 Task: Create tabs for every object which are used in health coaching platform.
Action: Mouse moved to (825, 65)
Screenshot: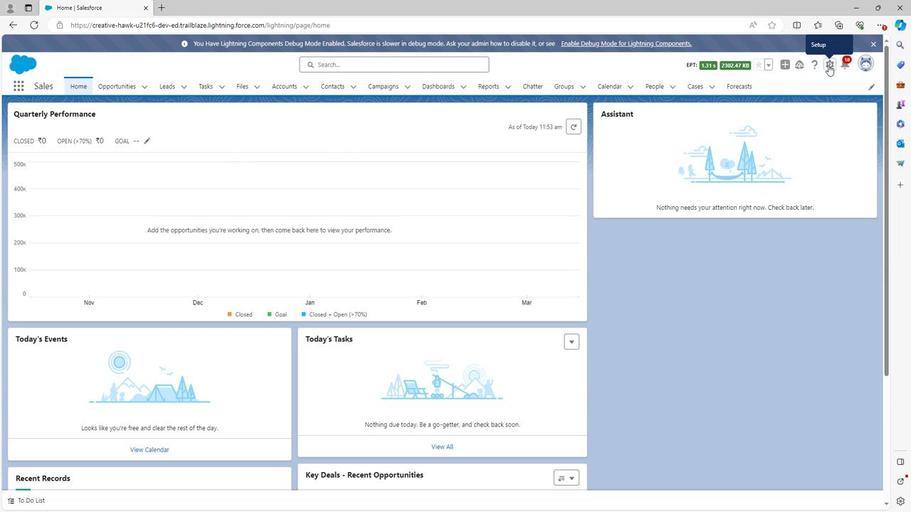 
Action: Mouse pressed left at (825, 65)
Screenshot: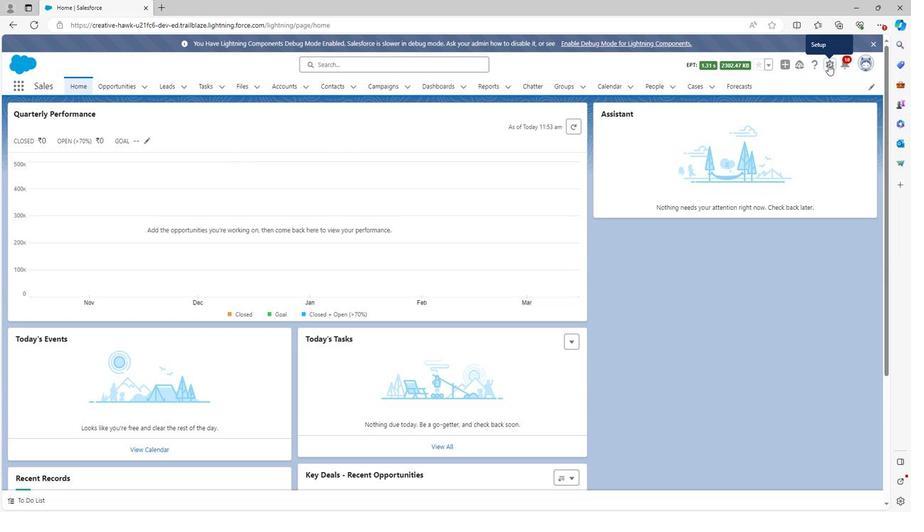 
Action: Mouse moved to (782, 93)
Screenshot: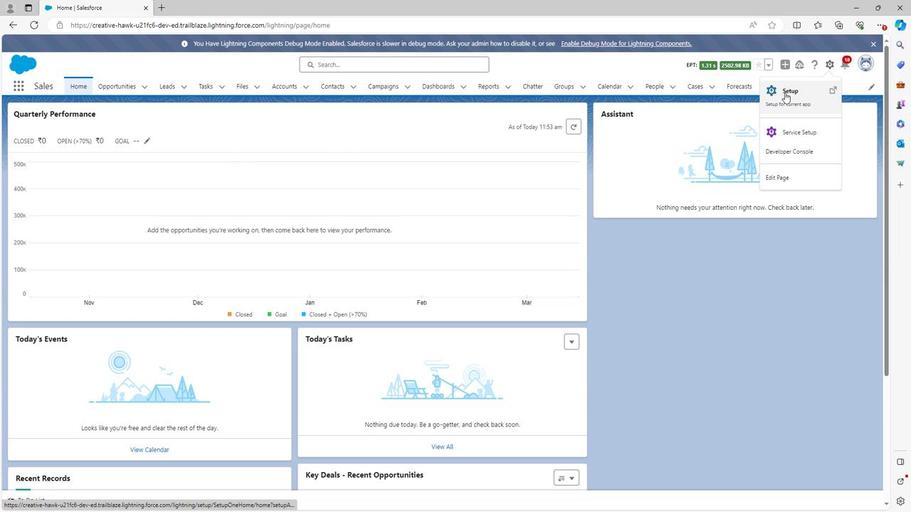 
Action: Mouse pressed left at (782, 93)
Screenshot: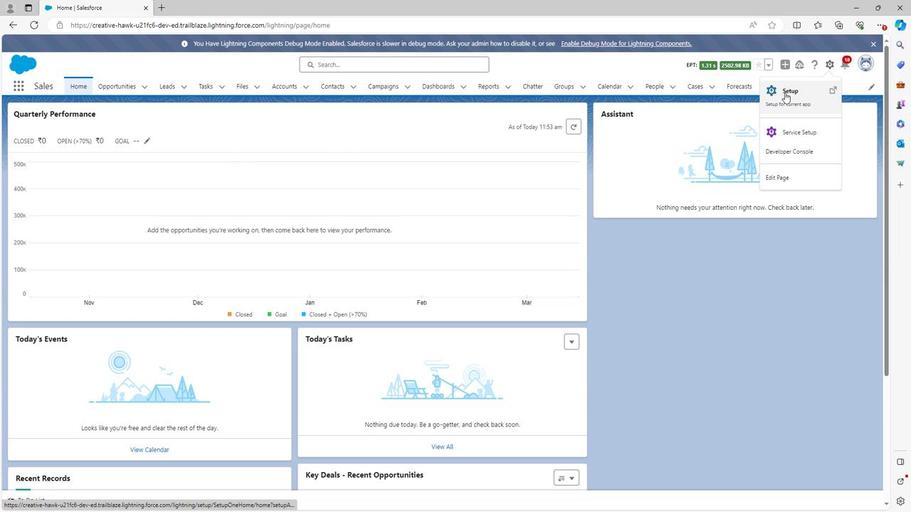 
Action: Mouse moved to (74, 117)
Screenshot: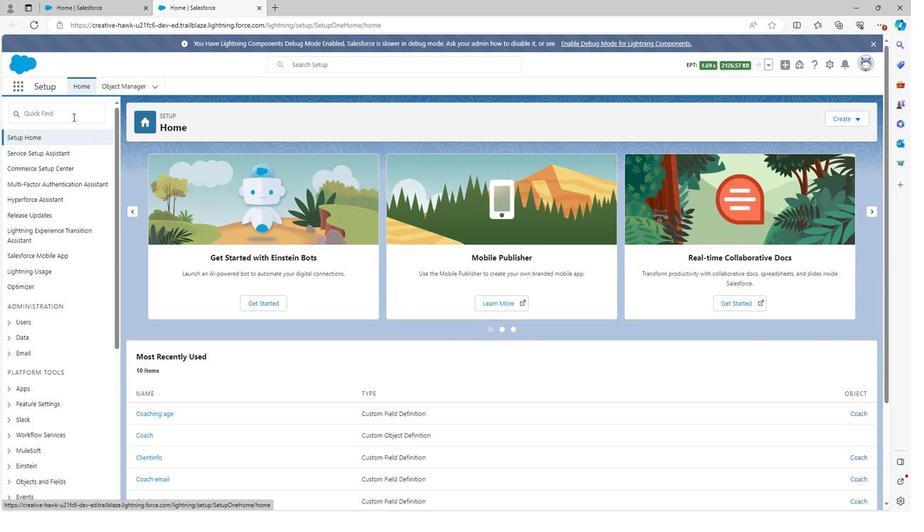 
Action: Mouse pressed left at (74, 117)
Screenshot: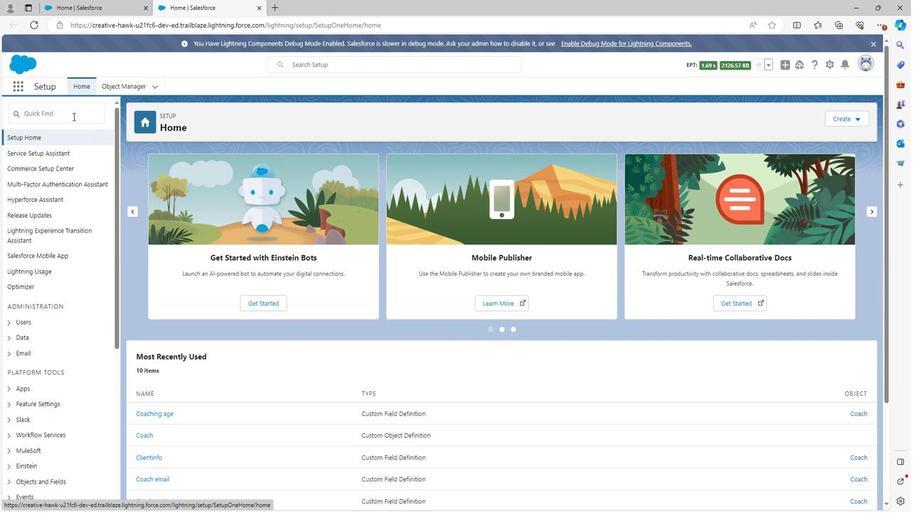 
Action: Mouse moved to (71, 116)
Screenshot: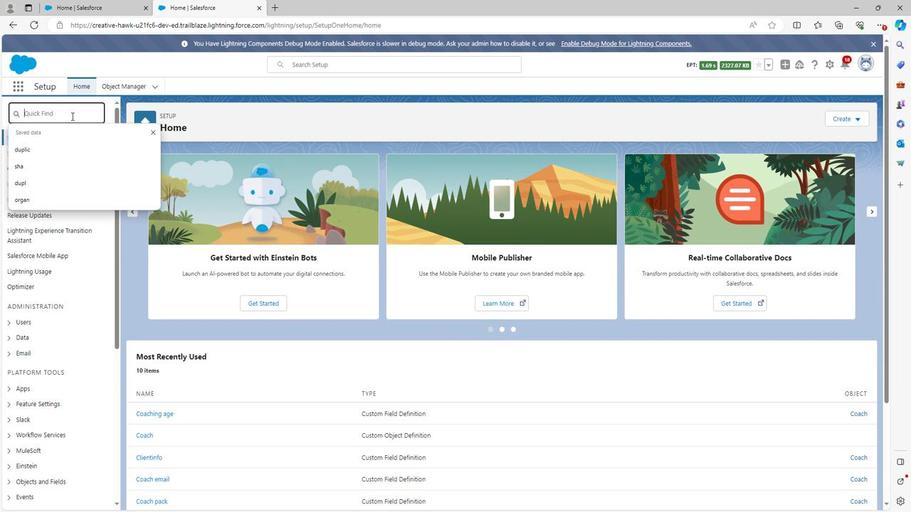 
Action: Key pressed t
Screenshot: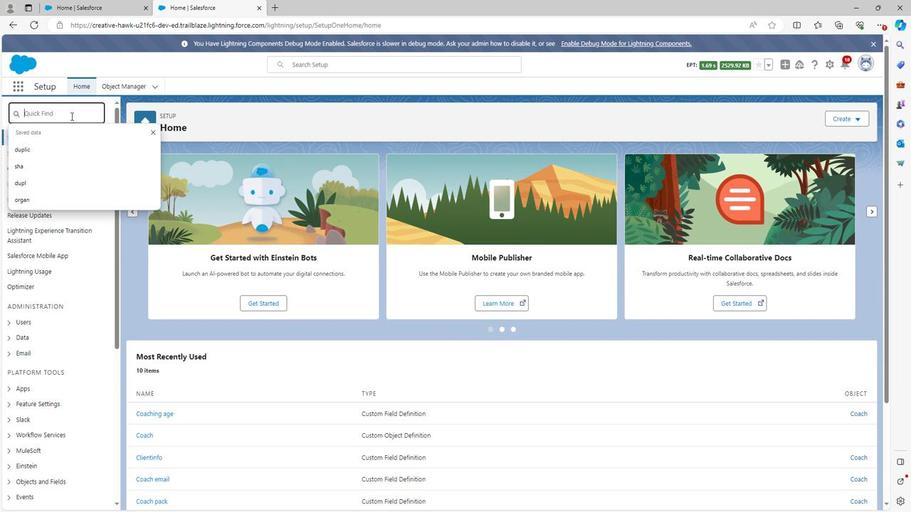
Action: Mouse moved to (71, 118)
Screenshot: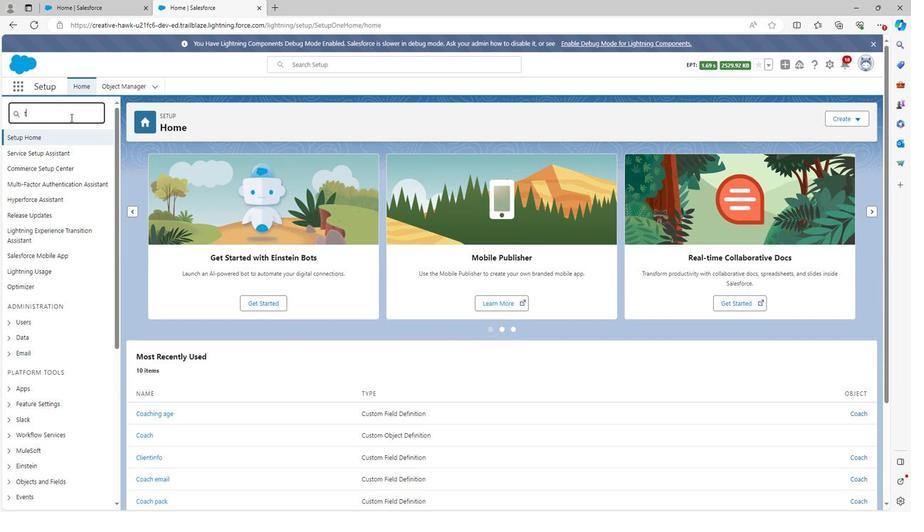 
Action: Key pressed a
Screenshot: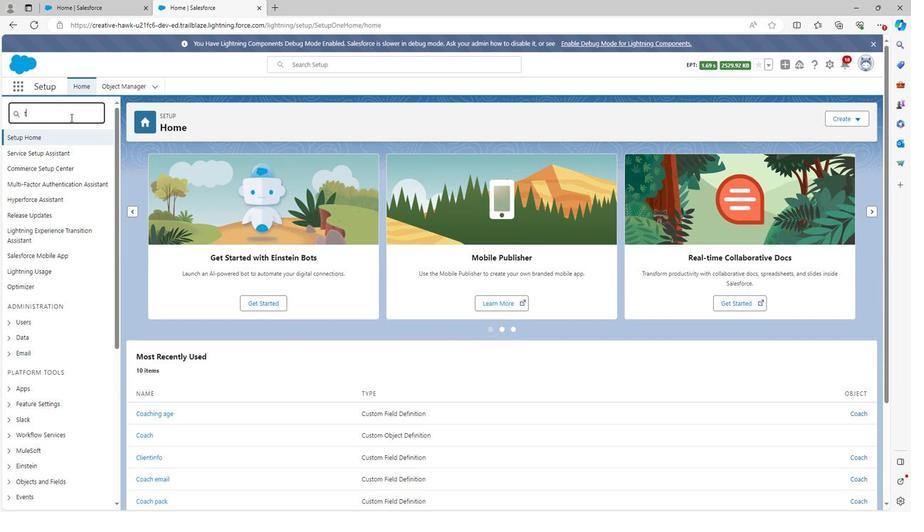 
Action: Mouse moved to (71, 119)
Screenshot: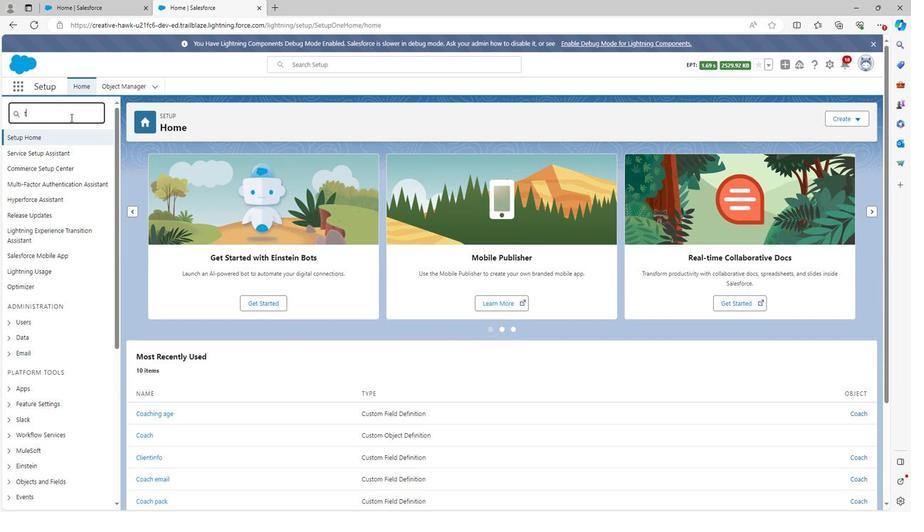 
Action: Key pressed bs
Screenshot: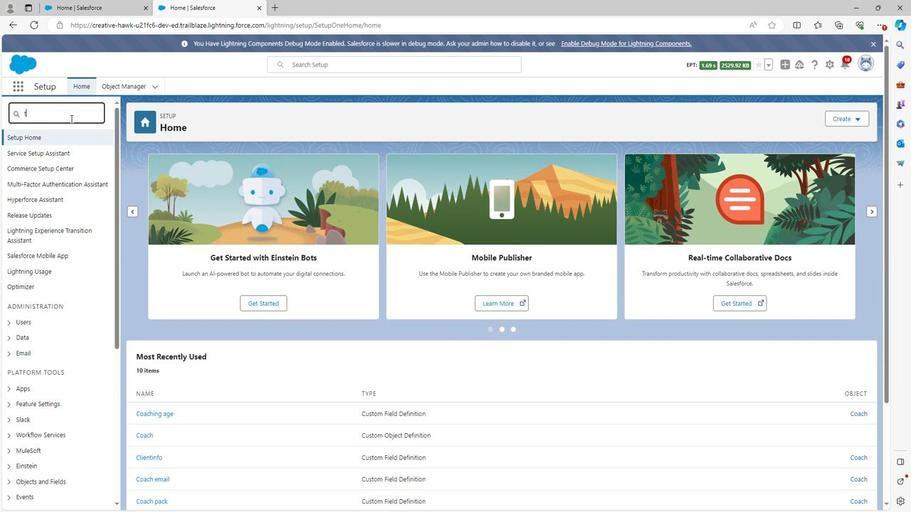 
Action: Mouse moved to (34, 168)
Screenshot: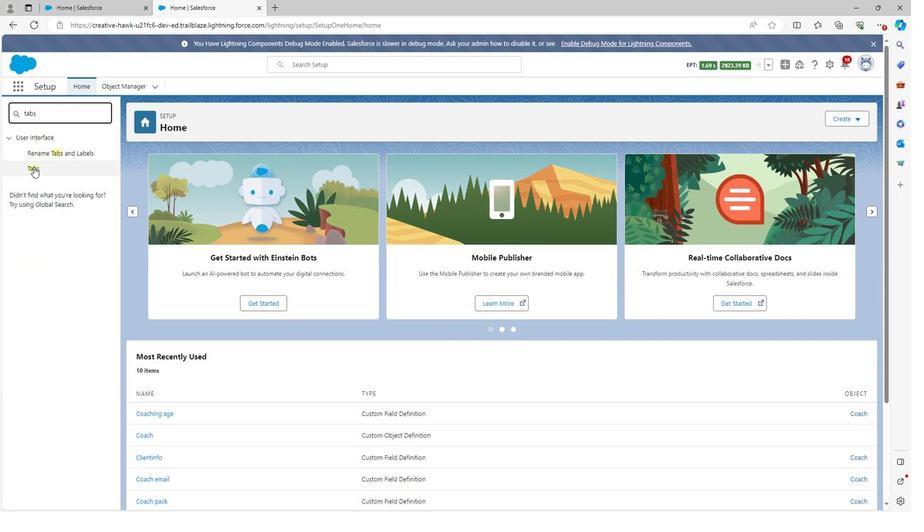 
Action: Mouse pressed left at (34, 168)
Screenshot: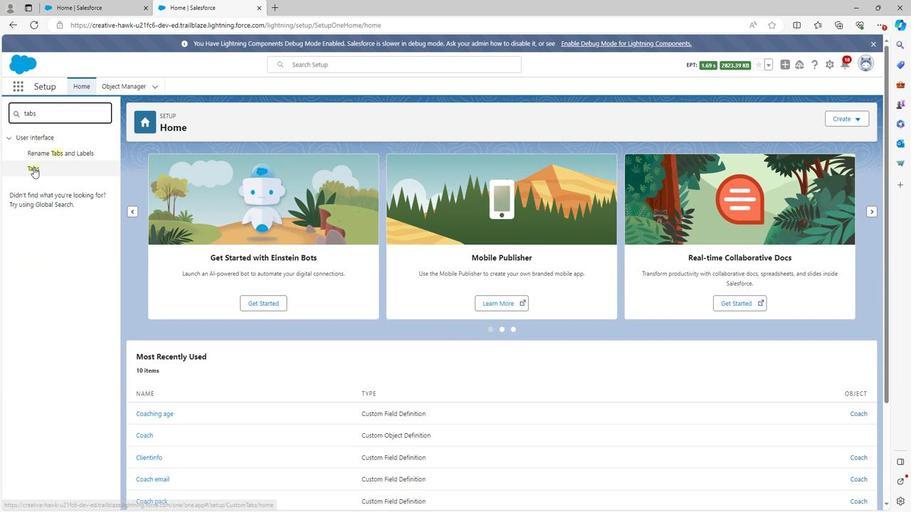 
Action: Mouse moved to (366, 227)
Screenshot: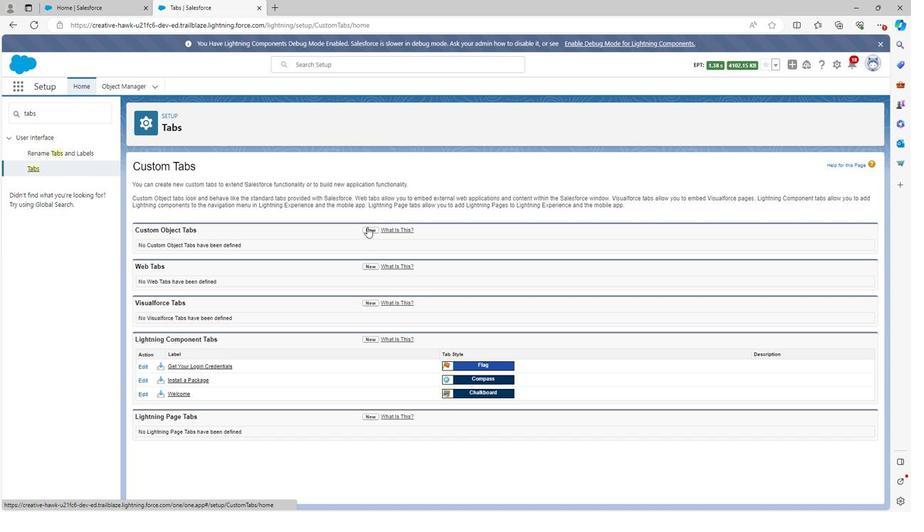 
Action: Mouse pressed left at (366, 227)
Screenshot: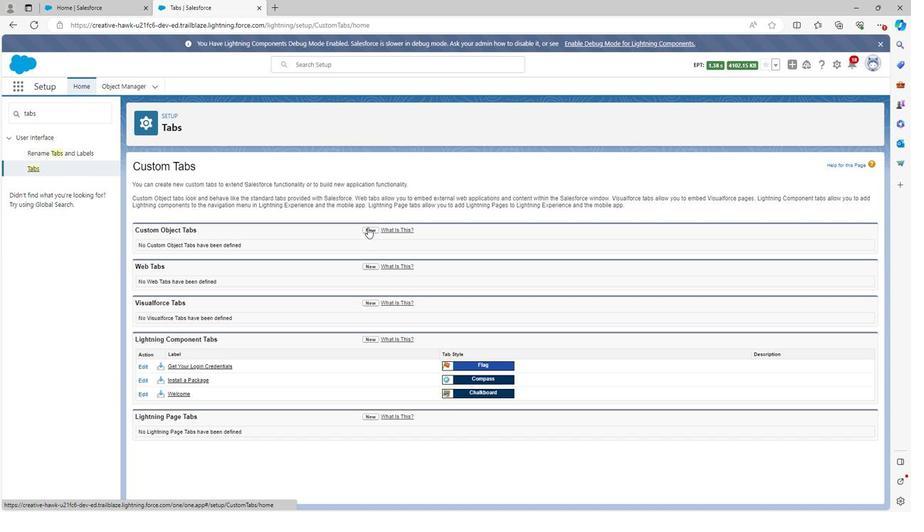 
Action: Mouse moved to (303, 241)
Screenshot: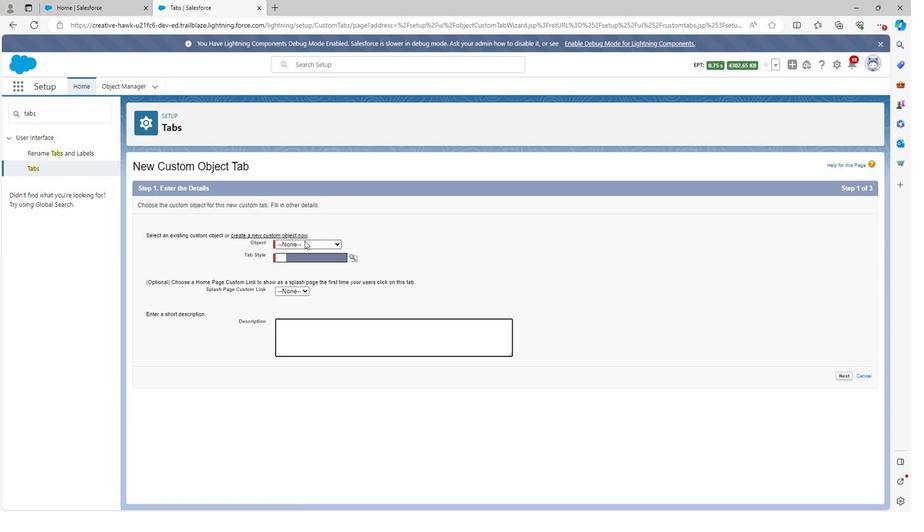 
Action: Mouse pressed left at (303, 241)
Screenshot: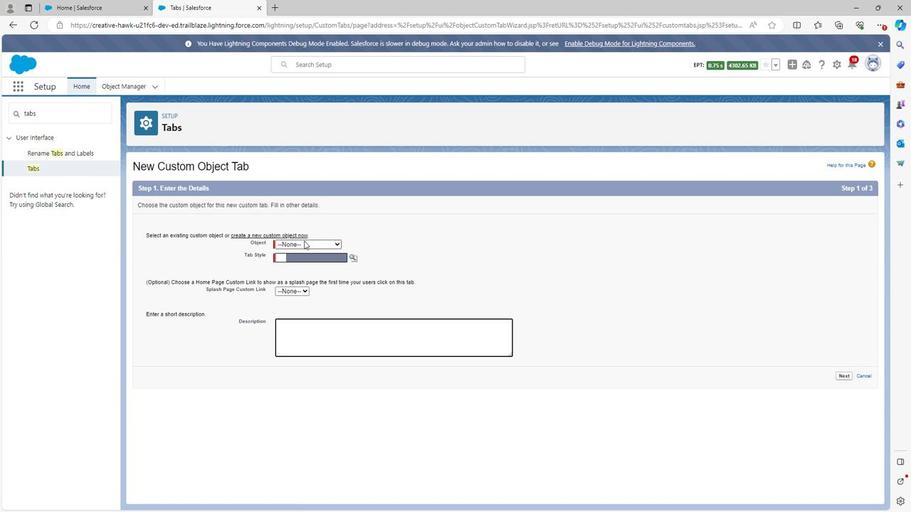 
Action: Mouse moved to (289, 262)
Screenshot: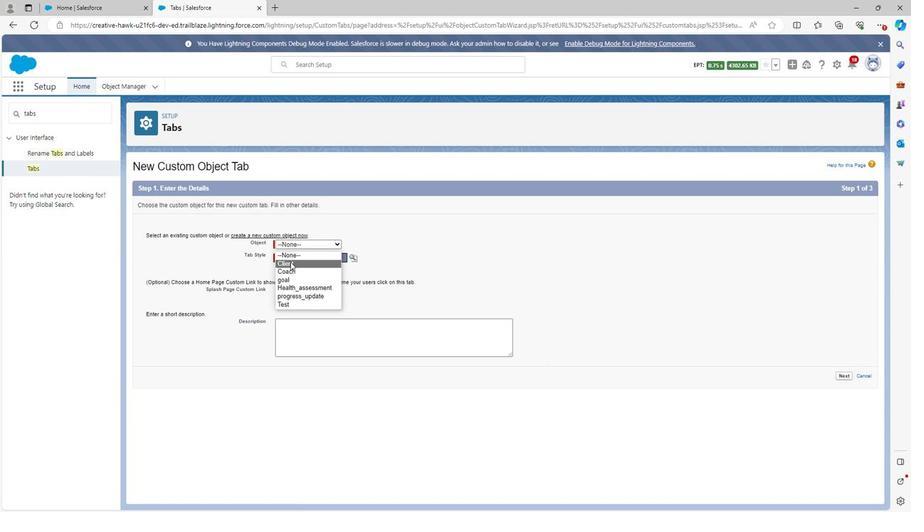 
Action: Mouse pressed left at (289, 262)
Screenshot: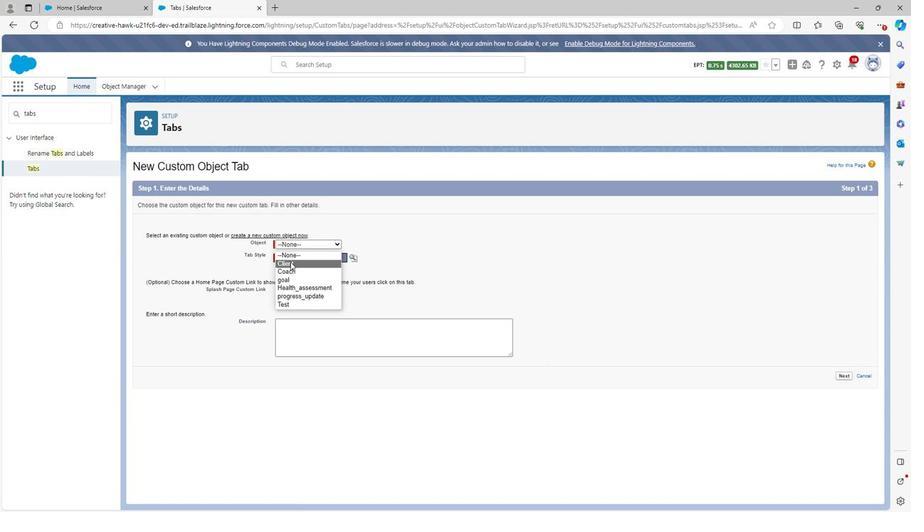 
Action: Mouse moved to (351, 256)
Screenshot: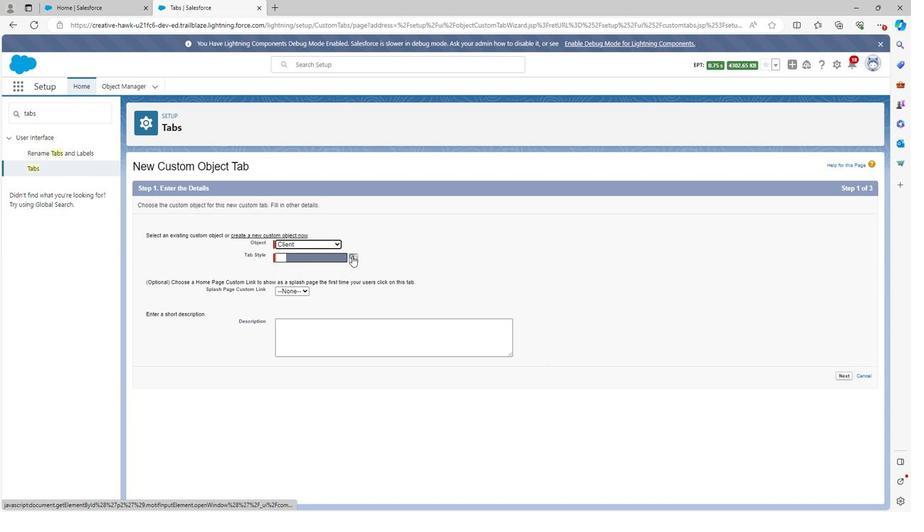 
Action: Mouse pressed left at (351, 256)
Screenshot: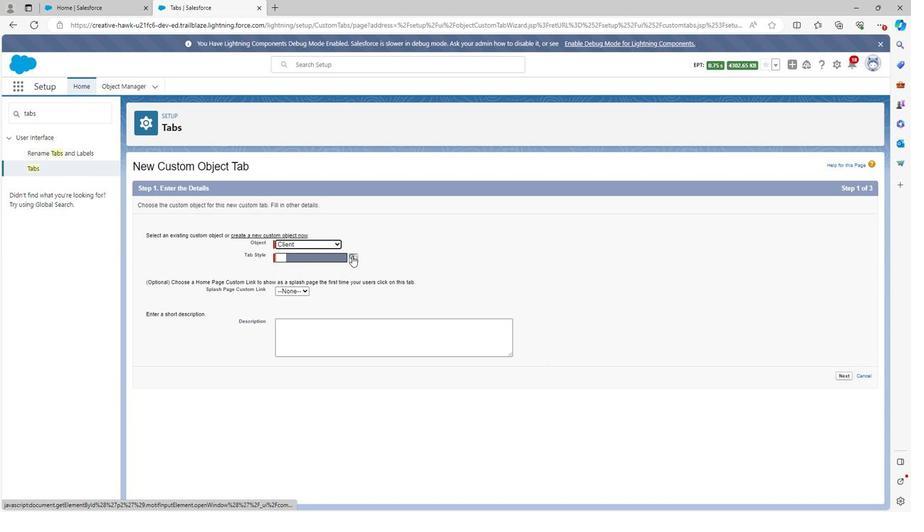
Action: Mouse moved to (133, 293)
Screenshot: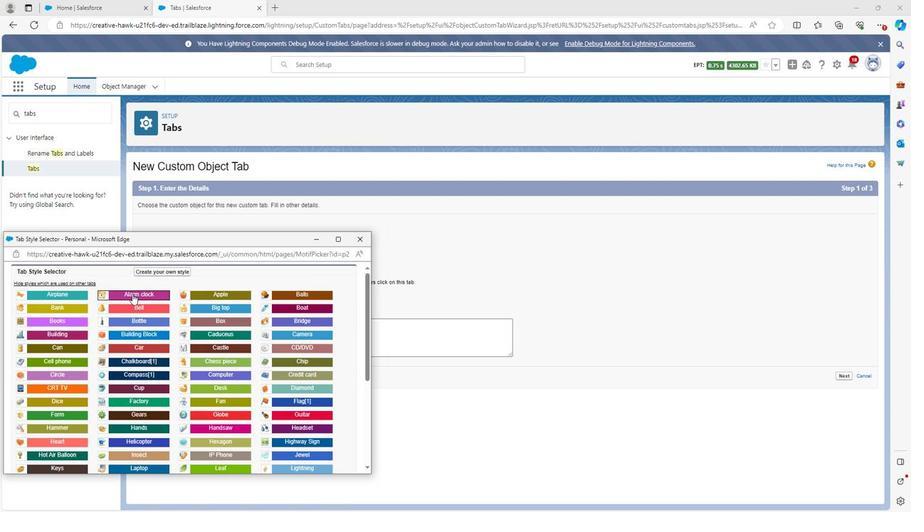 
Action: Mouse pressed left at (133, 293)
Screenshot: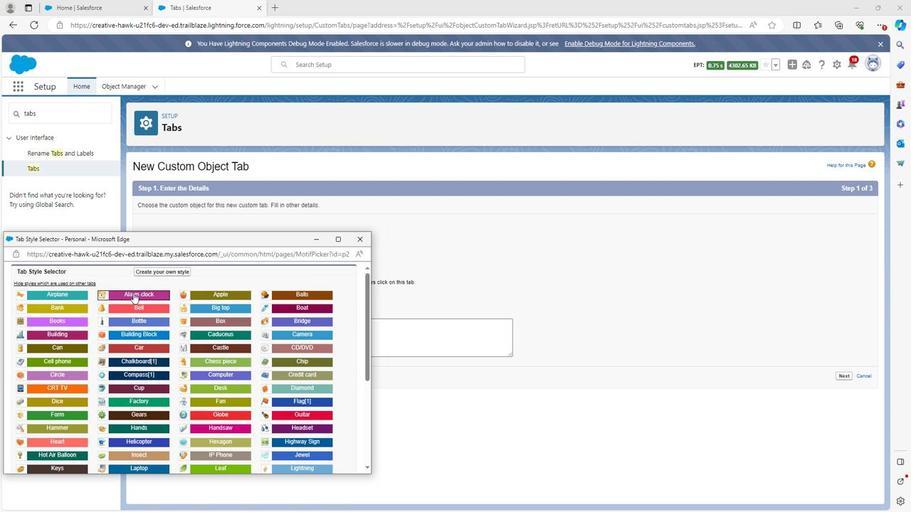 
Action: Mouse moved to (293, 290)
Screenshot: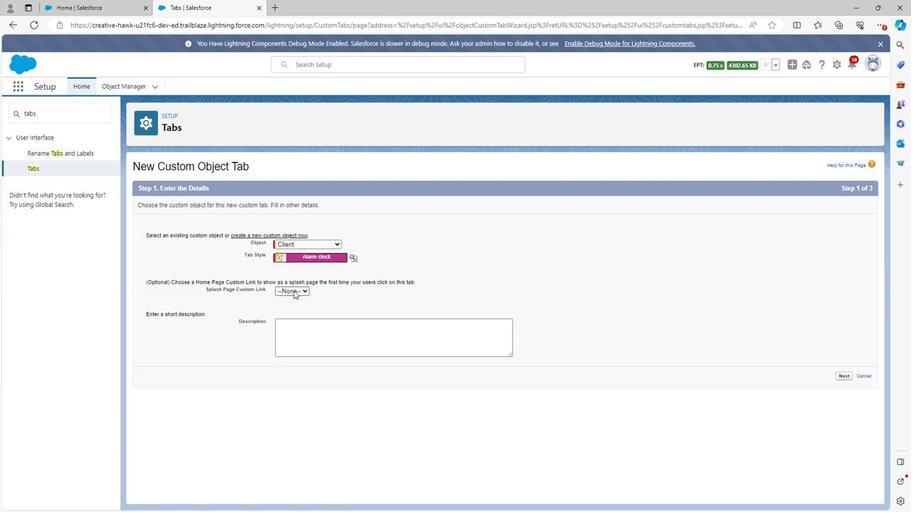 
Action: Mouse pressed left at (293, 290)
Screenshot: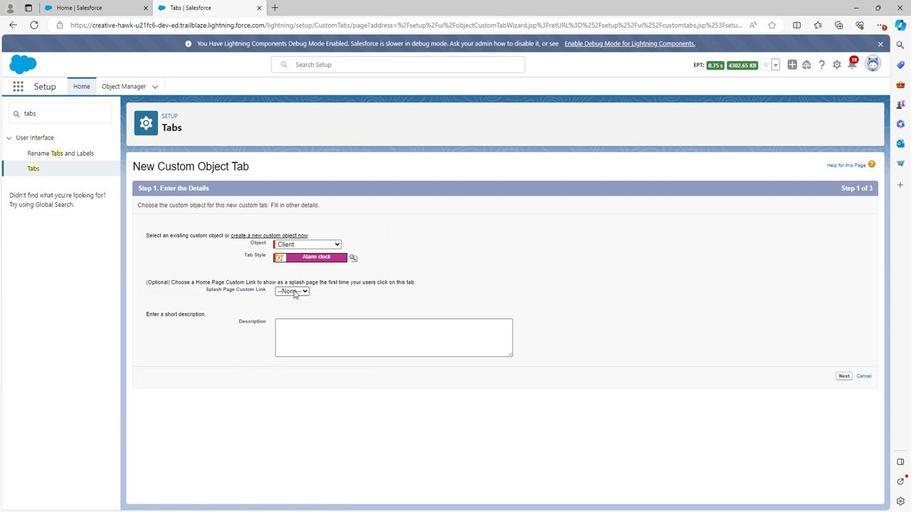 
Action: Mouse pressed left at (293, 290)
Screenshot: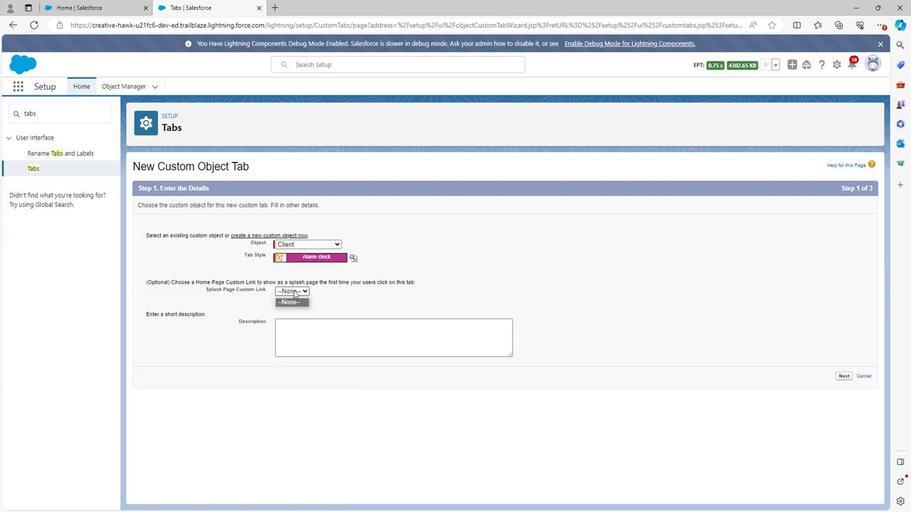 
Action: Mouse moved to (292, 327)
Screenshot: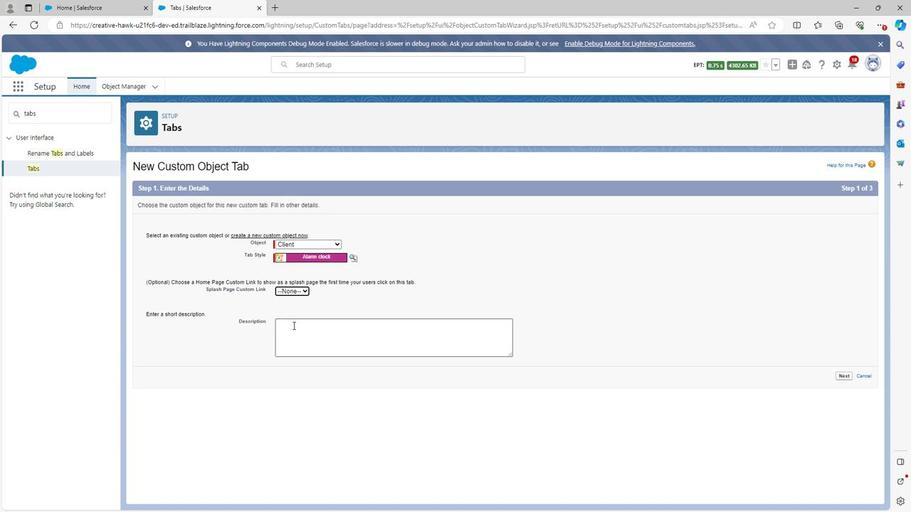 
Action: Mouse pressed left at (292, 327)
Screenshot: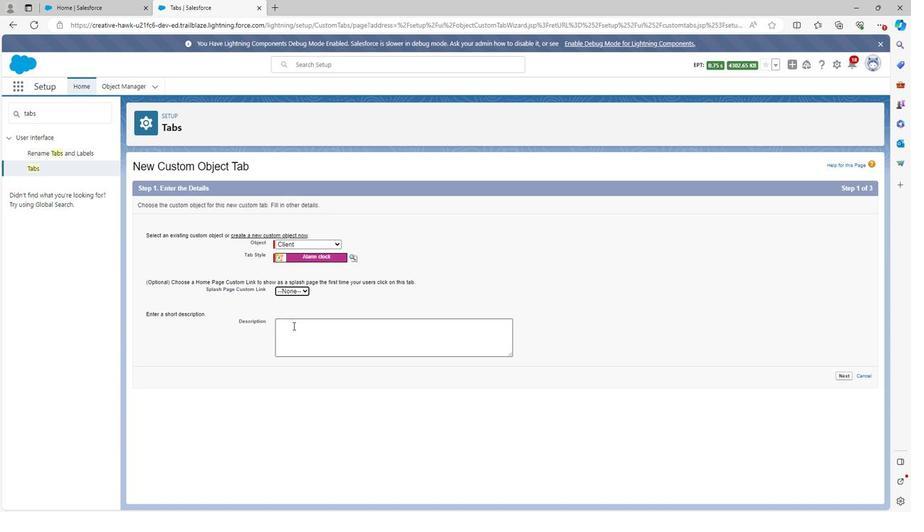 
Action: Key pressed <Key.shift><Key.shift><Key.shift><Key.shift><Key.shift><Key.shift><Key.shift><Key.shift><Key.shift><Key.shift><Key.shift><Key.shift><Key.shift><Key.shift><Key.shift>Client<Key.space>tab<Key.space>is<Key.space>used<Key.space>to<Key.space>show<Key.space>object<Key.space><Key.backspace><Key.backspace><Key.backspace><Key.backspace><Key.backspace><Key.backspace><Key.backspace>client<Key.space>information
Screenshot: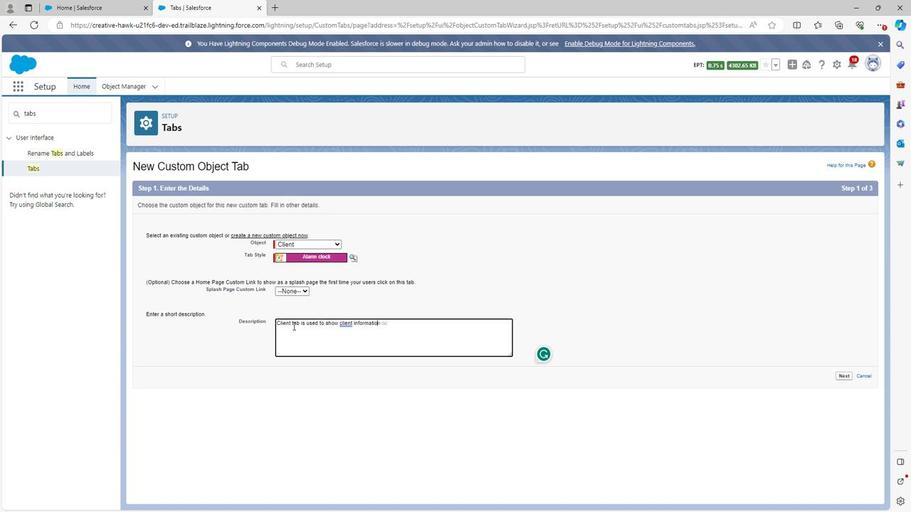 
Action: Mouse moved to (843, 379)
Screenshot: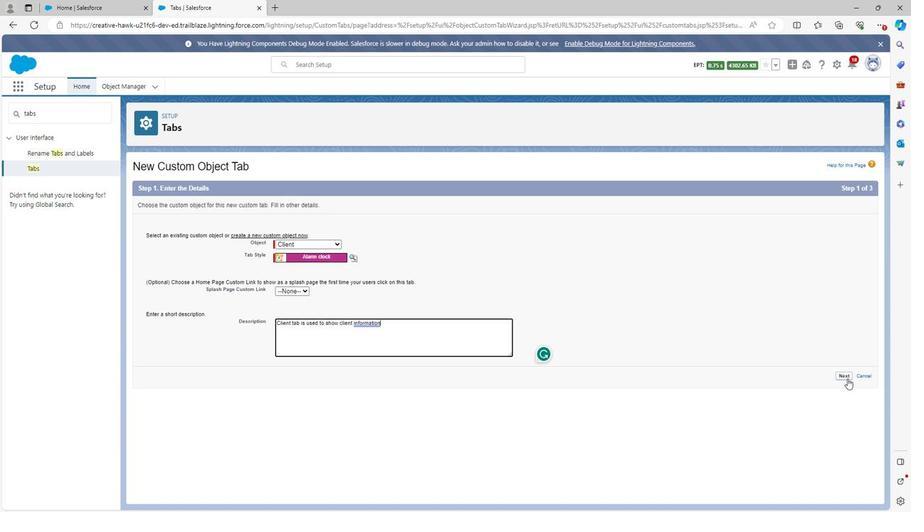 
Action: Mouse pressed left at (843, 379)
Screenshot: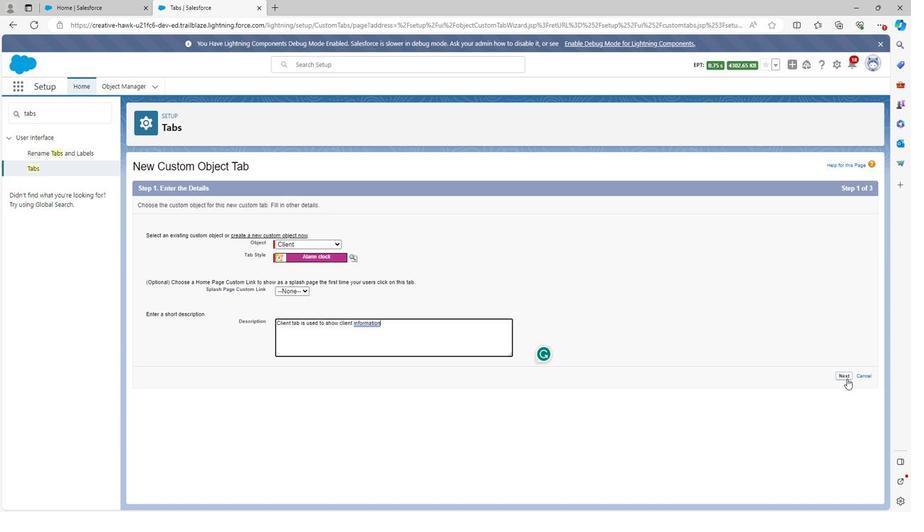 
Action: Mouse moved to (479, 317)
Screenshot: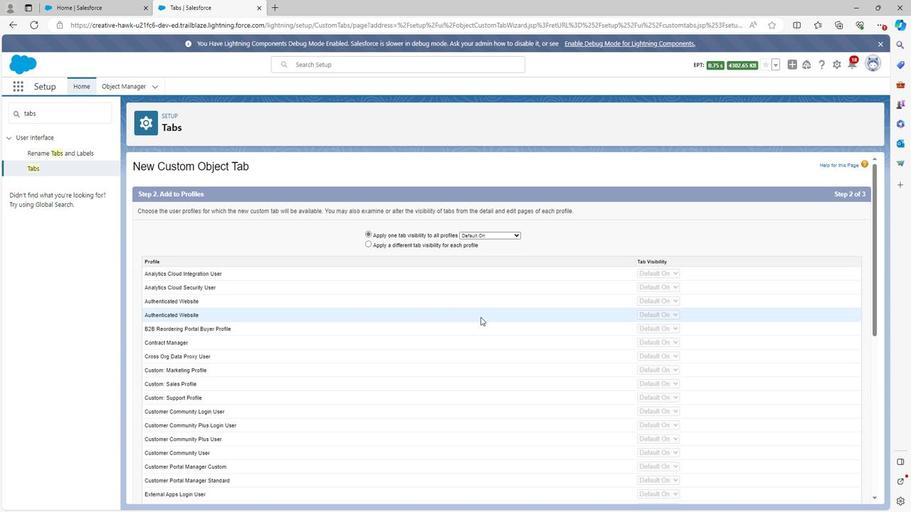 
Action: Mouse scrolled (479, 317) with delta (0, 0)
Screenshot: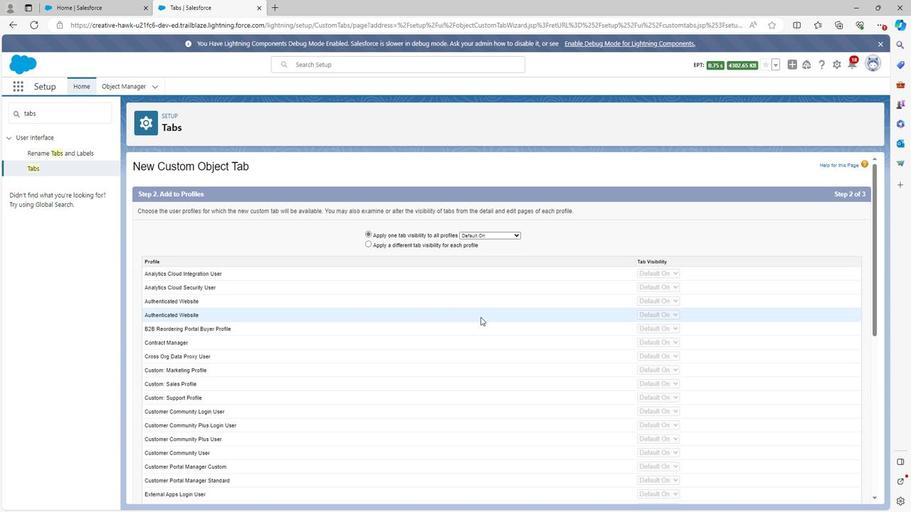 
Action: Mouse moved to (480, 318)
Screenshot: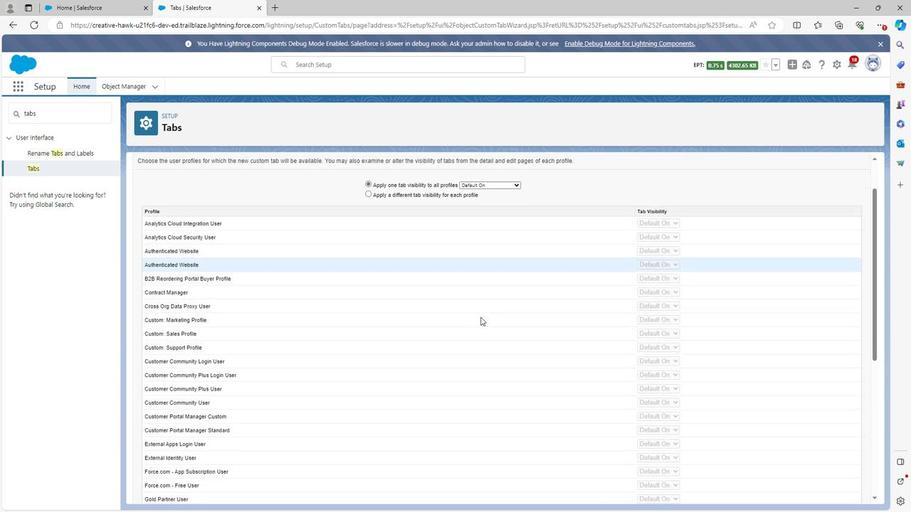 
Action: Mouse scrolled (480, 317) with delta (0, 0)
Screenshot: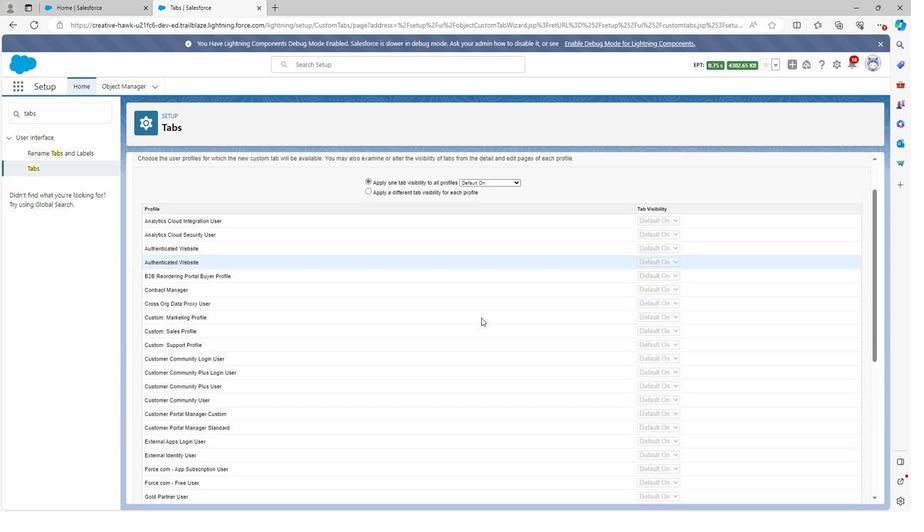 
Action: Mouse moved to (480, 318)
Screenshot: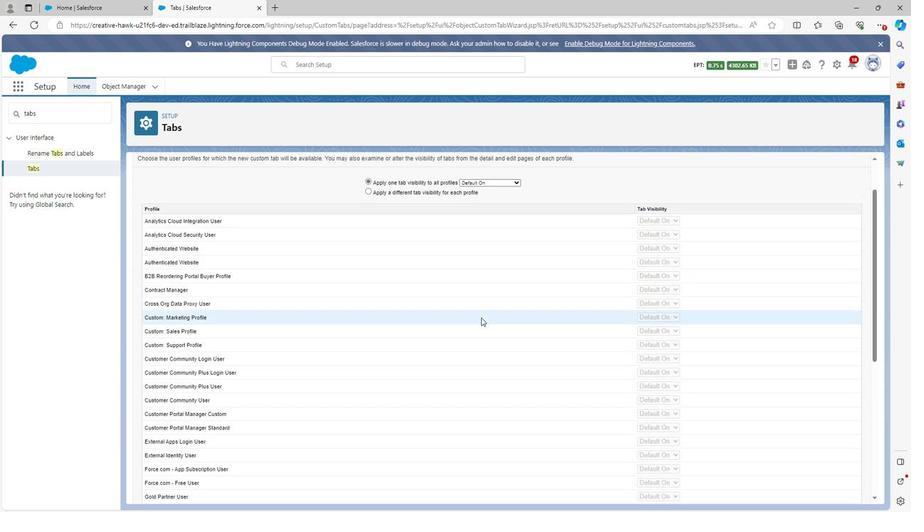 
Action: Mouse scrolled (480, 317) with delta (0, 0)
Screenshot: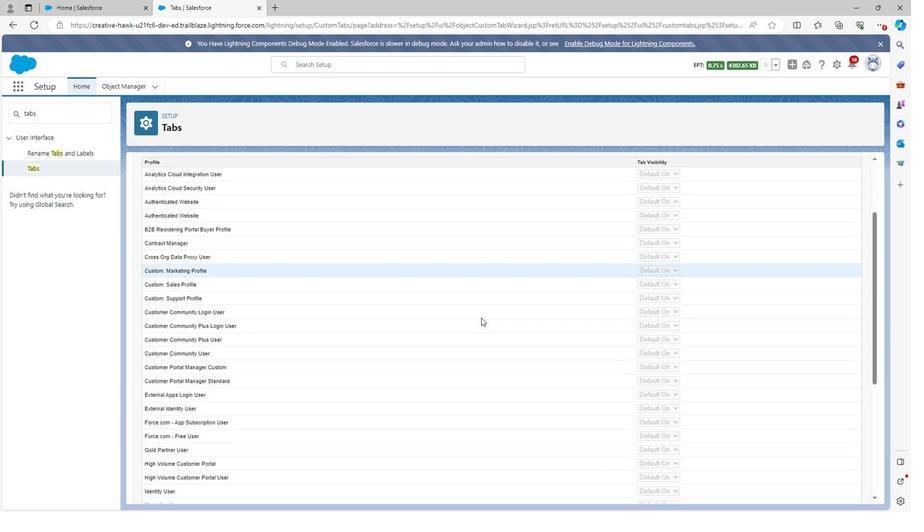 
Action: Mouse scrolled (480, 317) with delta (0, 0)
Screenshot: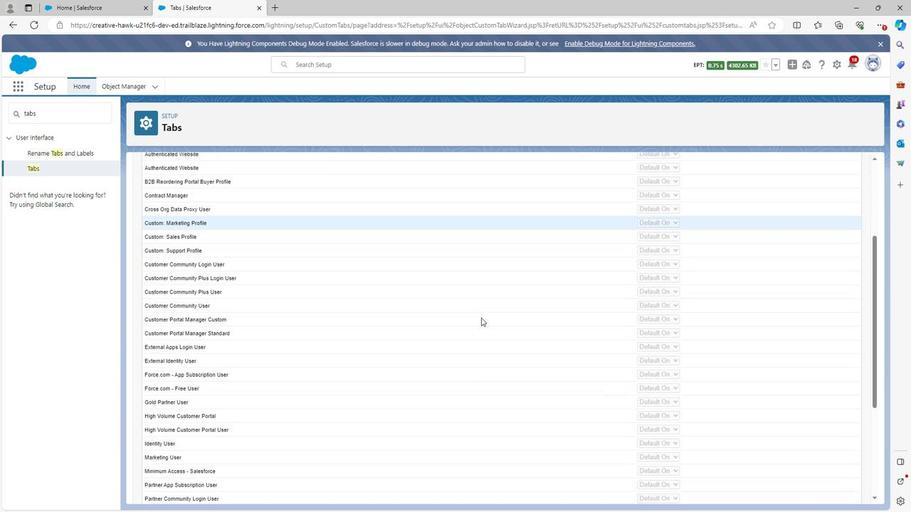
Action: Mouse scrolled (480, 317) with delta (0, 0)
Screenshot: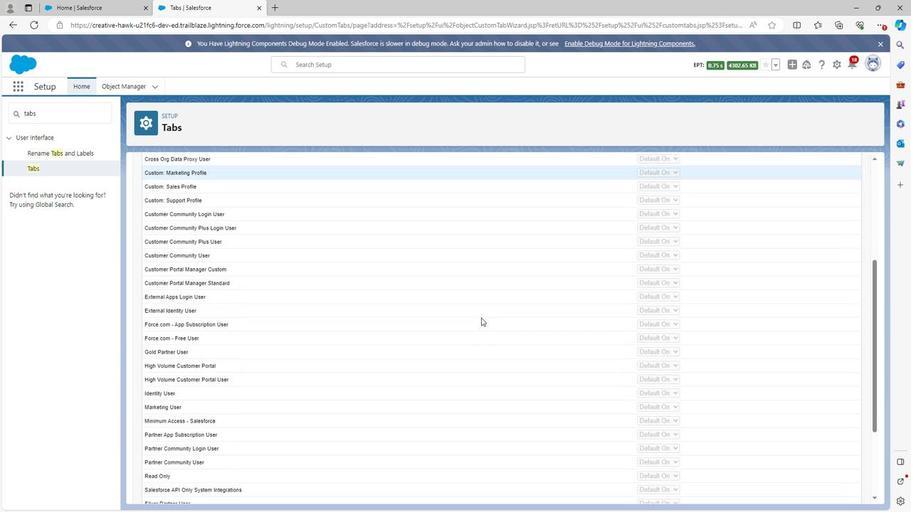 
Action: Mouse scrolled (480, 317) with delta (0, 0)
Screenshot: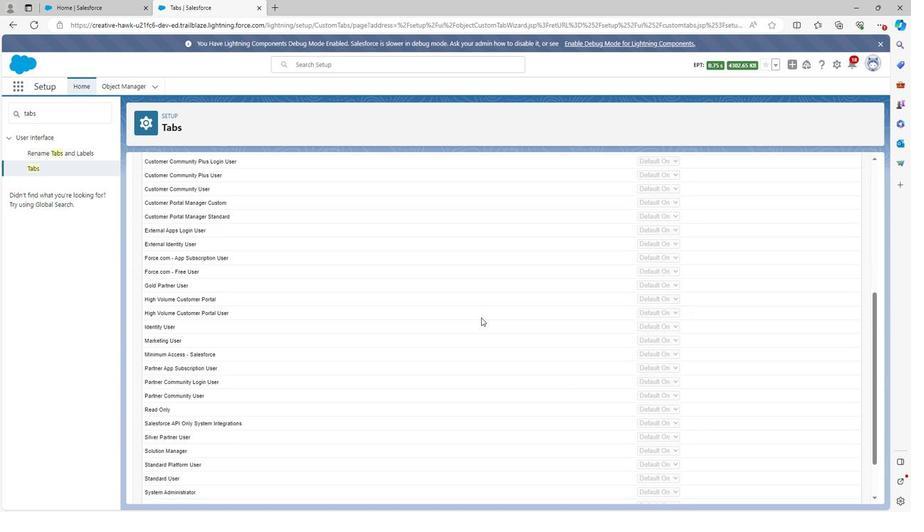 
Action: Mouse scrolled (480, 317) with delta (0, 0)
Screenshot: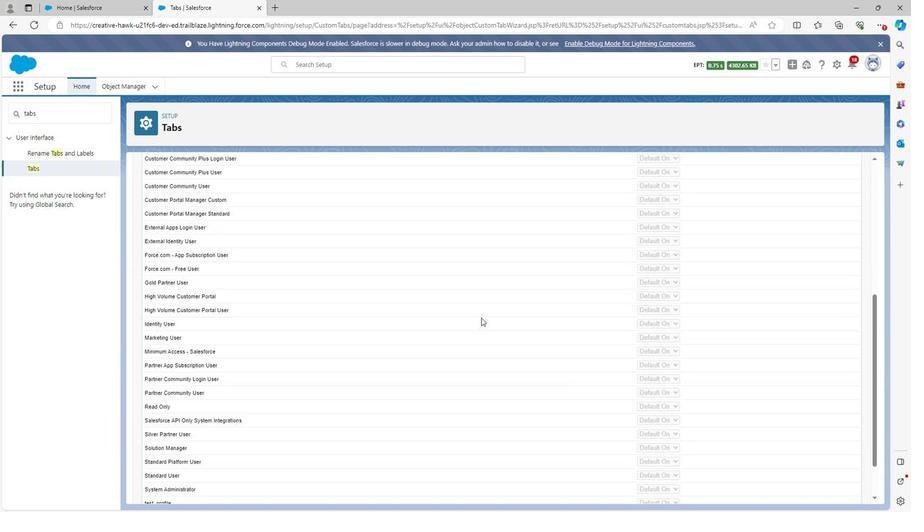
Action: Mouse scrolled (480, 317) with delta (0, 0)
Screenshot: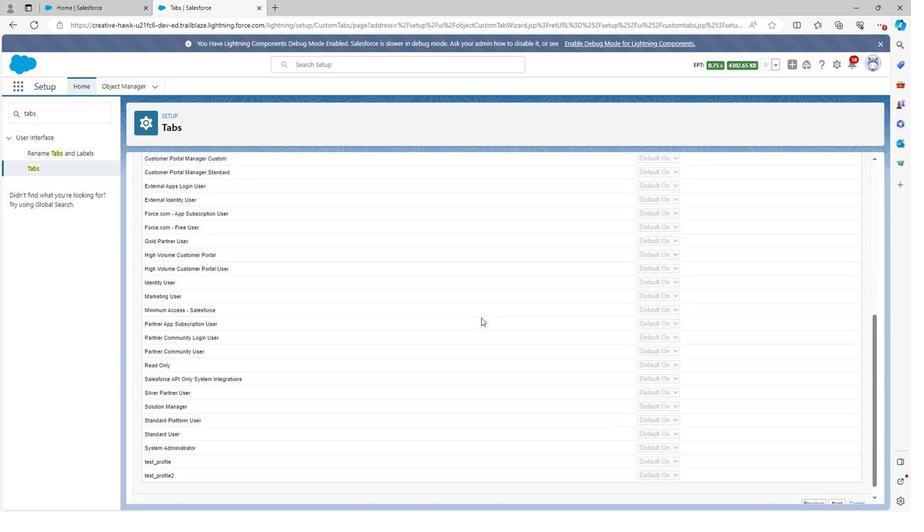 
Action: Mouse scrolled (480, 317) with delta (0, 0)
Screenshot: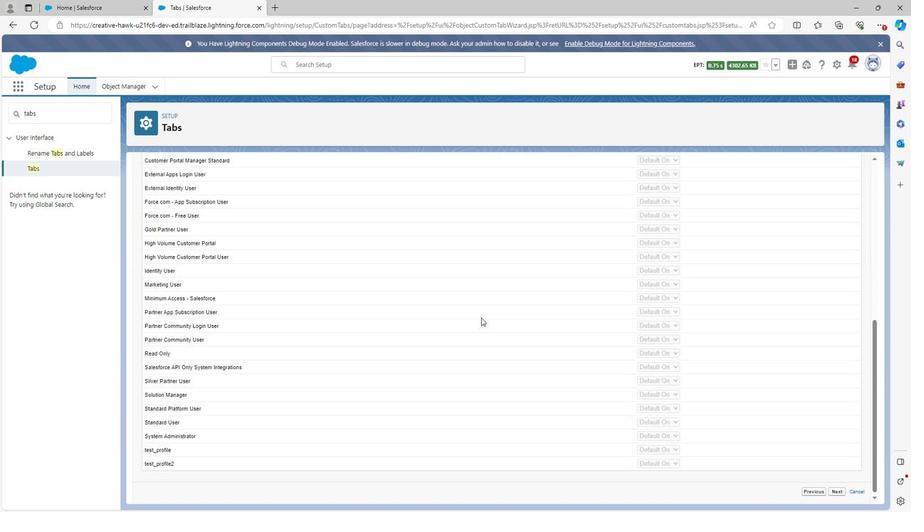 
Action: Mouse scrolled (480, 317) with delta (0, 0)
Screenshot: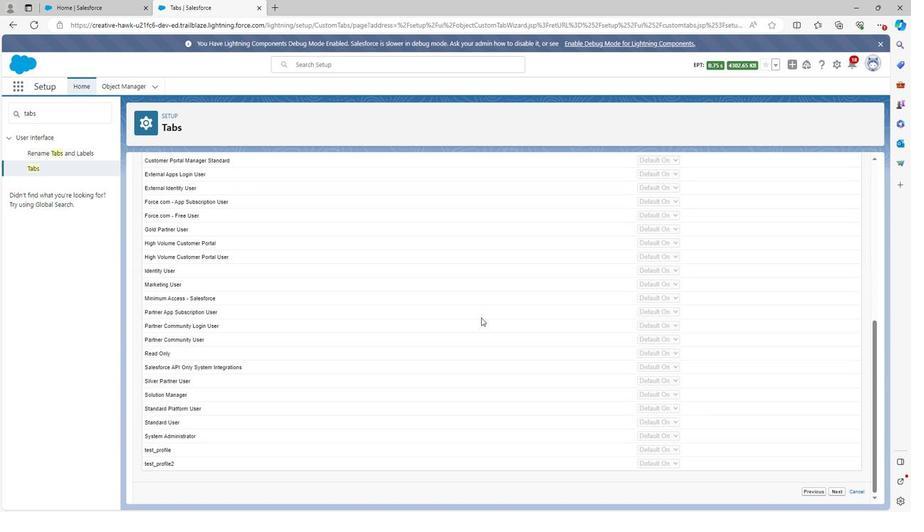 
Action: Mouse scrolled (480, 317) with delta (0, 0)
Screenshot: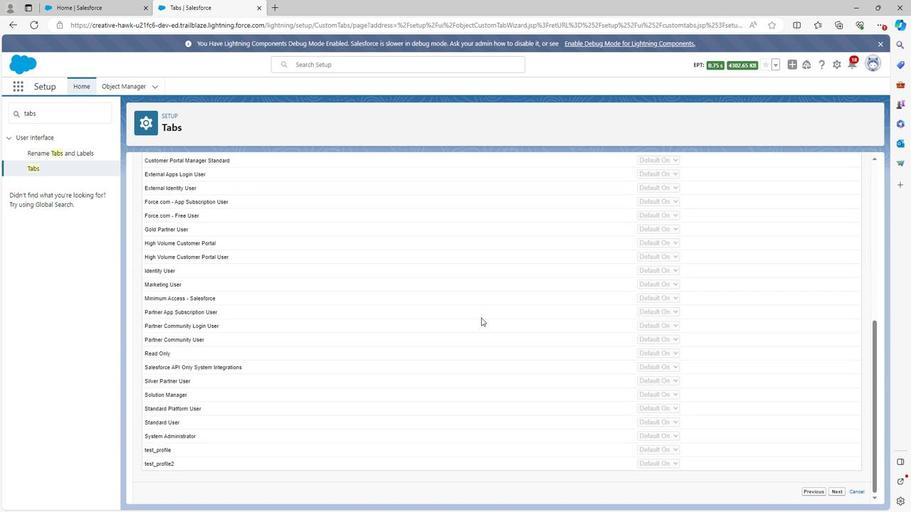 
Action: Mouse moved to (835, 493)
Screenshot: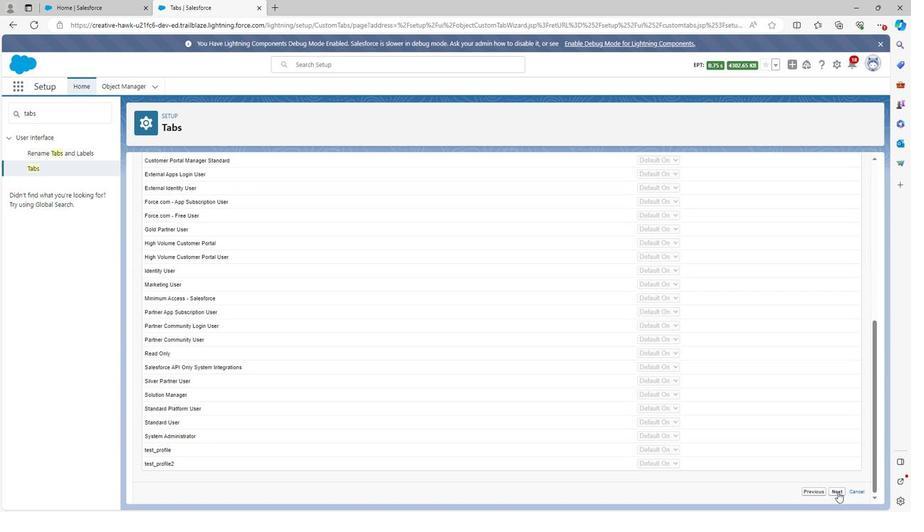 
Action: Mouse pressed left at (835, 493)
Screenshot: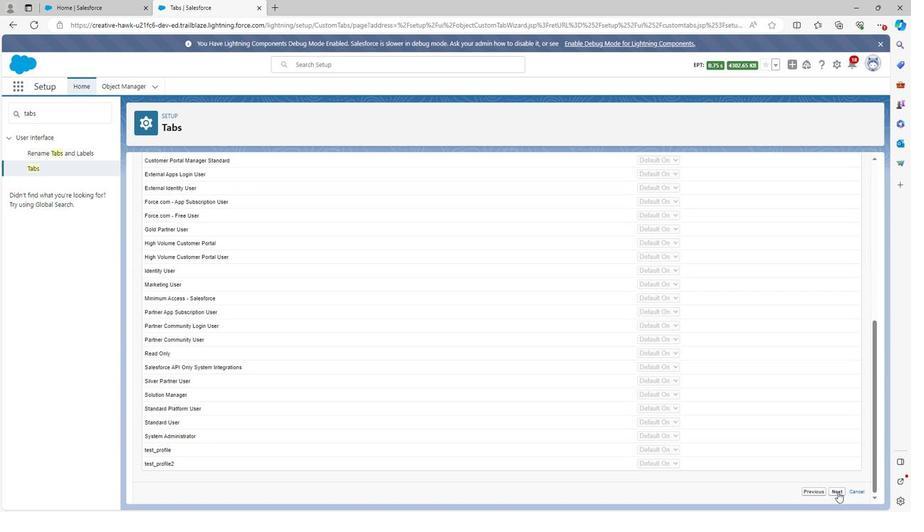 
Action: Mouse moved to (498, 366)
Screenshot: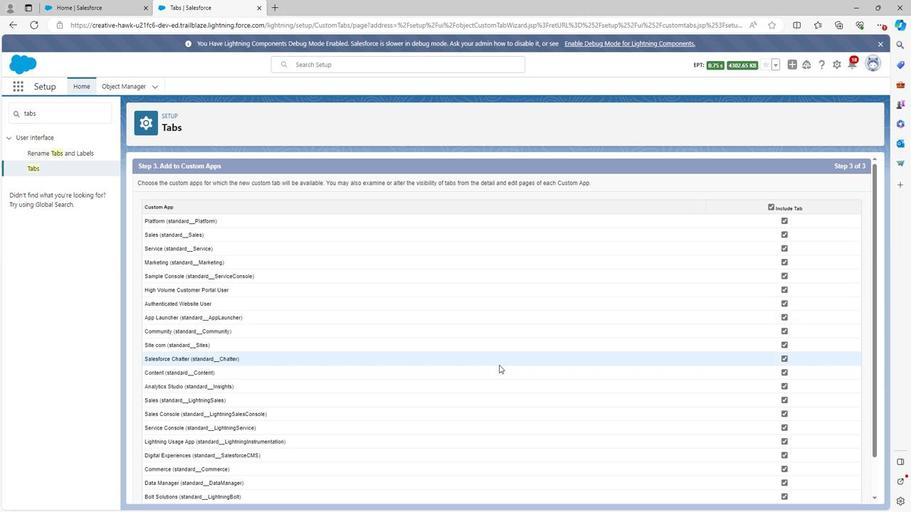 
Action: Mouse scrolled (498, 366) with delta (0, 0)
Screenshot: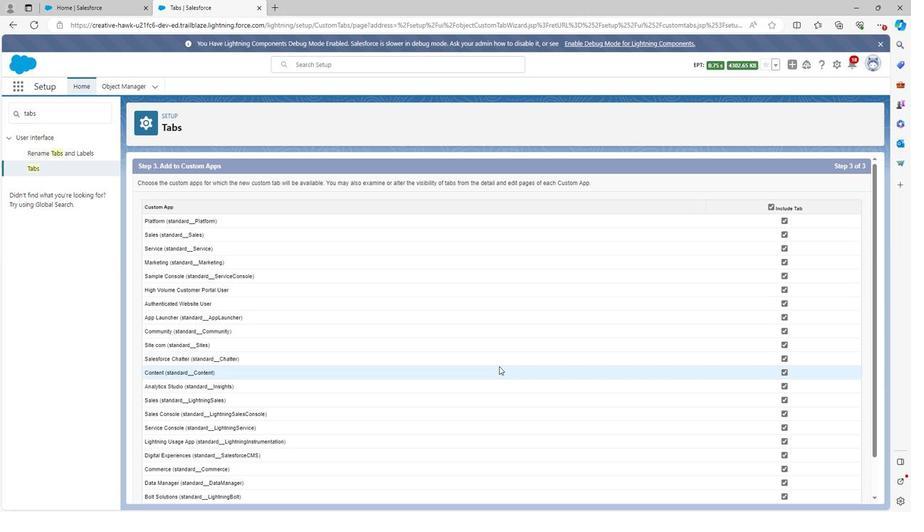 
Action: Mouse scrolled (498, 366) with delta (0, 0)
Screenshot: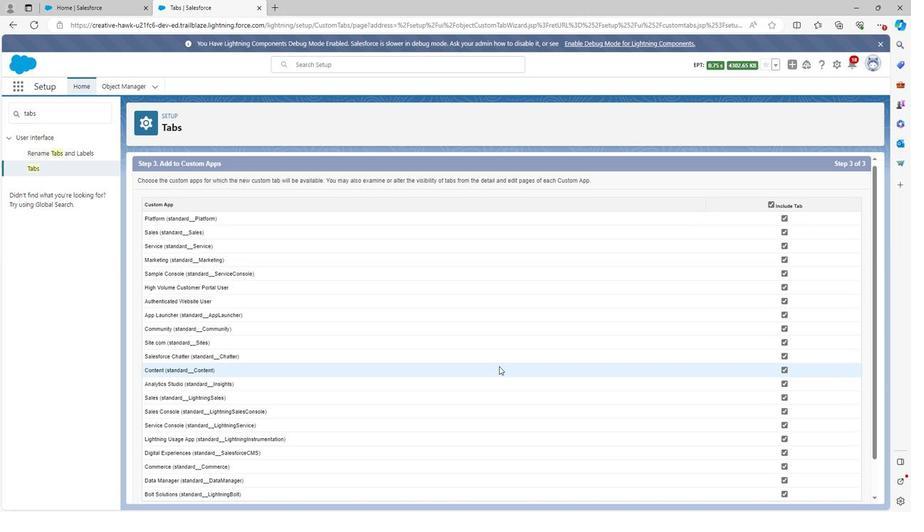 
Action: Mouse moved to (498, 367)
Screenshot: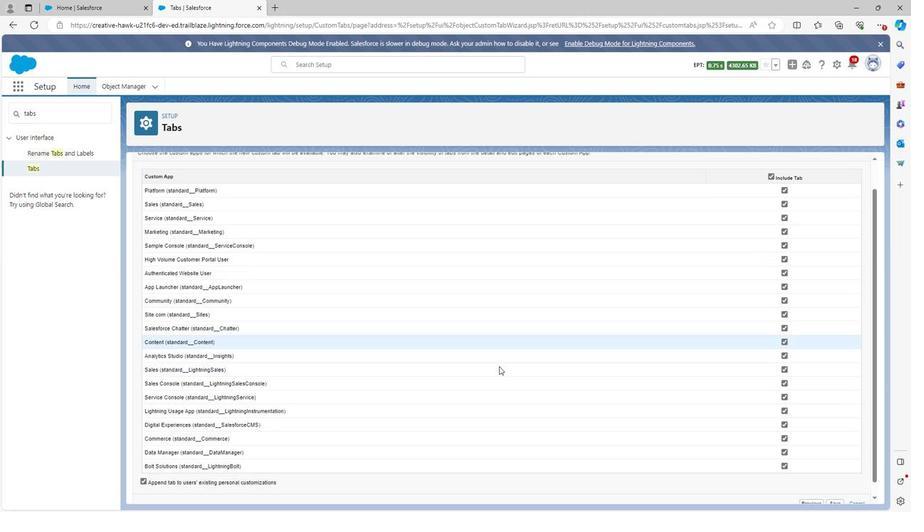 
Action: Mouse scrolled (498, 366) with delta (0, 0)
Screenshot: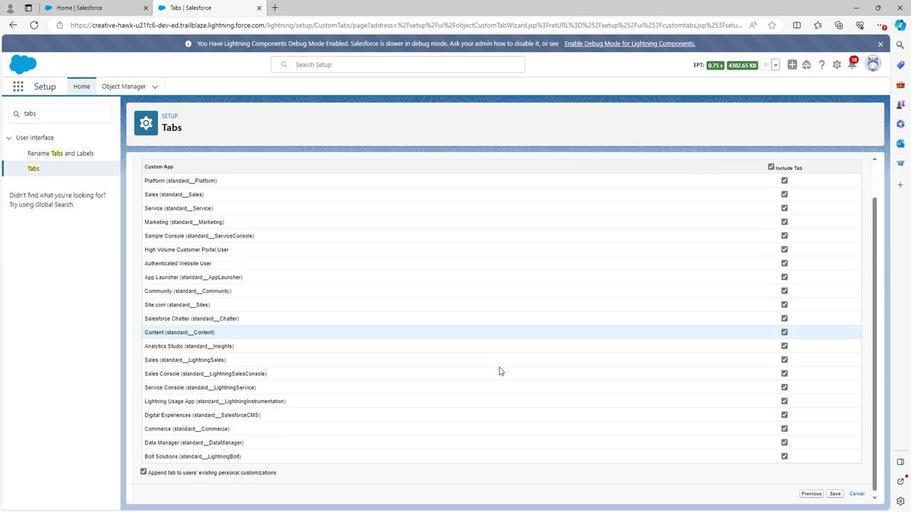 
Action: Mouse scrolled (498, 366) with delta (0, 0)
Screenshot: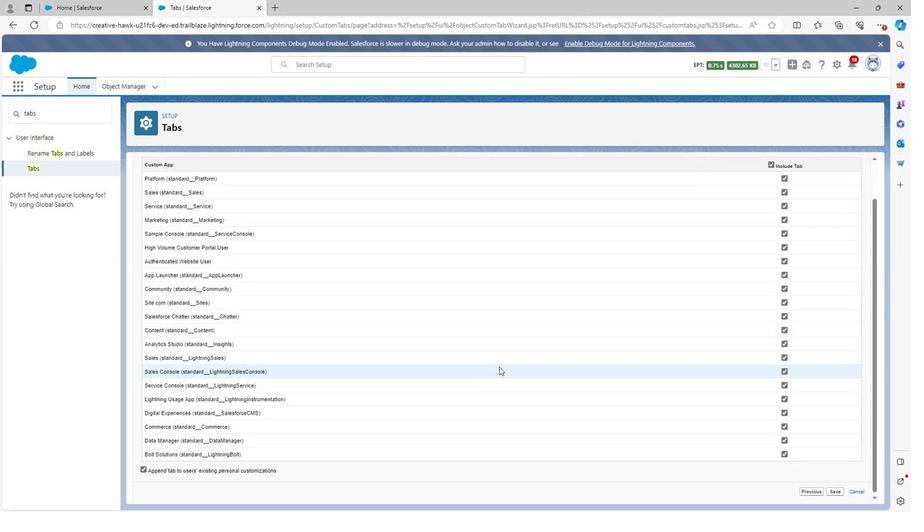 
Action: Mouse scrolled (498, 366) with delta (0, 0)
Screenshot: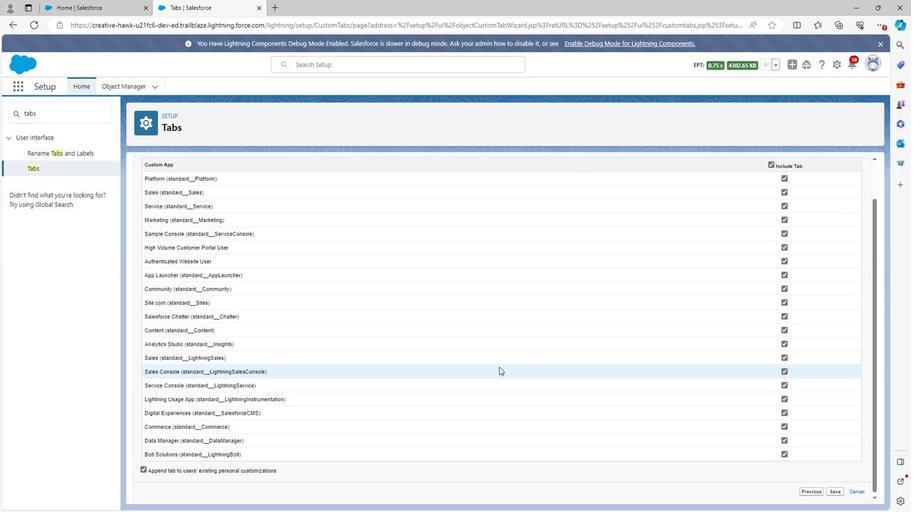 
Action: Mouse moved to (830, 491)
Screenshot: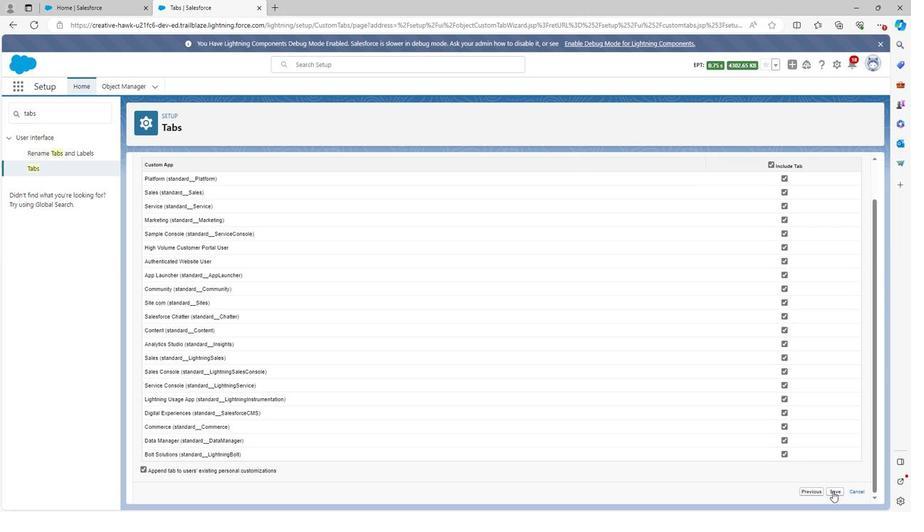 
Action: Mouse pressed left at (830, 491)
Screenshot: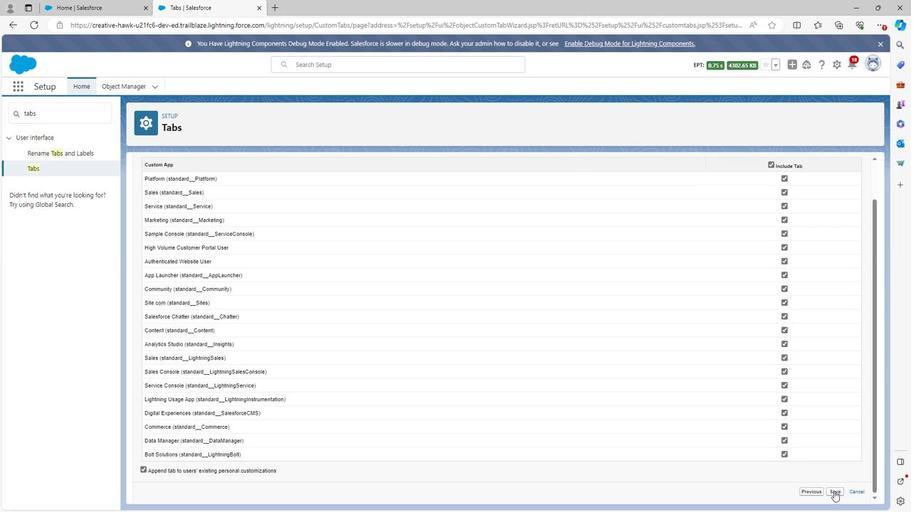 
Action: Mouse moved to (36, 167)
Screenshot: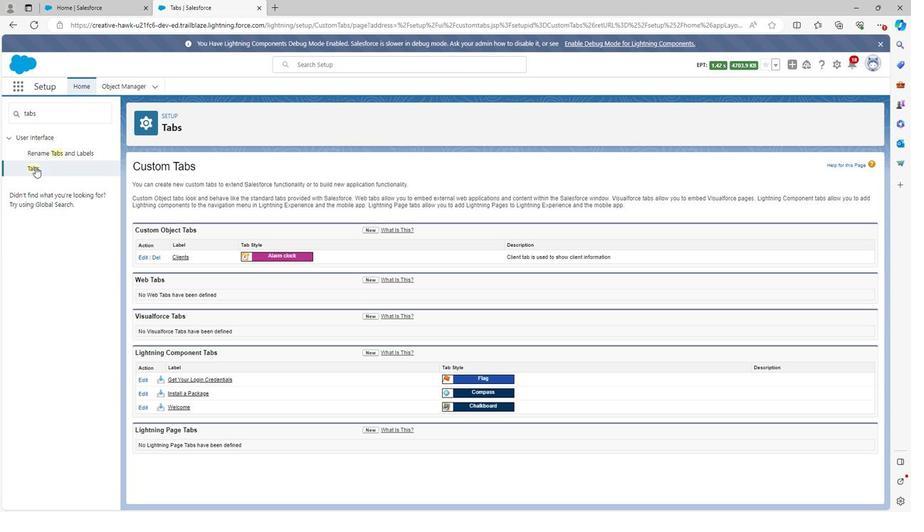 
Action: Mouse pressed left at (36, 167)
Screenshot: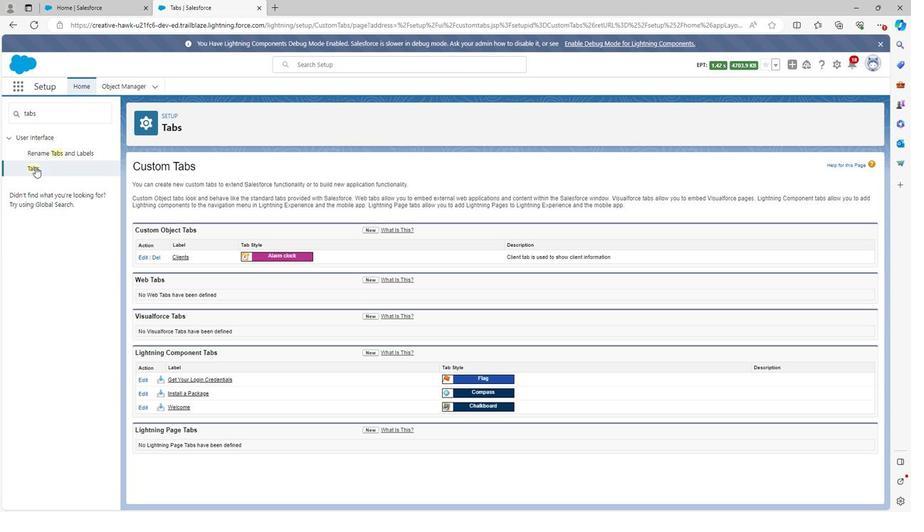 
Action: Mouse moved to (366, 229)
Screenshot: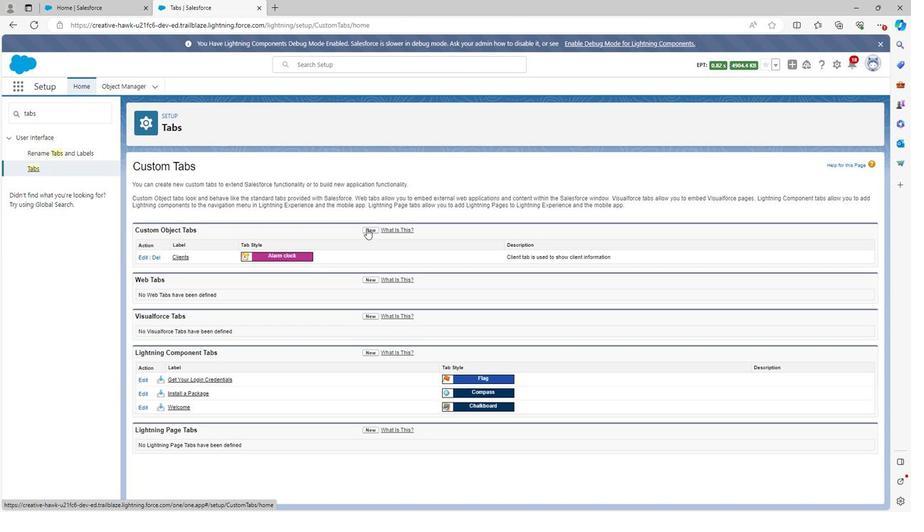 
Action: Mouse pressed left at (366, 229)
Screenshot: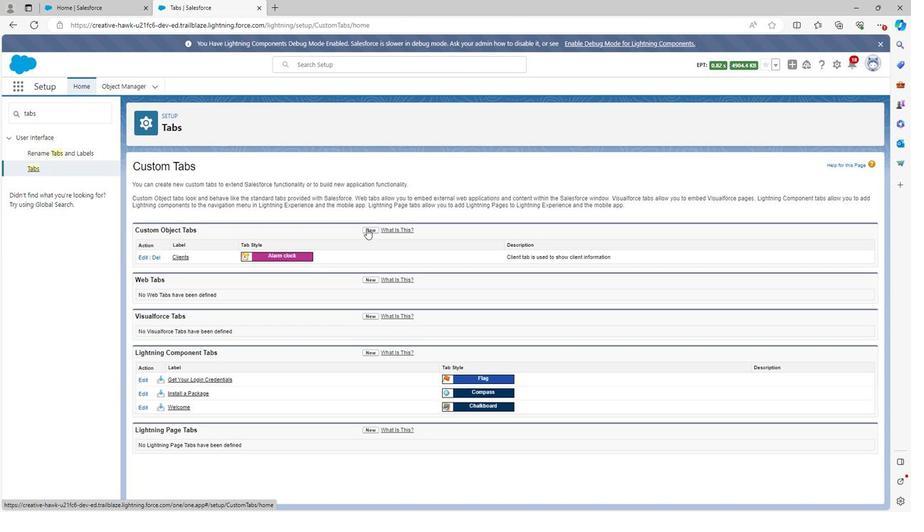 
Action: Mouse moved to (311, 243)
Screenshot: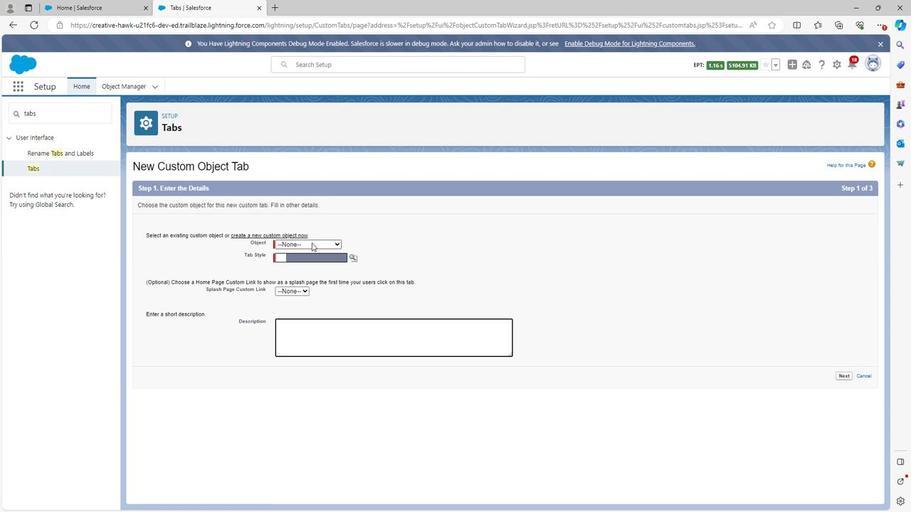 
Action: Mouse pressed left at (311, 243)
Screenshot: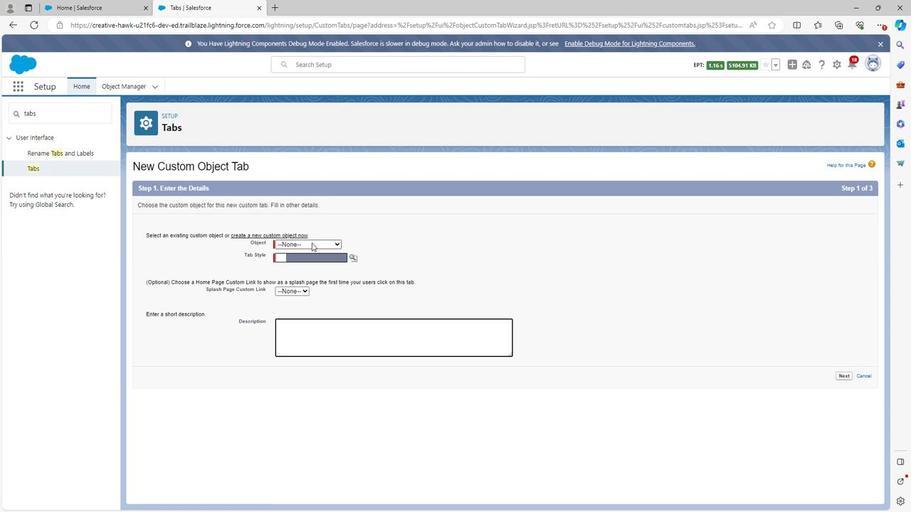 
Action: Mouse moved to (294, 265)
Screenshot: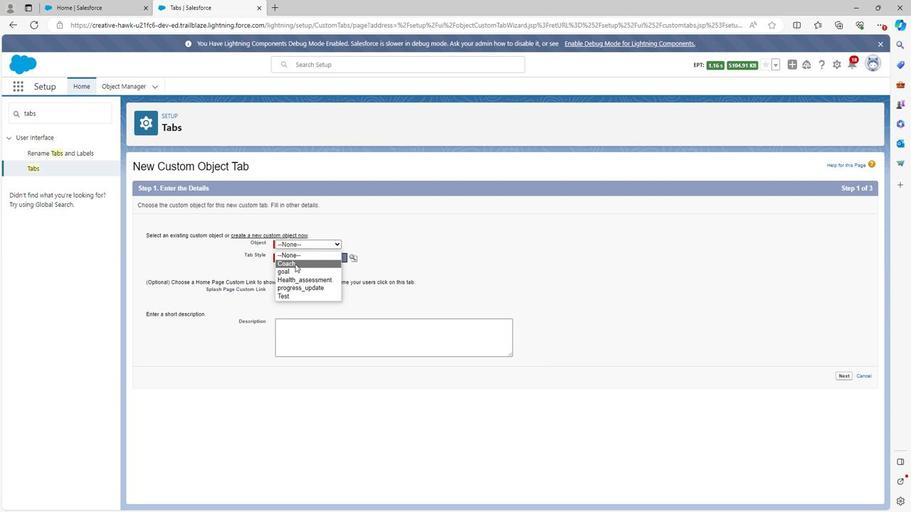 
Action: Mouse pressed left at (294, 265)
Screenshot: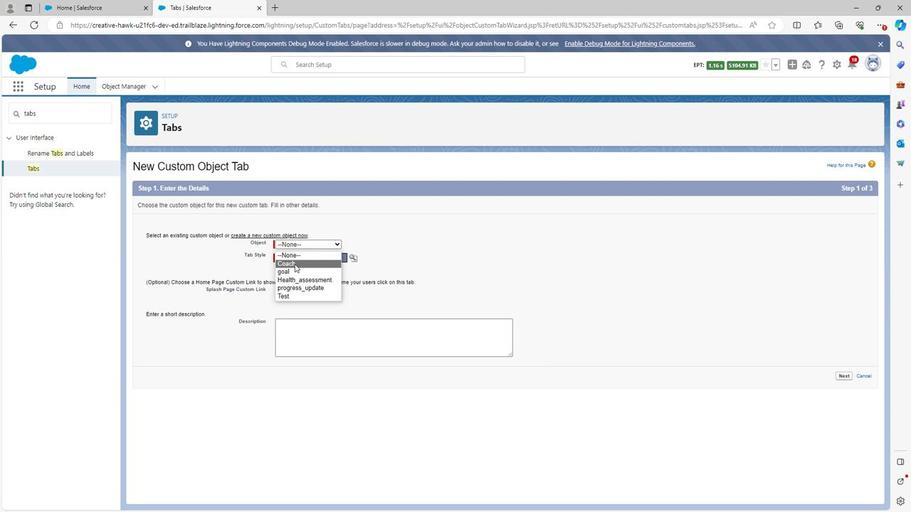 
Action: Mouse moved to (351, 258)
Screenshot: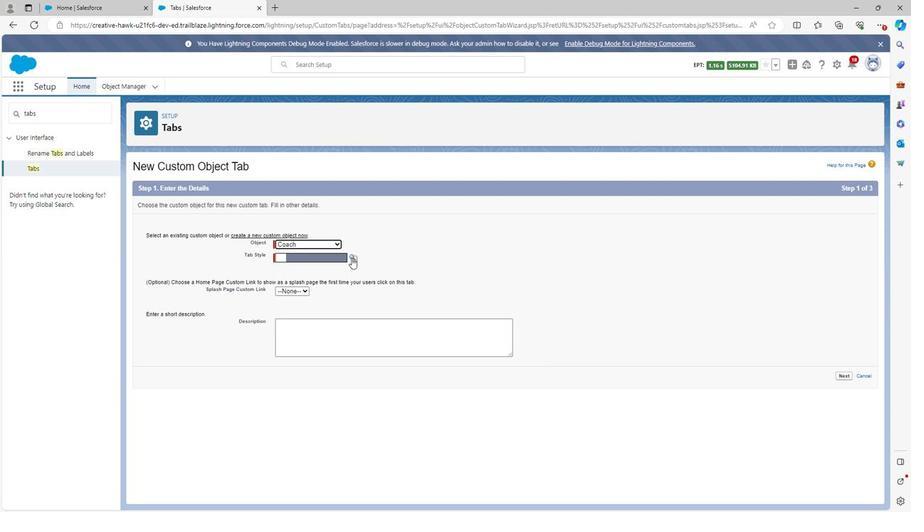 
Action: Mouse pressed left at (351, 258)
Screenshot: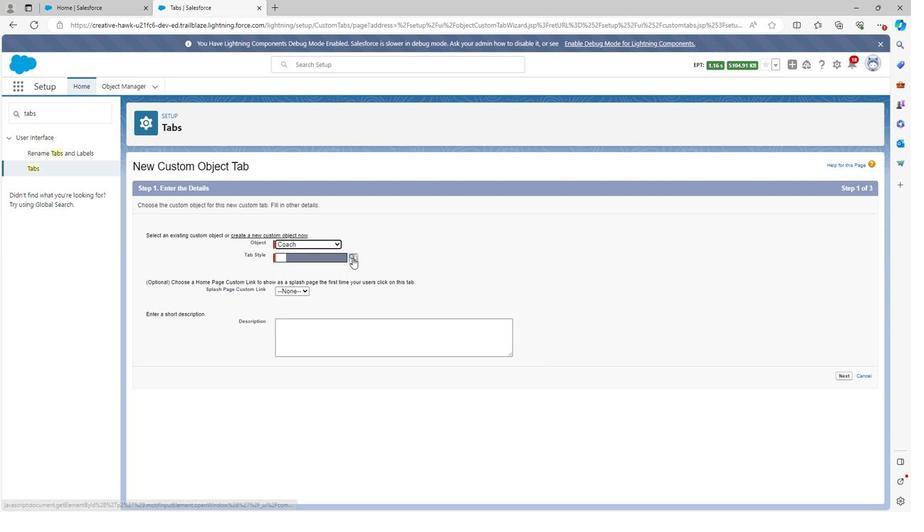 
Action: Mouse moved to (141, 311)
Screenshot: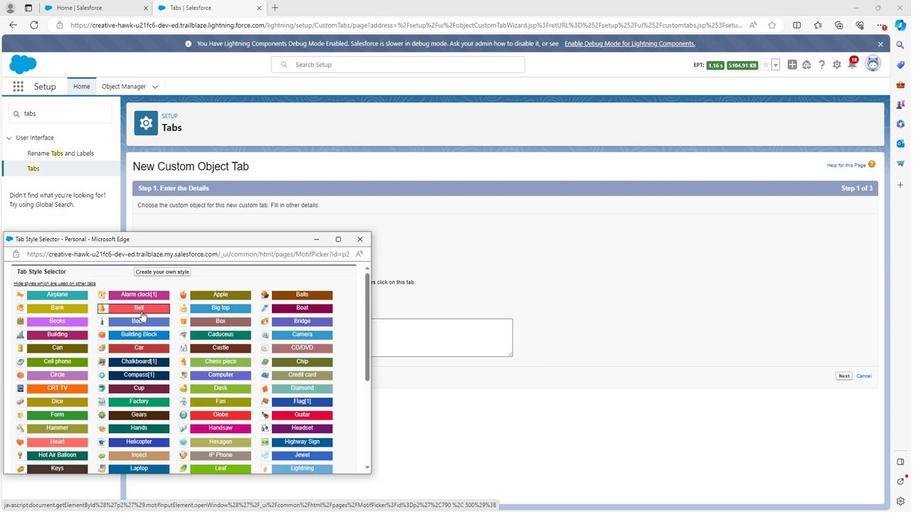 
Action: Mouse pressed left at (141, 311)
Screenshot: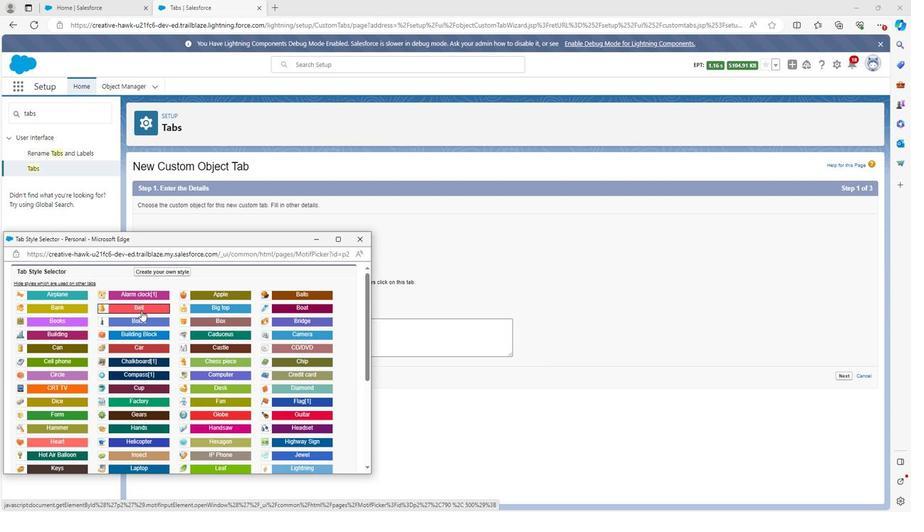 
Action: Mouse moved to (275, 289)
Screenshot: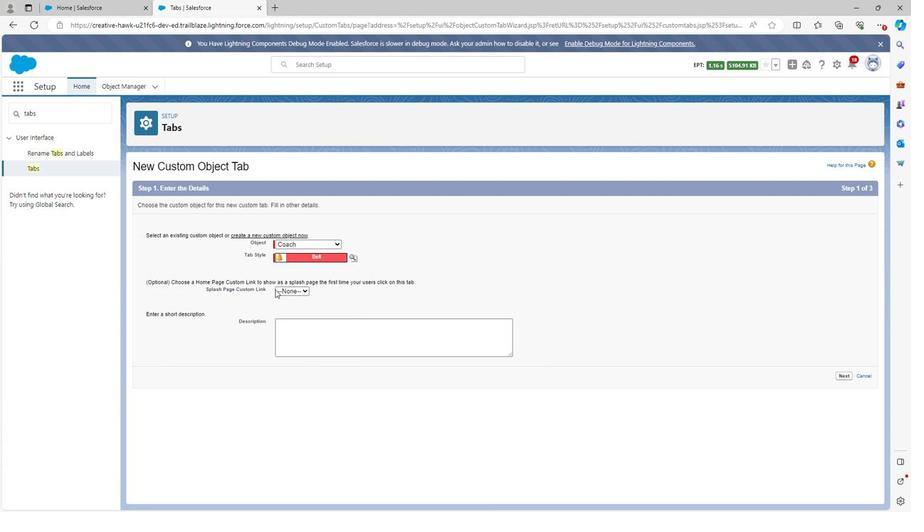 
Action: Mouse pressed left at (275, 289)
Screenshot: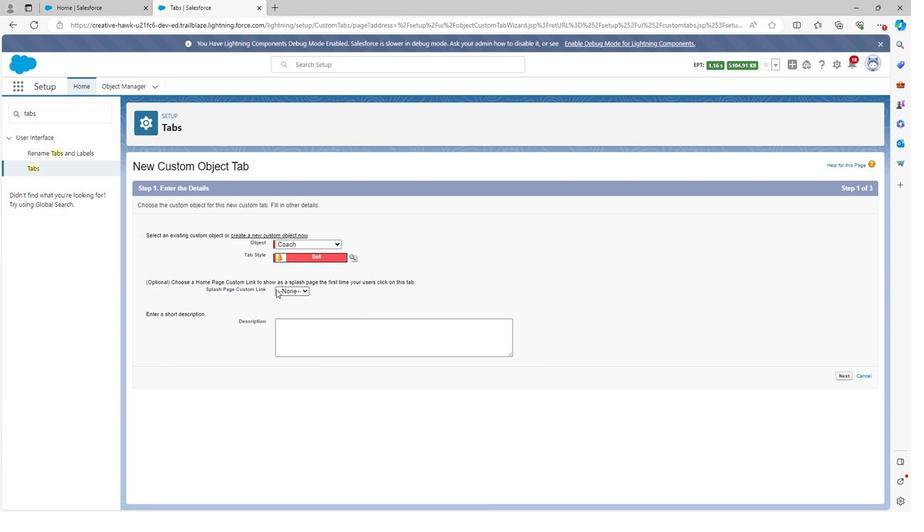 
Action: Mouse moved to (282, 300)
Screenshot: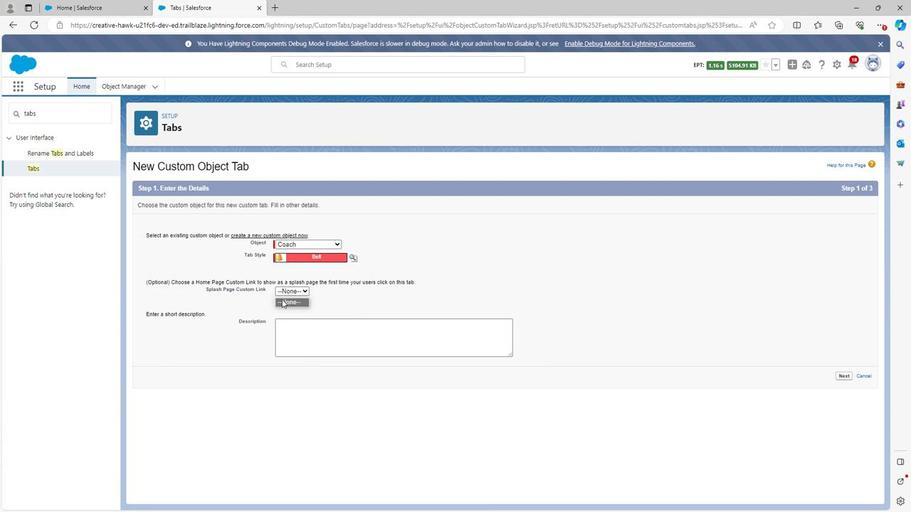 
Action: Mouse pressed left at (282, 300)
Screenshot: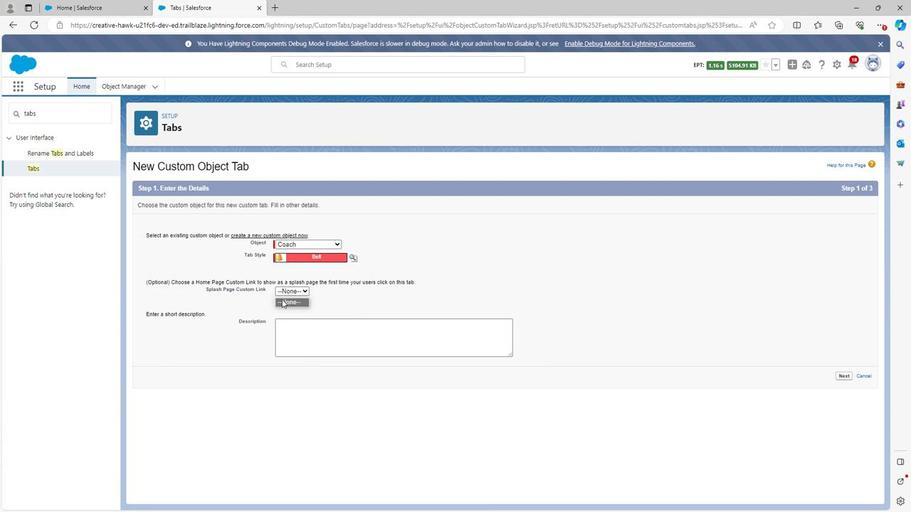 
Action: Mouse moved to (290, 341)
Screenshot: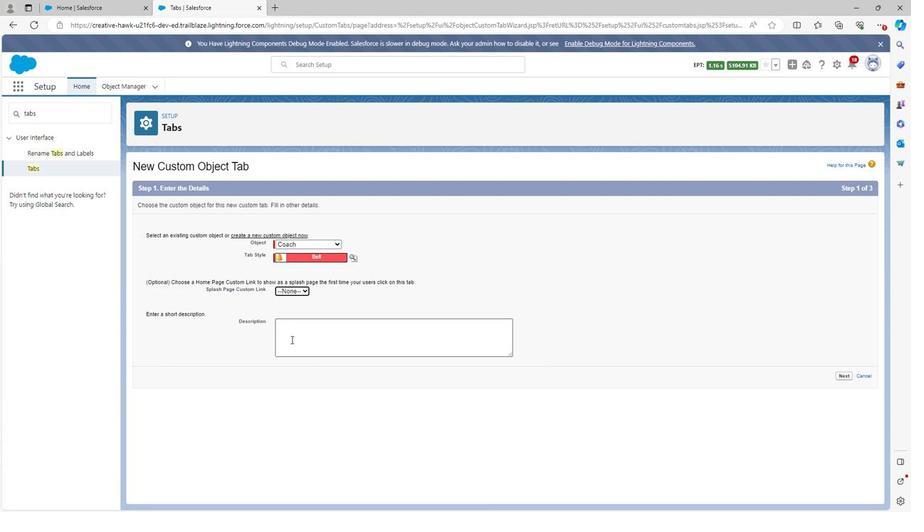 
Action: Mouse pressed left at (290, 341)
Screenshot: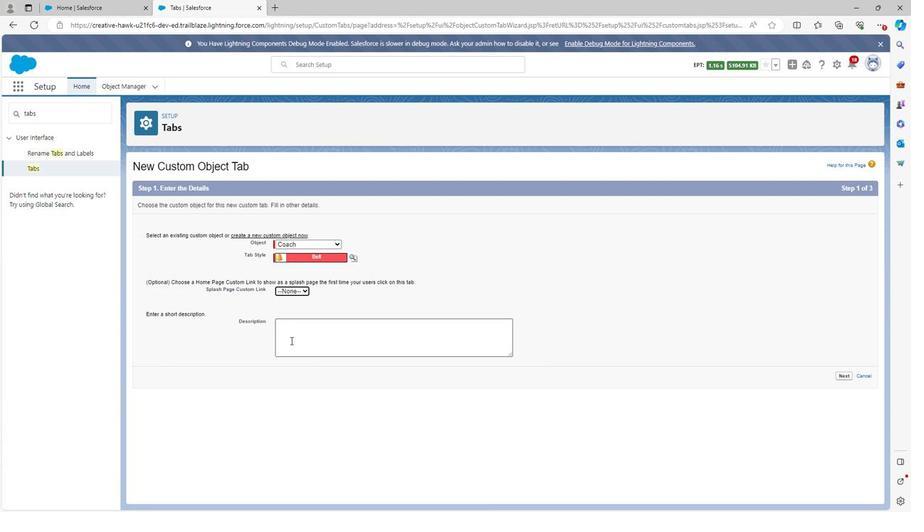 
Action: Mouse moved to (281, 336)
Screenshot: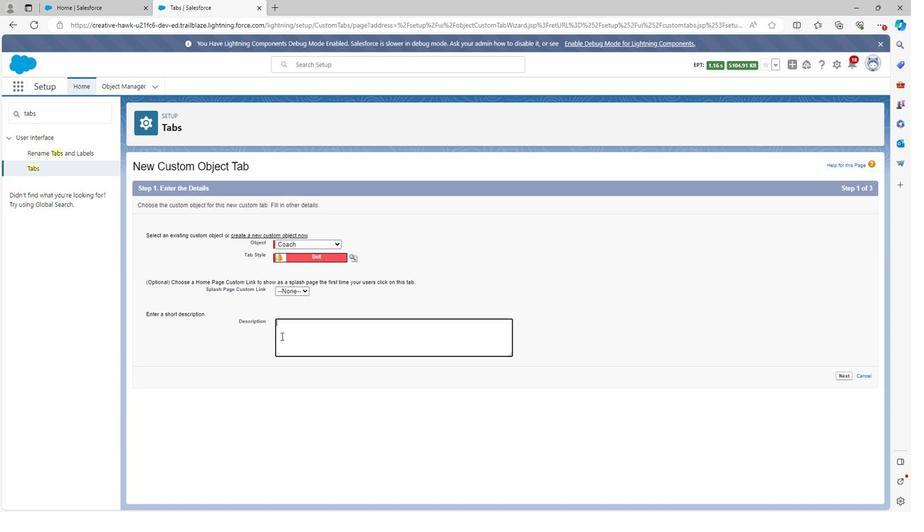 
Action: Key pressed <Key.shift><Key.shift>Coach<Key.space>tab<Key.space>is<Key.space>used<Key.space>to<Key.space>show<Key.space>the<Key.space>coach<Key.space>information
Screenshot: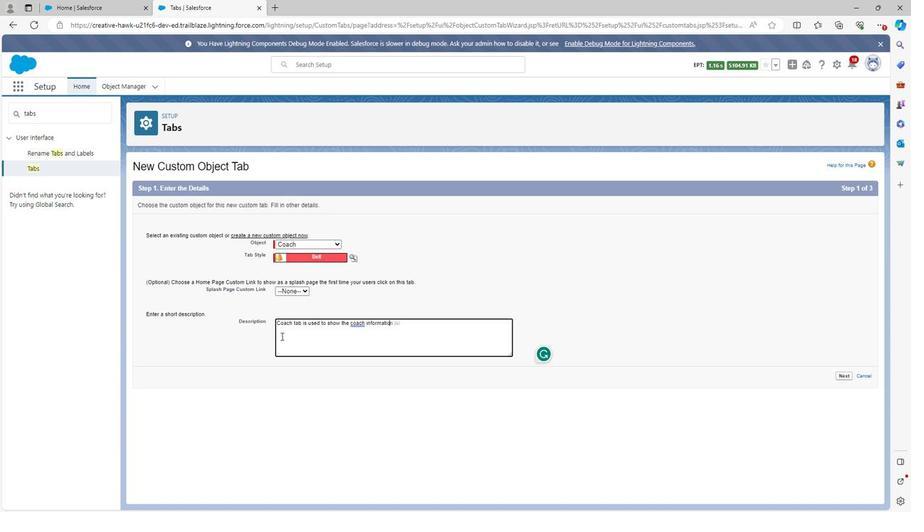 
Action: Mouse moved to (839, 376)
Screenshot: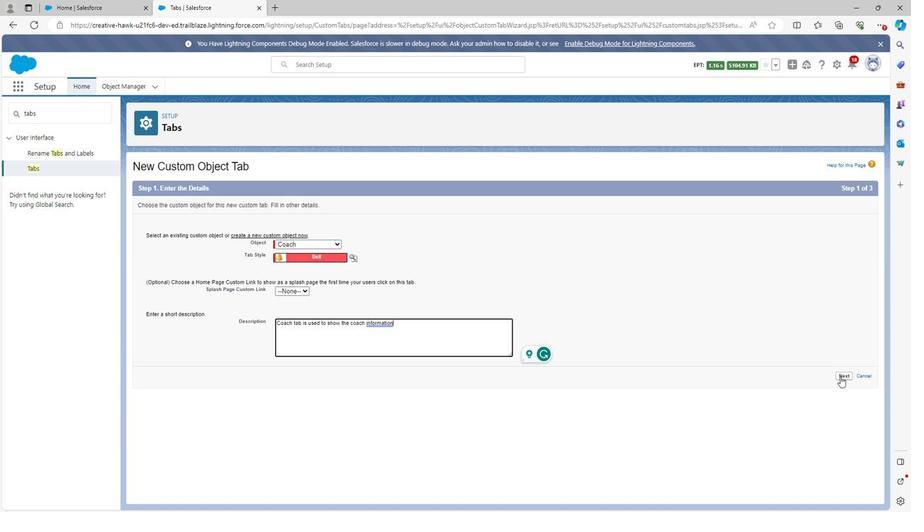 
Action: Mouse pressed left at (839, 376)
Screenshot: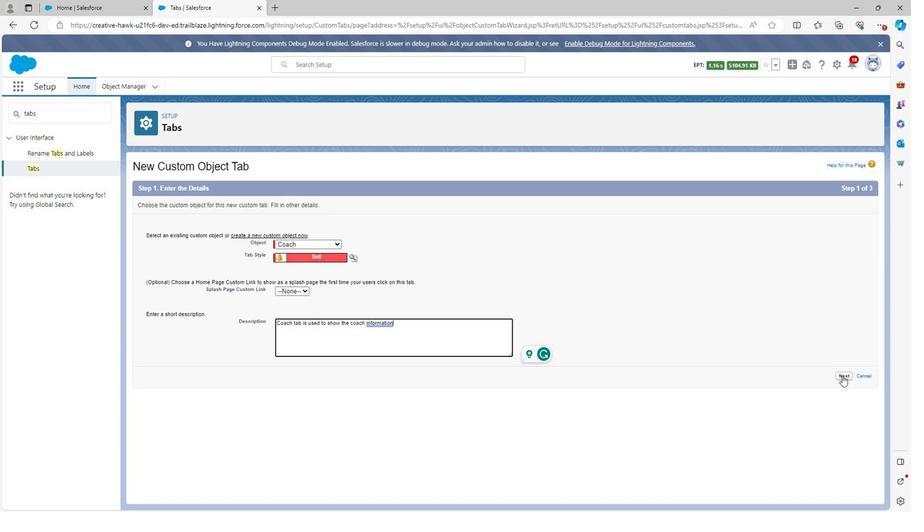 
Action: Mouse moved to (577, 296)
Screenshot: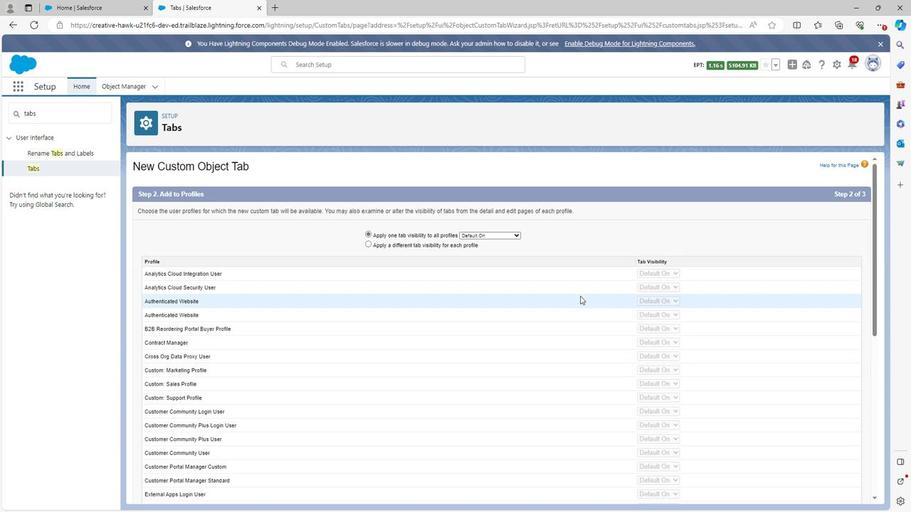 
Action: Mouse scrolled (577, 295) with delta (0, 0)
Screenshot: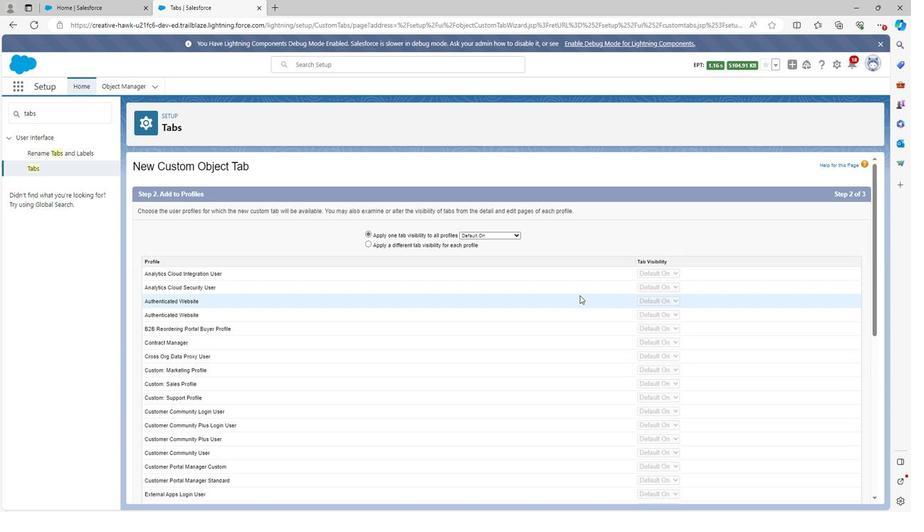 
Action: Mouse scrolled (577, 295) with delta (0, 0)
Screenshot: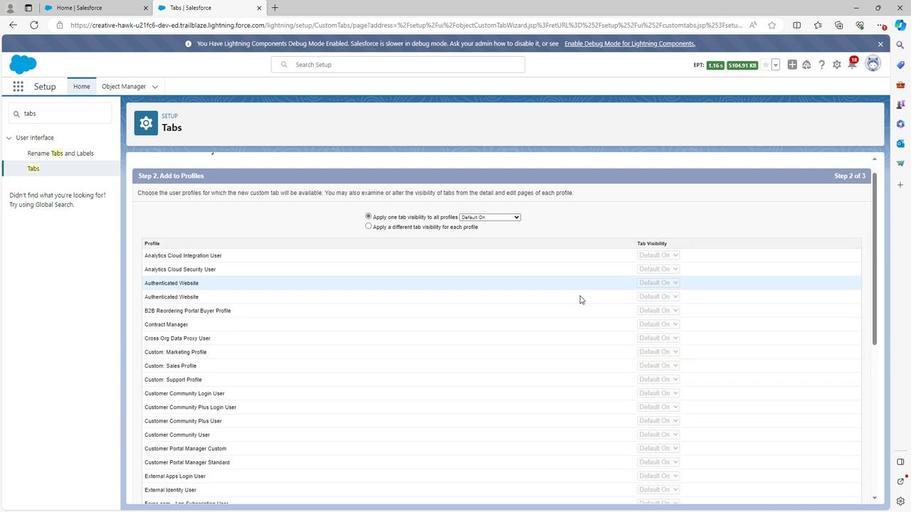 
Action: Mouse moved to (577, 296)
Screenshot: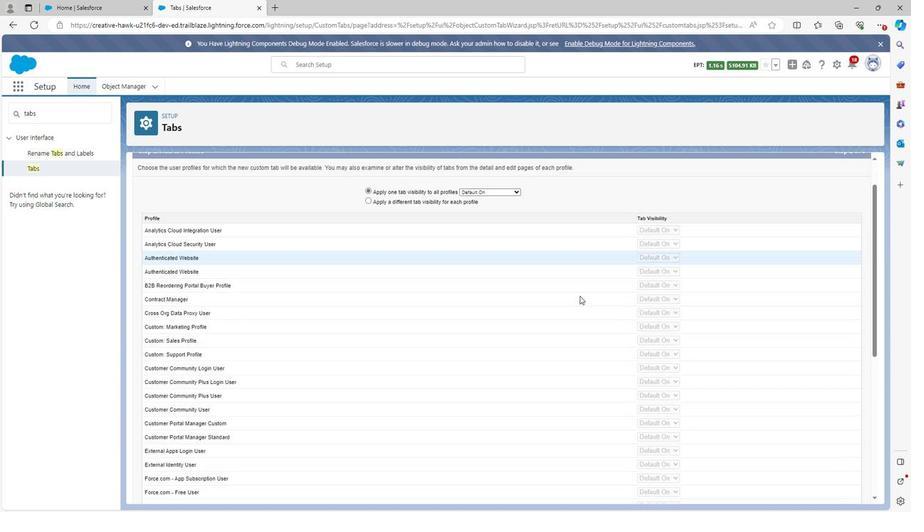 
Action: Mouse scrolled (577, 296) with delta (0, 0)
Screenshot: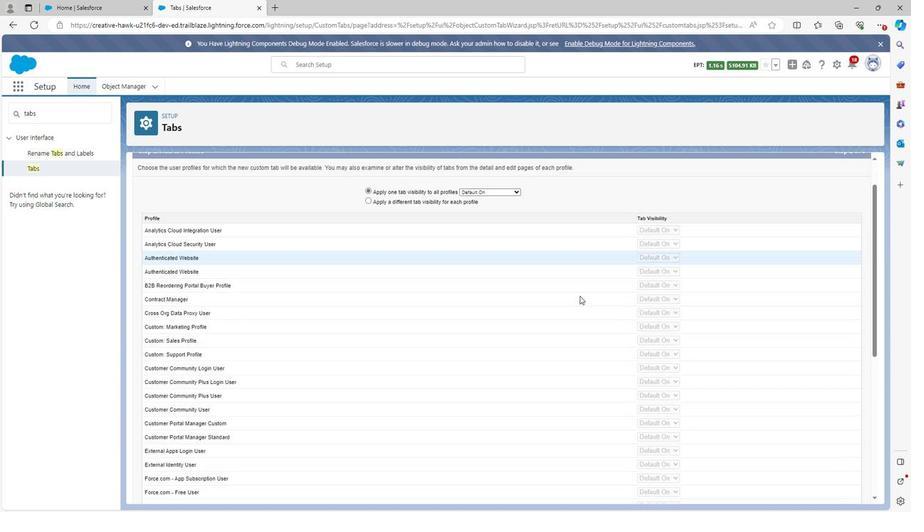 
Action: Mouse scrolled (577, 296) with delta (0, 0)
Screenshot: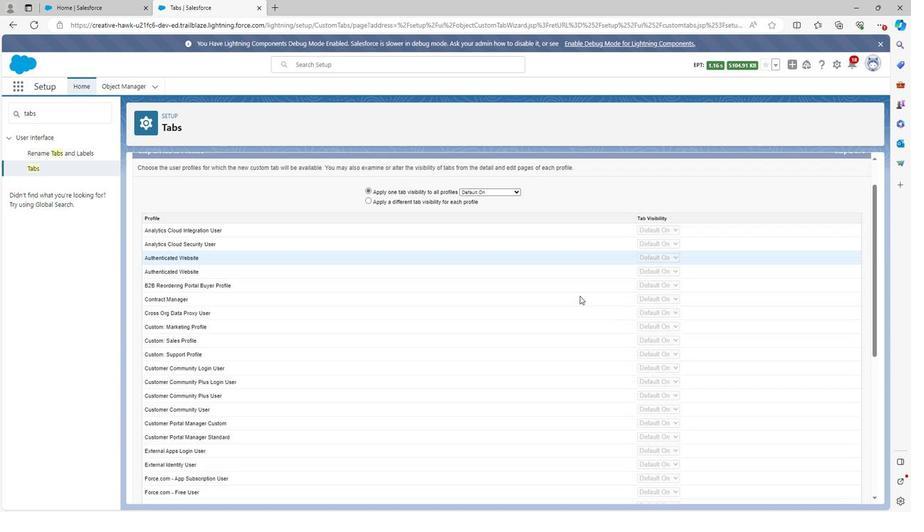 
Action: Mouse scrolled (577, 296) with delta (0, 0)
Screenshot: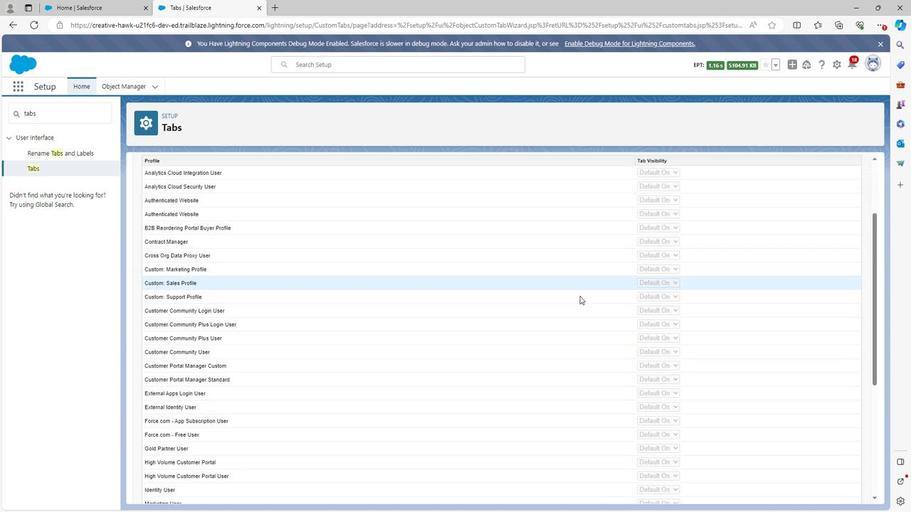 
Action: Mouse scrolled (577, 296) with delta (0, 0)
Screenshot: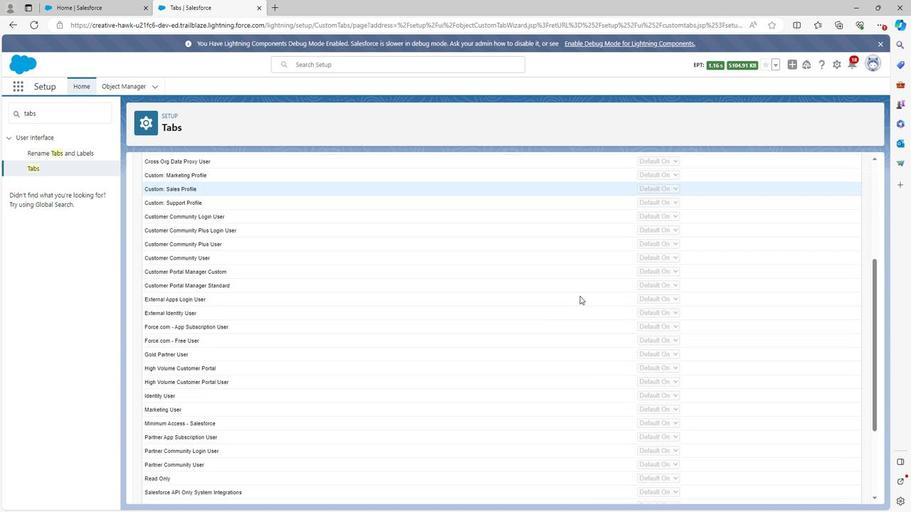 
Action: Mouse moved to (833, 495)
Screenshot: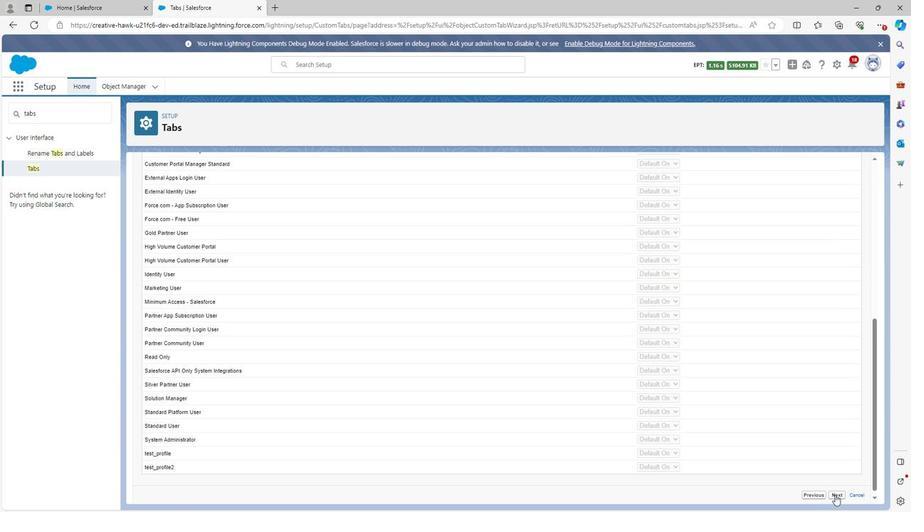 
Action: Mouse pressed left at (833, 495)
Screenshot: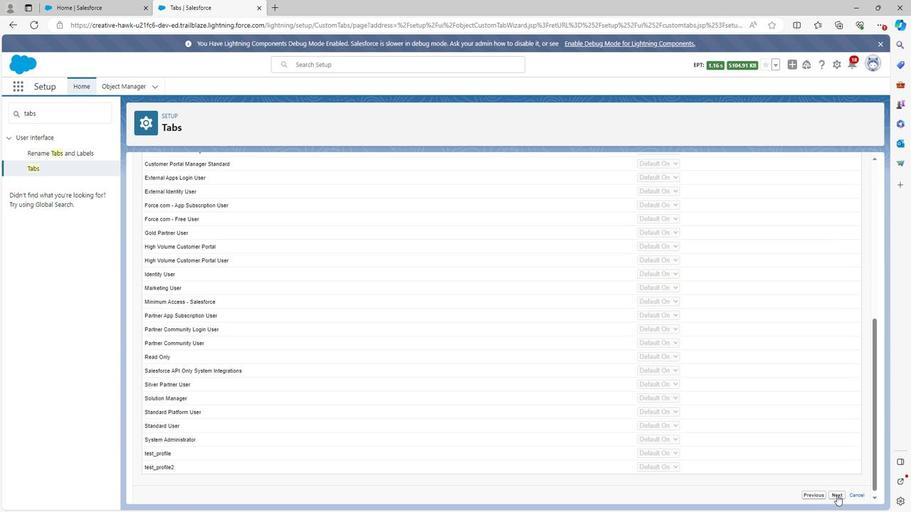 
Action: Mouse moved to (790, 462)
Screenshot: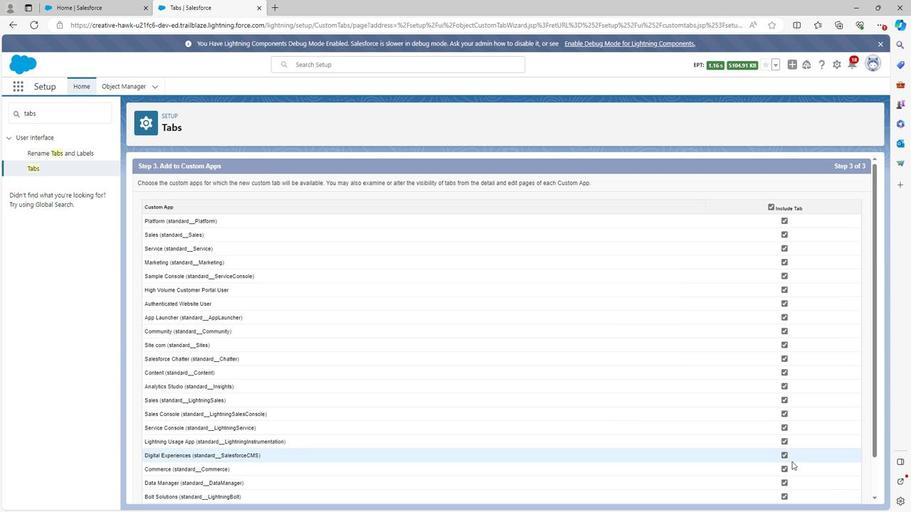 
Action: Mouse scrolled (790, 462) with delta (0, 0)
Screenshot: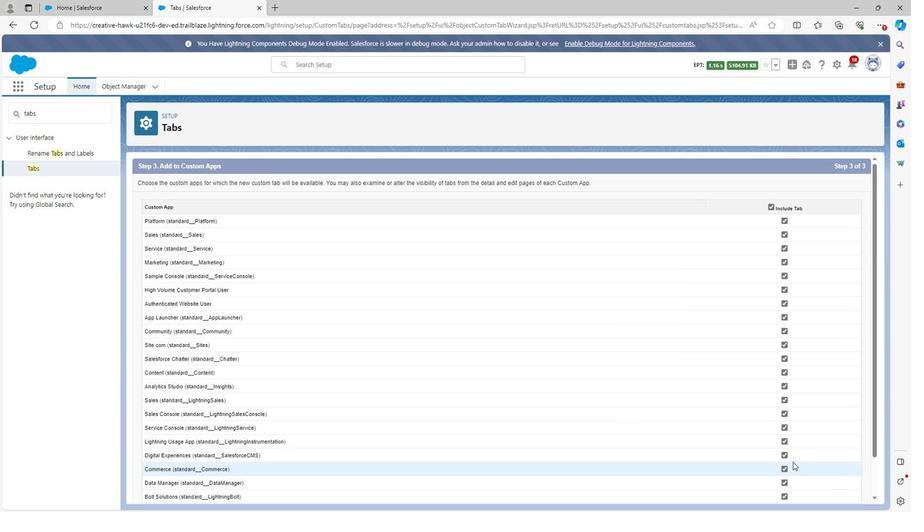 
Action: Mouse moved to (790, 463)
Screenshot: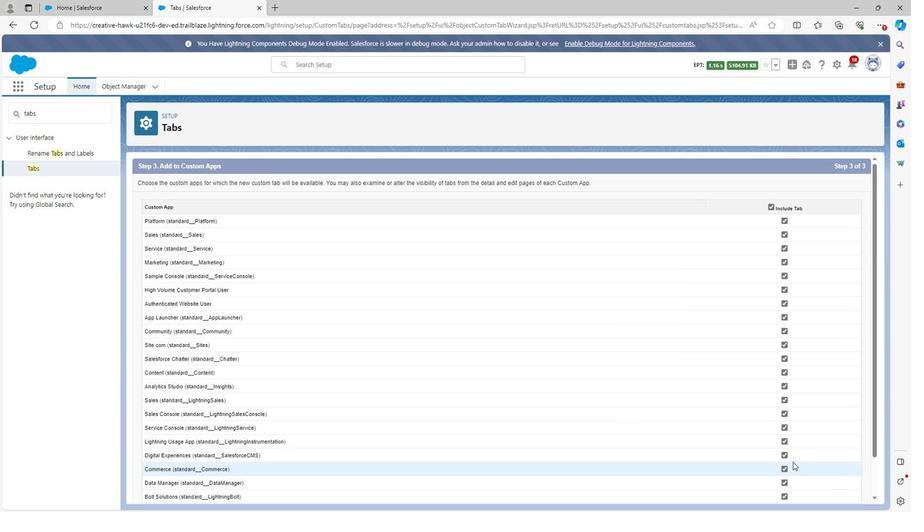 
Action: Mouse scrolled (790, 462) with delta (0, 0)
Screenshot: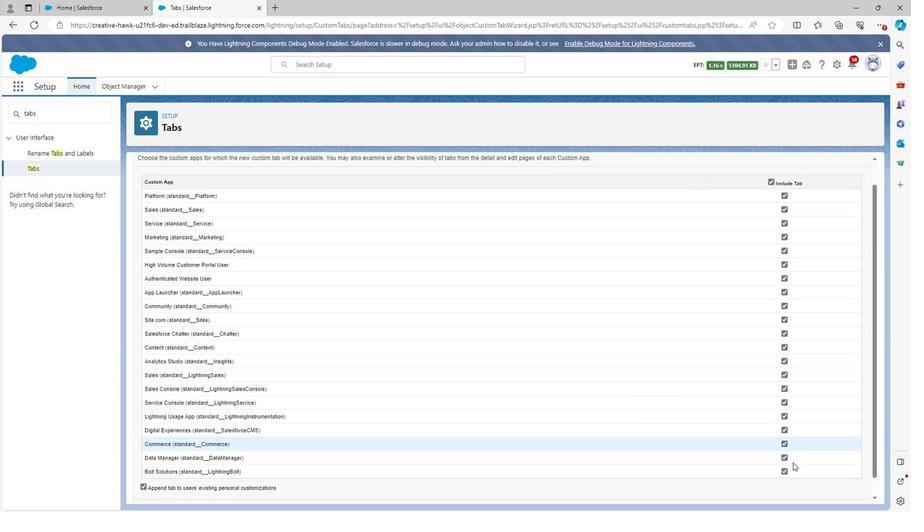 
Action: Mouse moved to (790, 463)
Screenshot: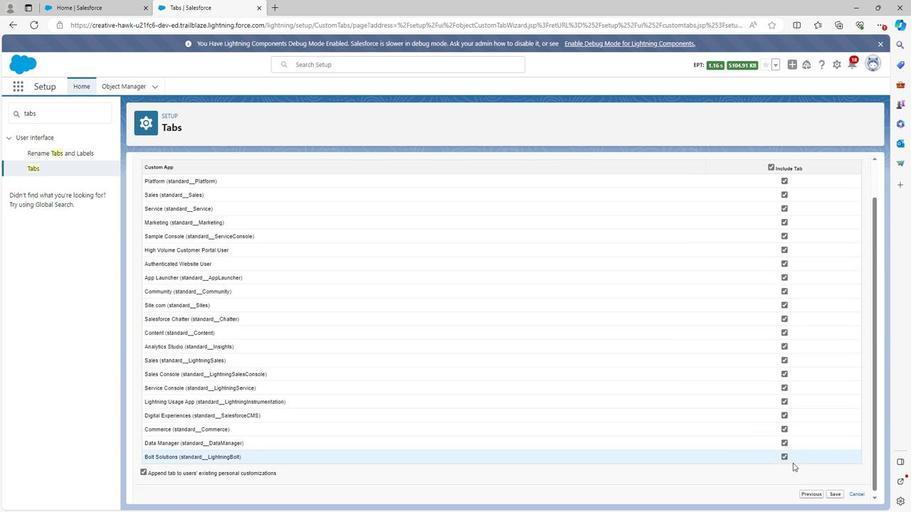
Action: Mouse scrolled (790, 463) with delta (0, 0)
Screenshot: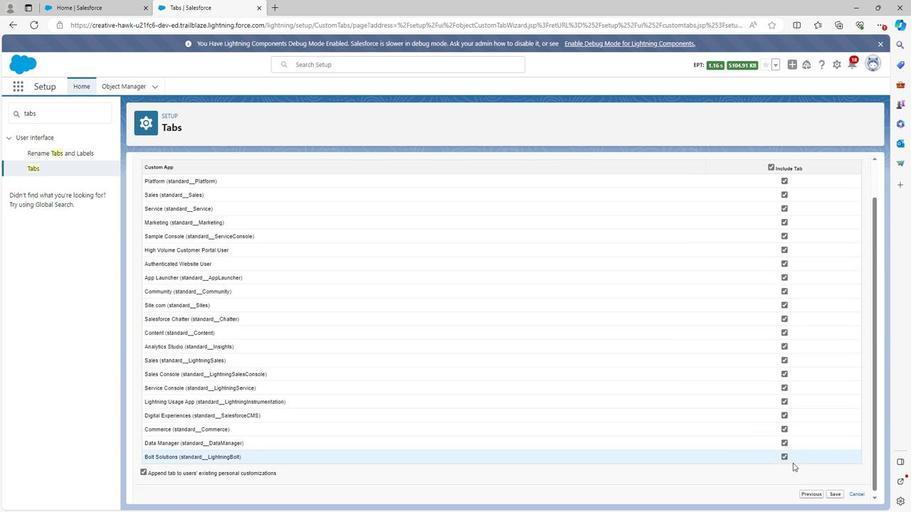 
Action: Mouse scrolled (790, 463) with delta (0, 0)
Screenshot: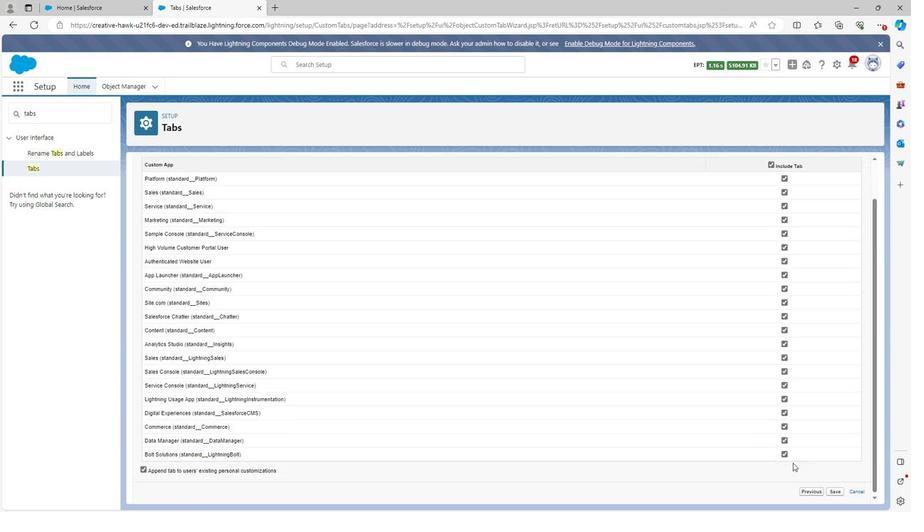 
Action: Mouse scrolled (790, 463) with delta (0, 0)
Screenshot: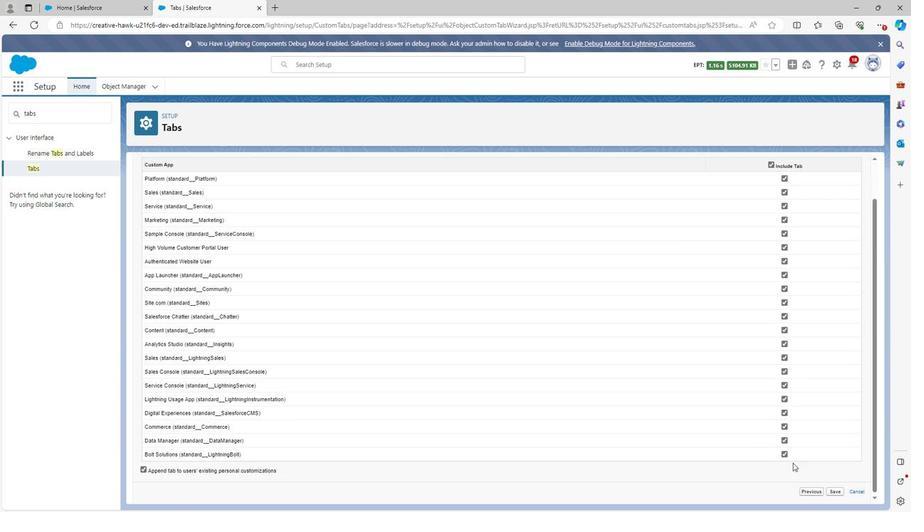
Action: Mouse scrolled (790, 463) with delta (0, 0)
Screenshot: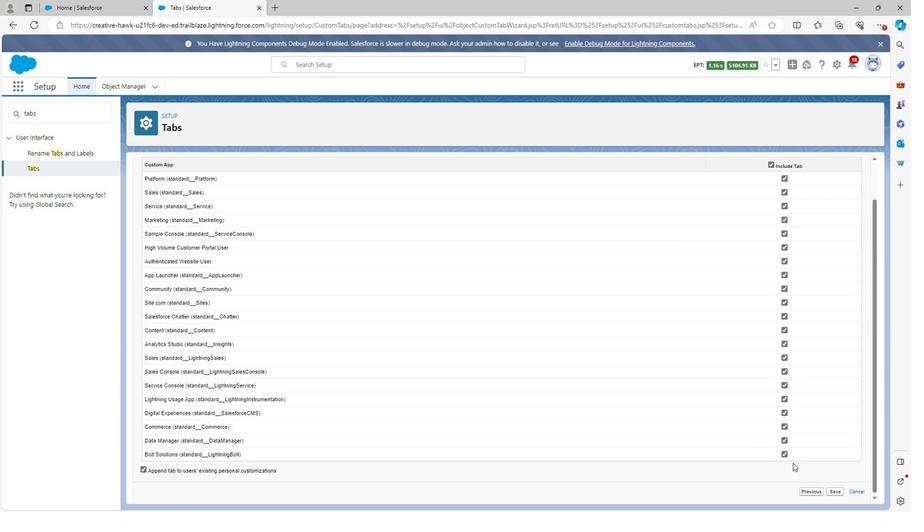 
Action: Mouse moved to (832, 491)
Screenshot: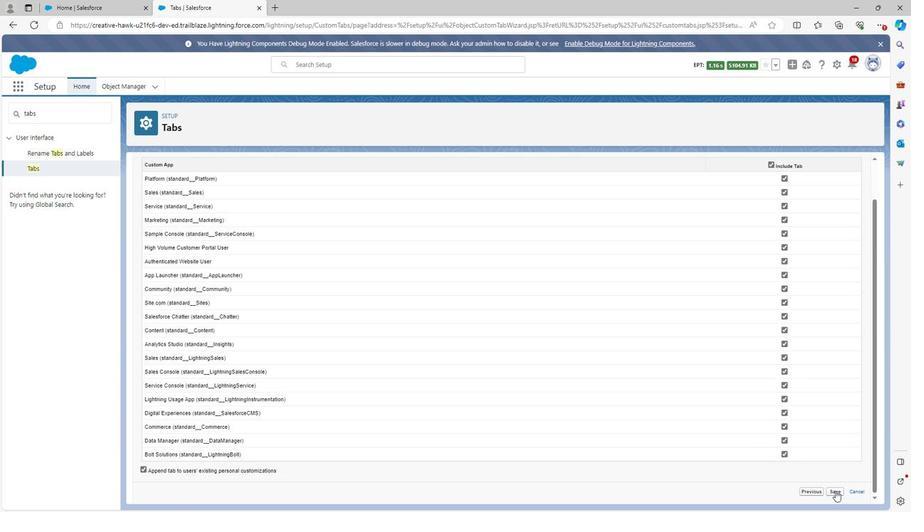 
Action: Mouse pressed left at (832, 491)
Screenshot: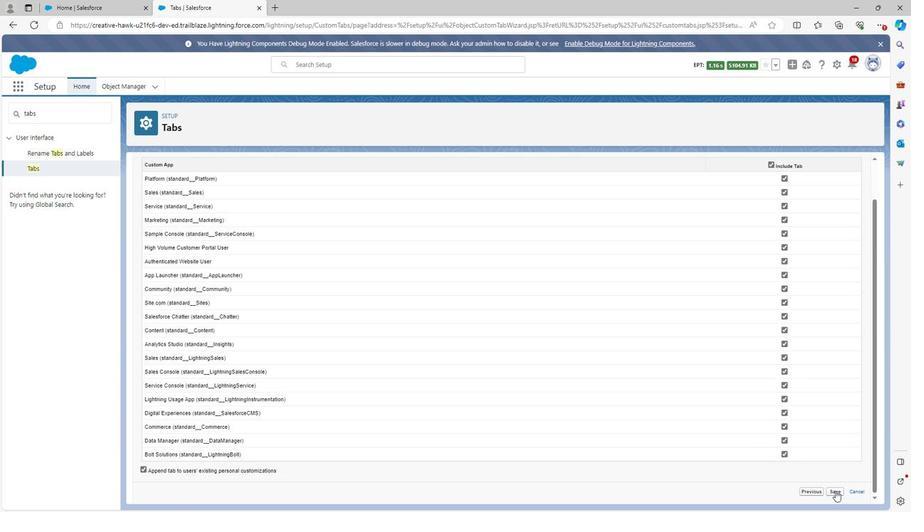 
Action: Mouse moved to (369, 230)
Screenshot: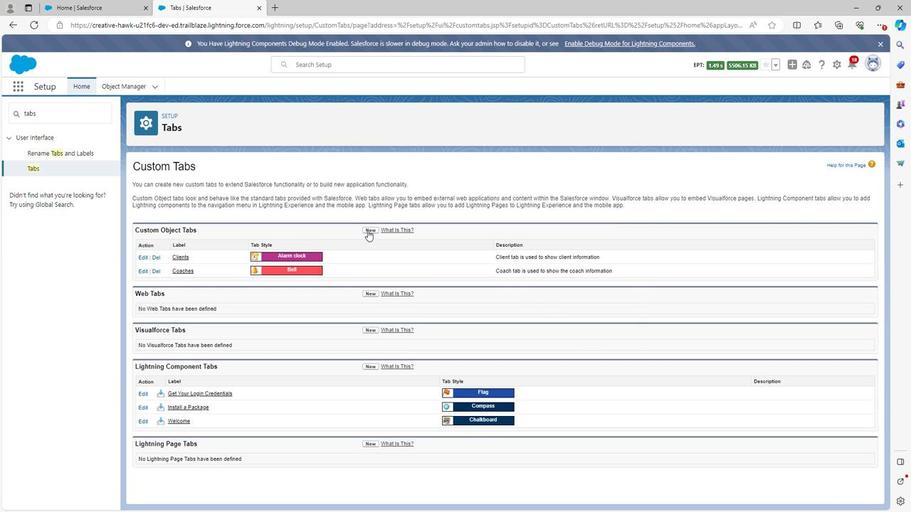 
Action: Mouse pressed left at (369, 230)
Screenshot: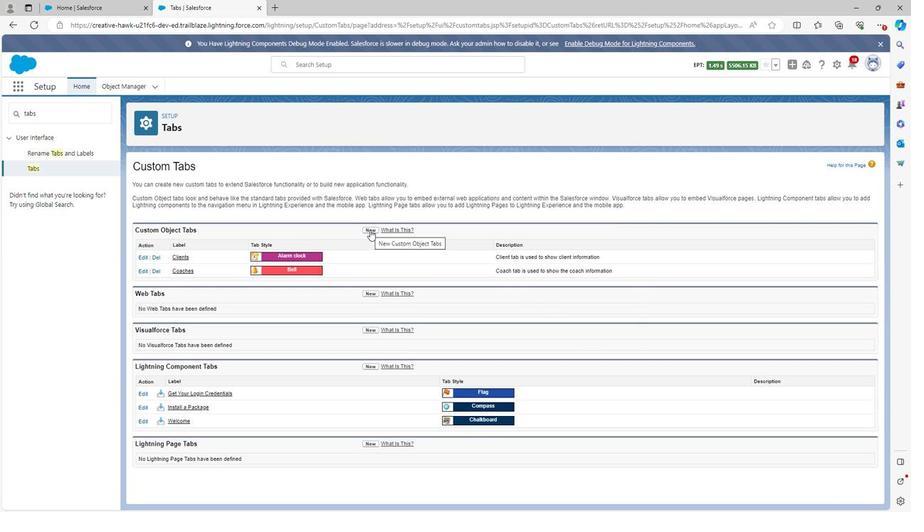 
Action: Mouse moved to (297, 242)
Screenshot: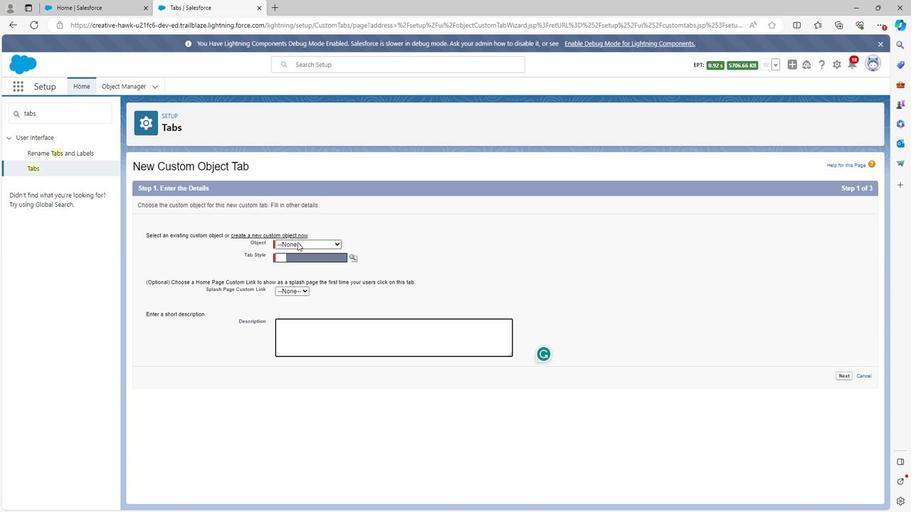 
Action: Mouse pressed left at (297, 242)
Screenshot: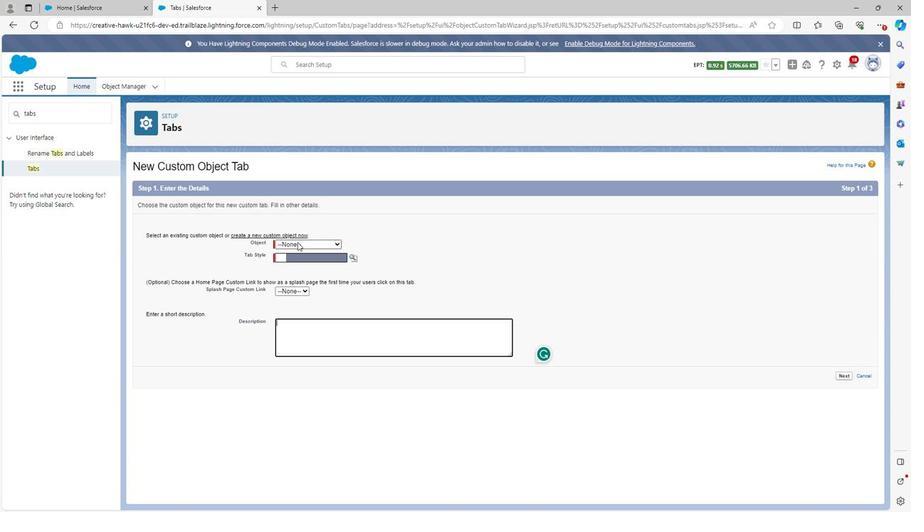 
Action: Mouse moved to (292, 269)
Screenshot: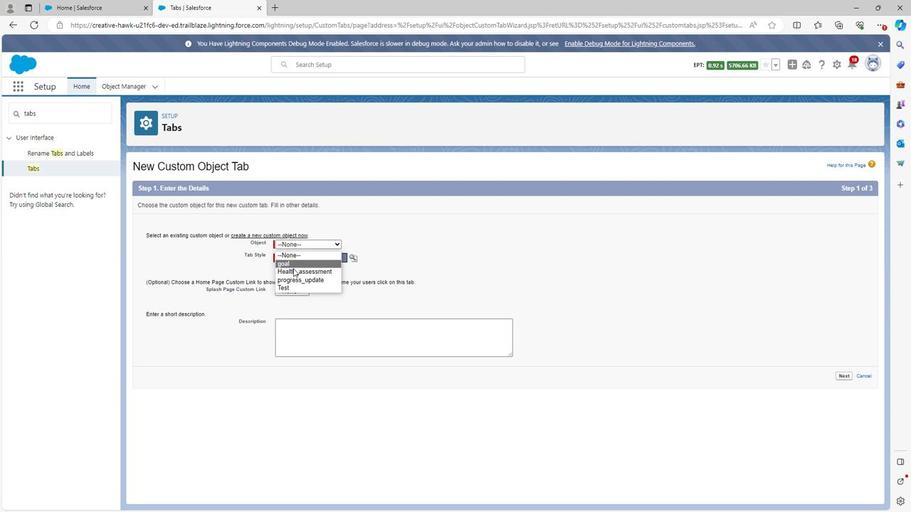 
Action: Mouse pressed left at (292, 269)
Screenshot: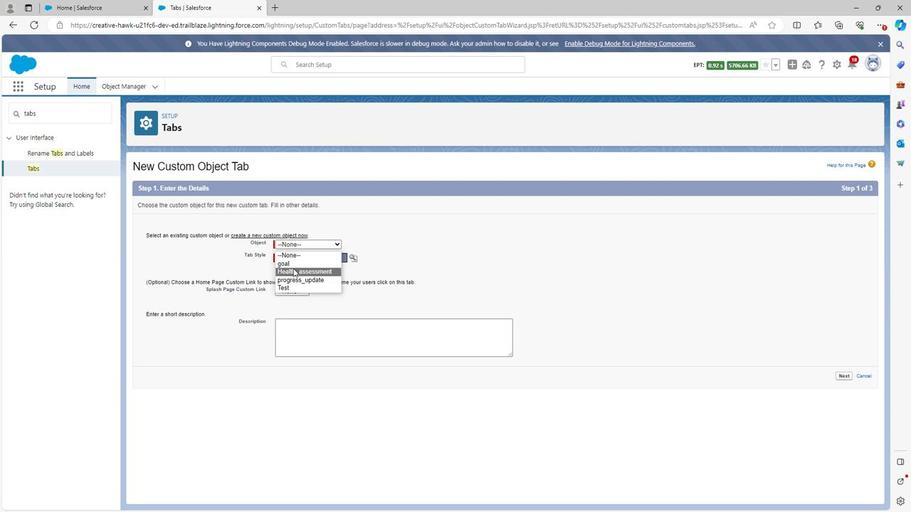 
Action: Mouse moved to (352, 260)
Screenshot: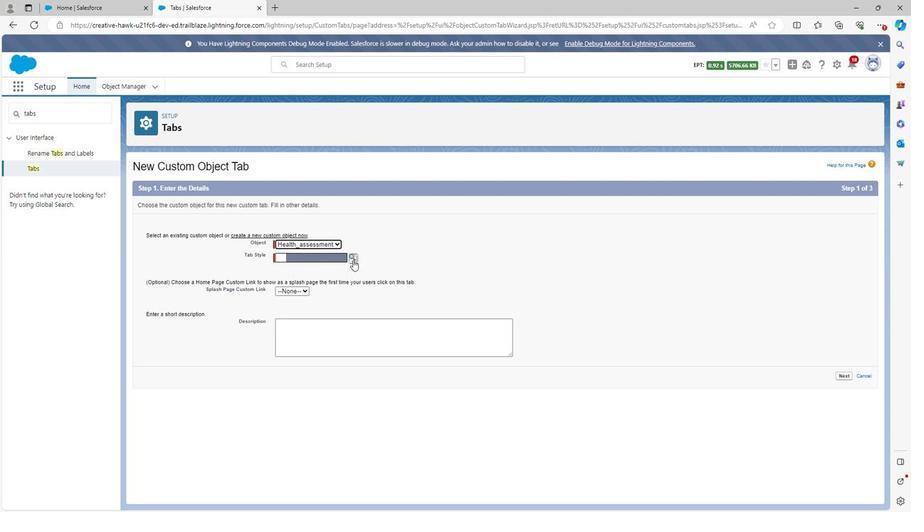
Action: Mouse pressed left at (352, 260)
Screenshot: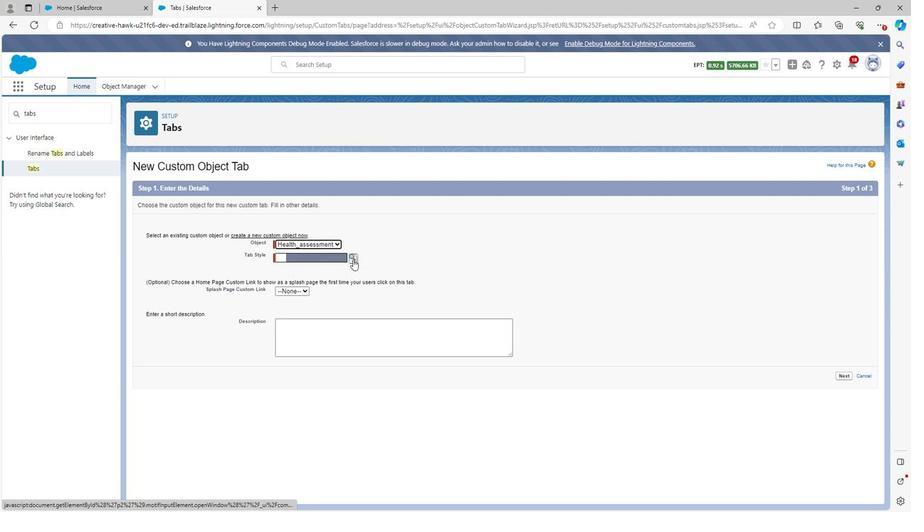 
Action: Mouse moved to (203, 321)
Screenshot: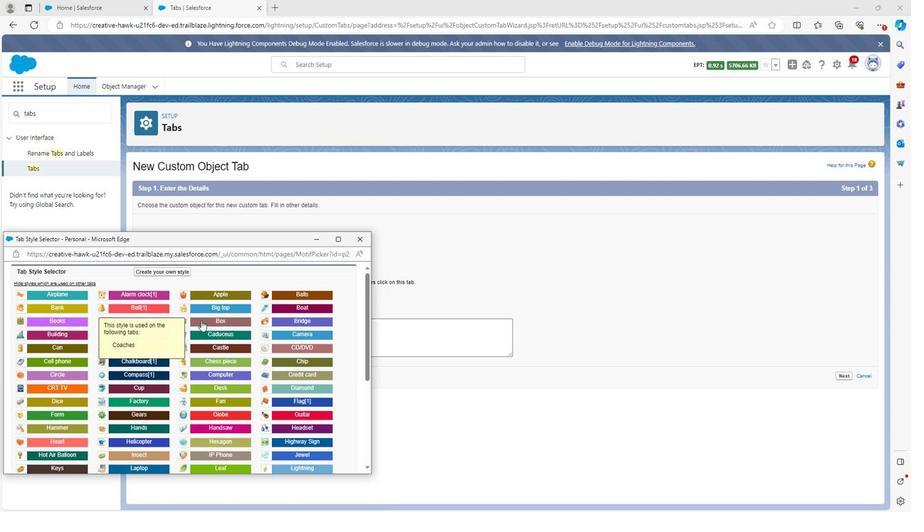 
Action: Mouse pressed left at (203, 321)
Screenshot: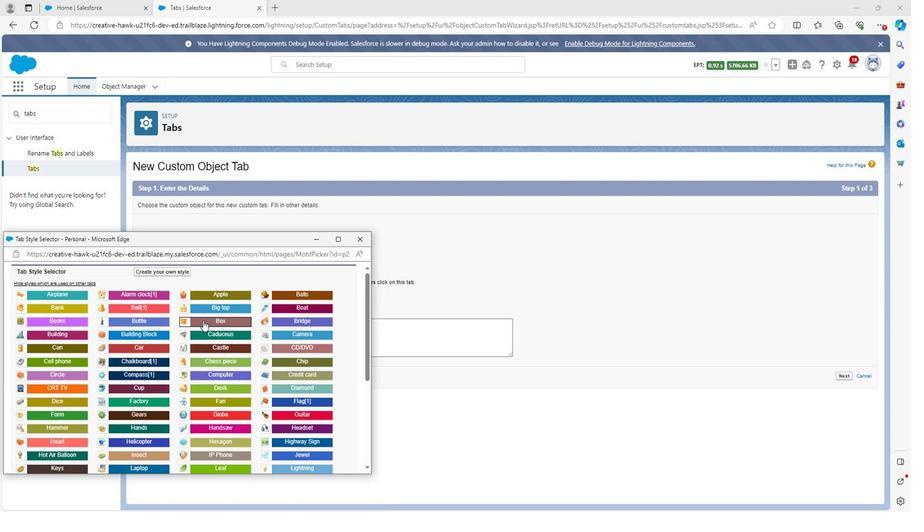 
Action: Mouse moved to (294, 325)
Screenshot: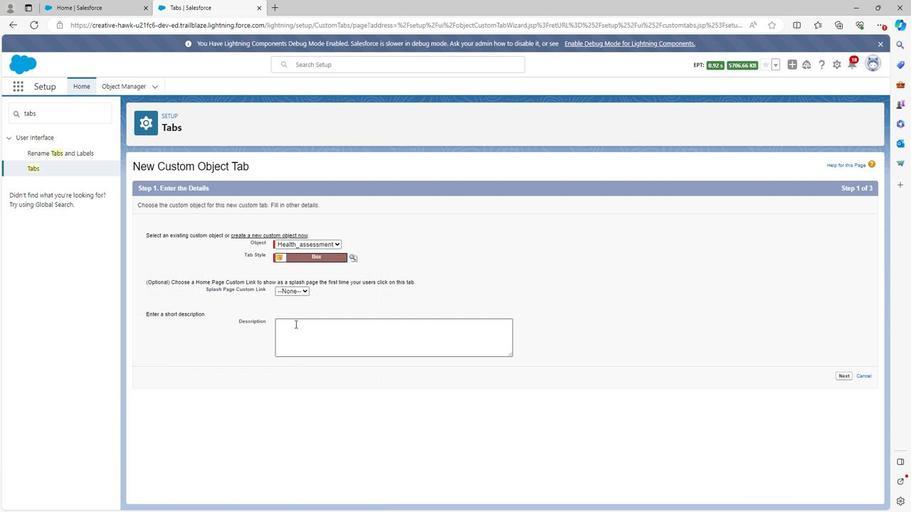 
Action: Mouse pressed left at (294, 325)
Screenshot: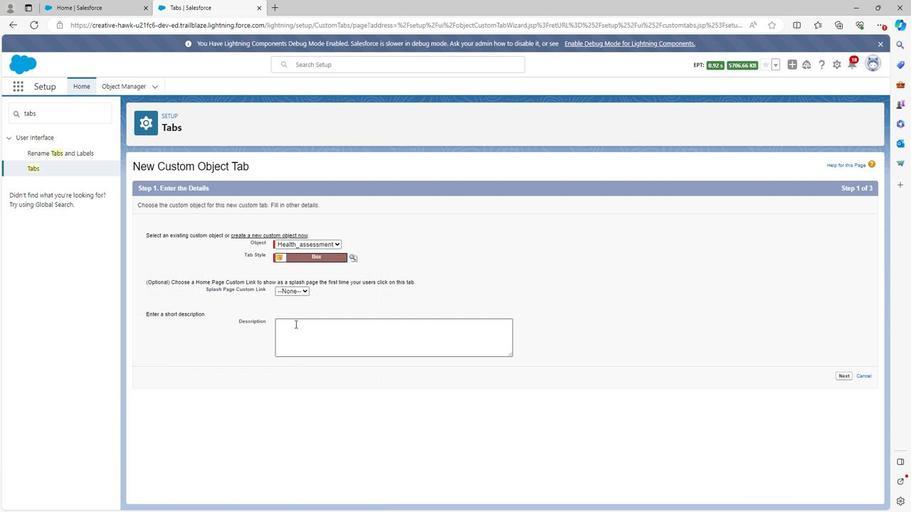
Action: Mouse moved to (294, 327)
Screenshot: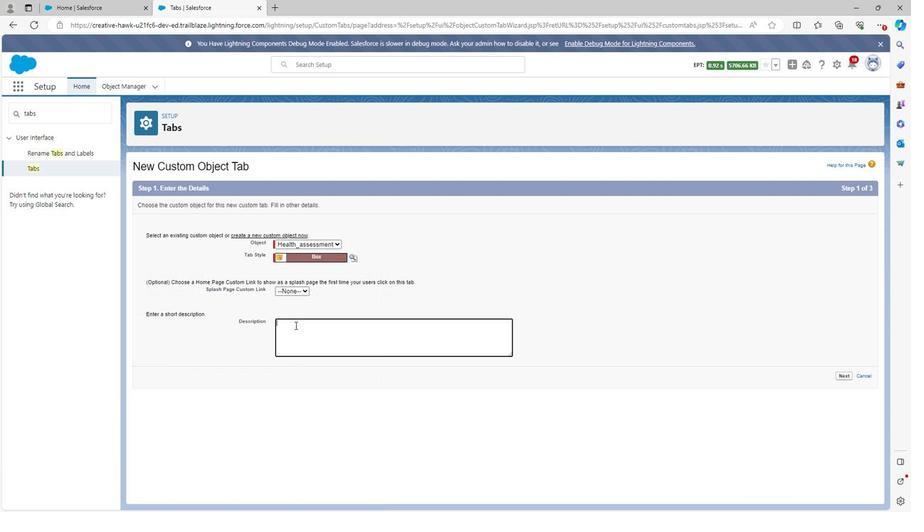 
Action: Key pressed <Key.shift>Health<Key.shift>_assessment<Key.space>tab<Key.space>is<Key.space>used<Key.space>to<Key.space>show<Key.space>the<Key.space>health<Key.space>assessment<Key.space>details
Screenshot: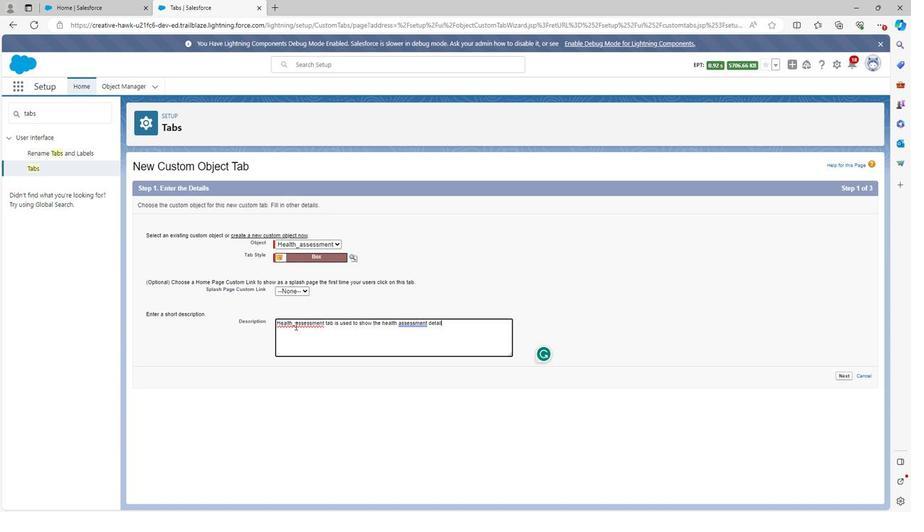 
Action: Mouse moved to (842, 375)
Screenshot: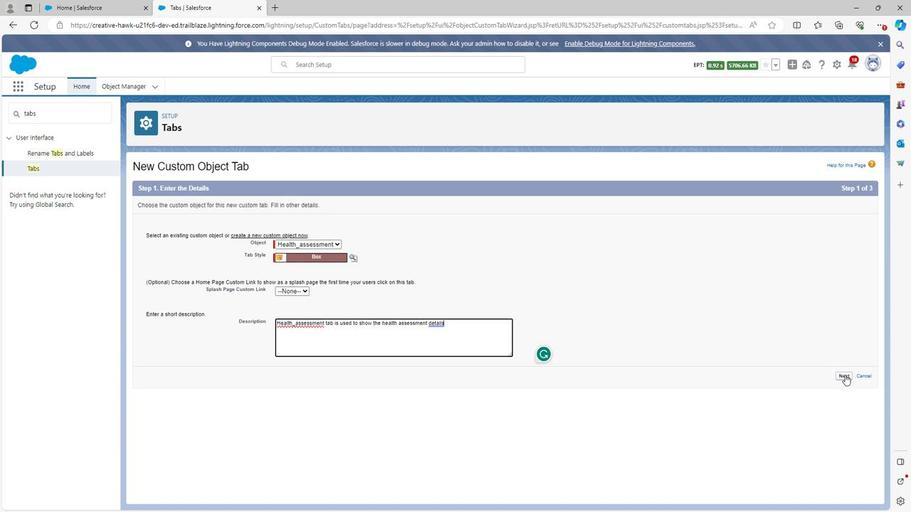 
Action: Mouse pressed left at (842, 375)
Screenshot: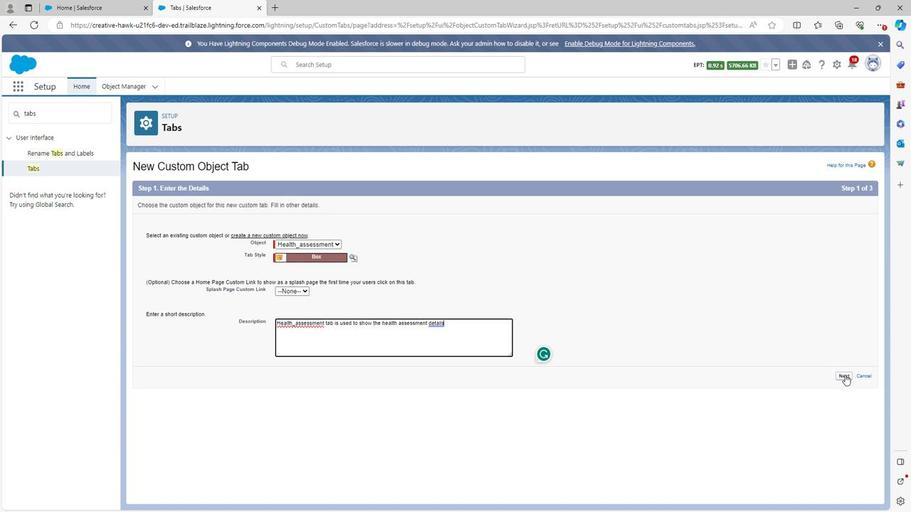 
Action: Mouse moved to (636, 342)
Screenshot: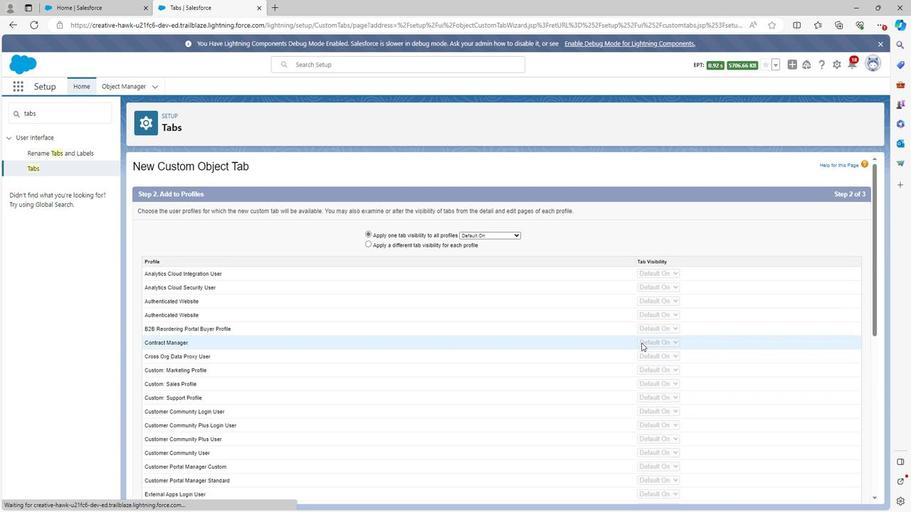 
Action: Mouse scrolled (636, 342) with delta (0, 0)
Screenshot: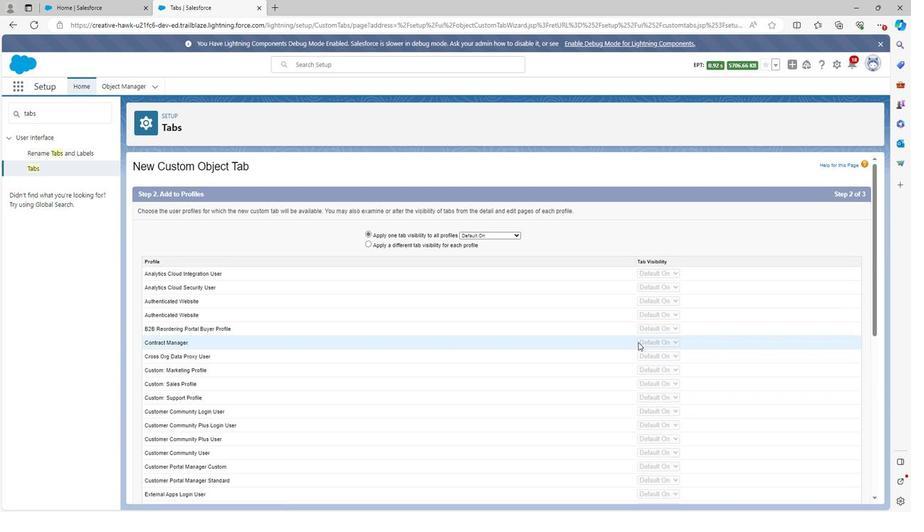 
Action: Mouse scrolled (636, 342) with delta (0, 0)
Screenshot: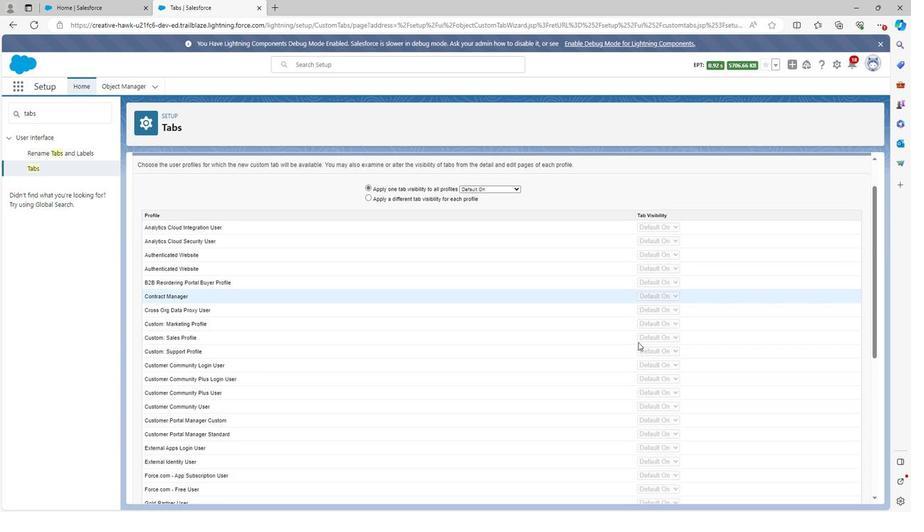 
Action: Mouse scrolled (636, 342) with delta (0, 0)
Screenshot: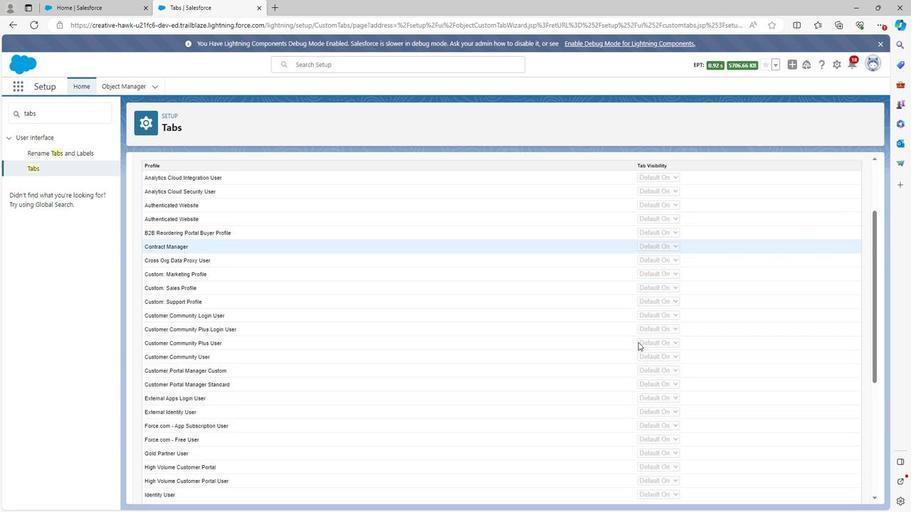 
Action: Mouse scrolled (636, 342) with delta (0, 0)
Screenshot: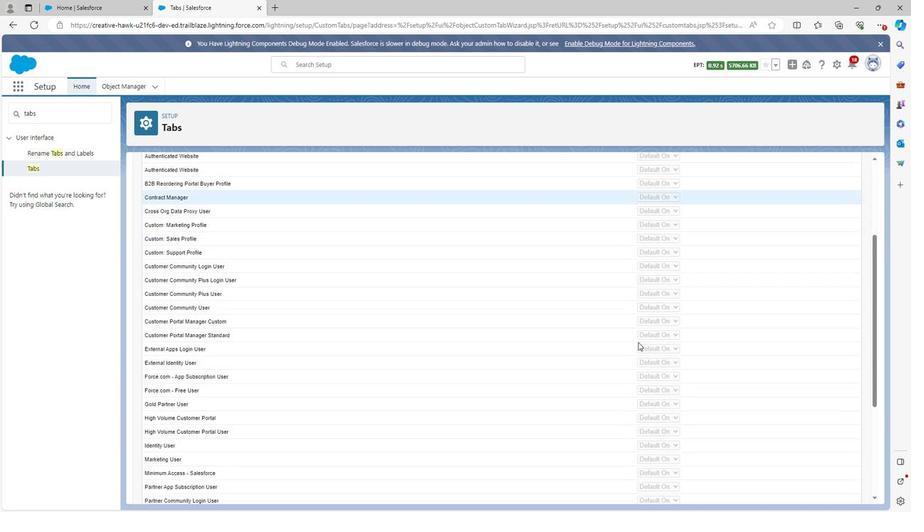 
Action: Mouse moved to (636, 342)
Screenshot: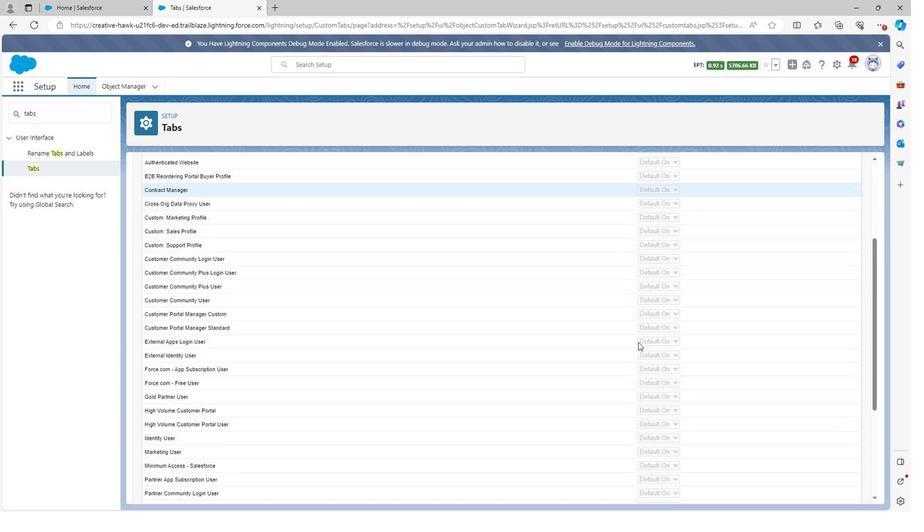
Action: Mouse scrolled (636, 342) with delta (0, 0)
Screenshot: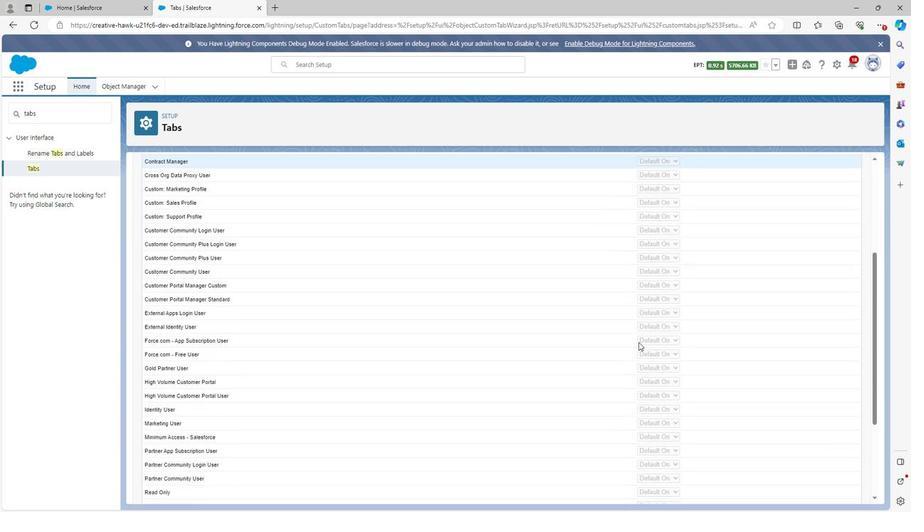 
Action: Mouse moved to (639, 346)
Screenshot: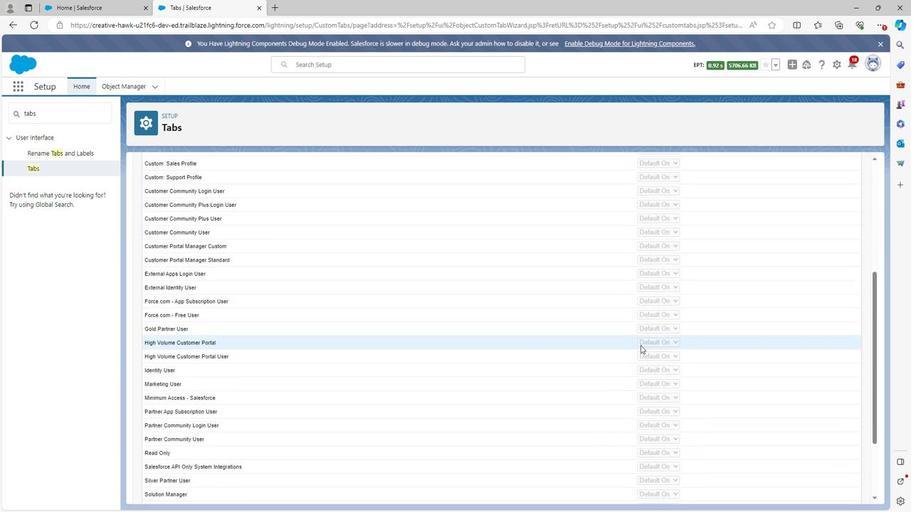 
Action: Mouse scrolled (639, 346) with delta (0, 0)
Screenshot: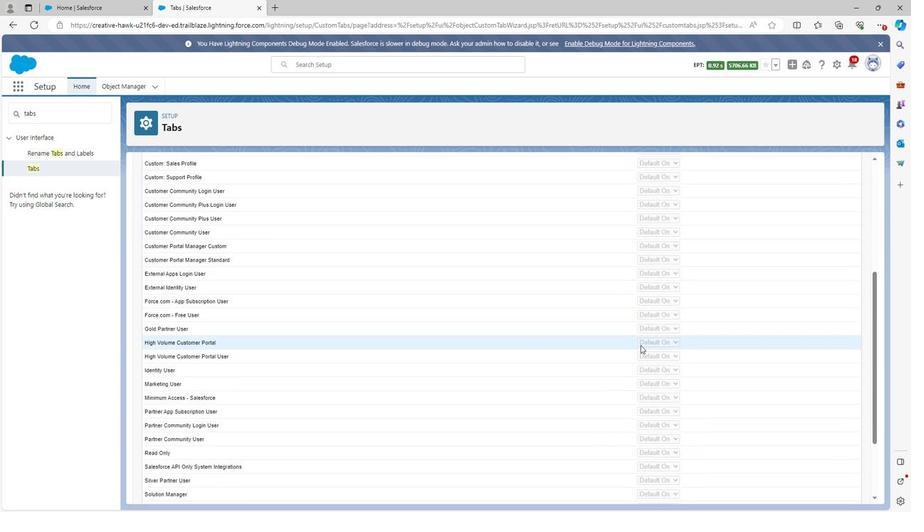 
Action: Mouse moved to (639, 346)
Screenshot: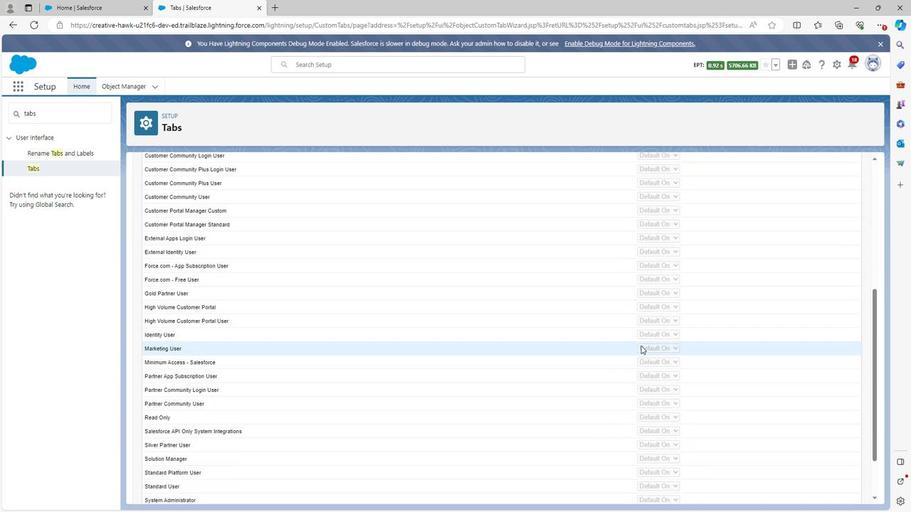 
Action: Mouse scrolled (639, 346) with delta (0, 0)
Screenshot: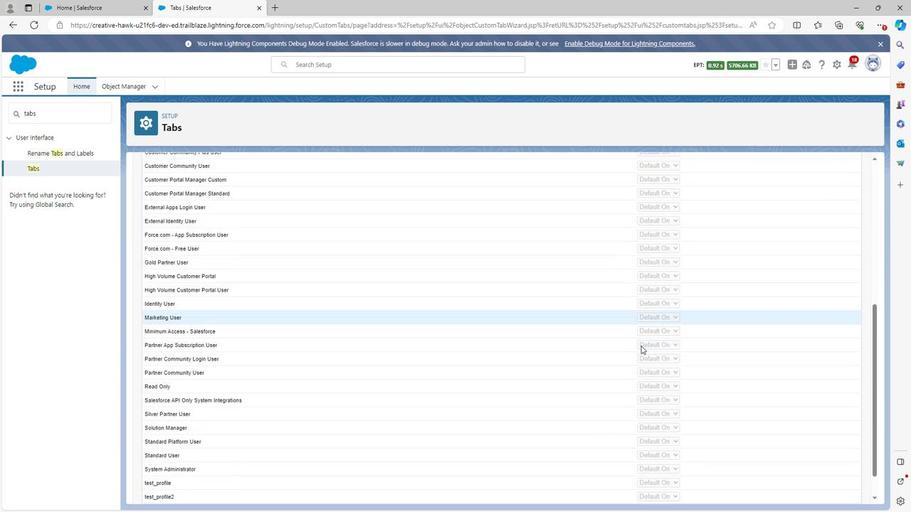 
Action: Mouse moved to (641, 354)
Screenshot: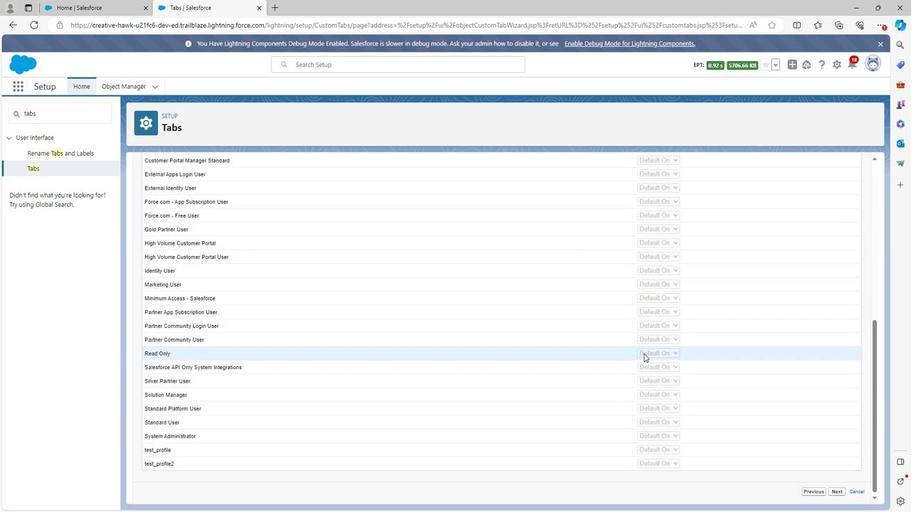 
Action: Mouse scrolled (641, 354) with delta (0, 0)
Screenshot: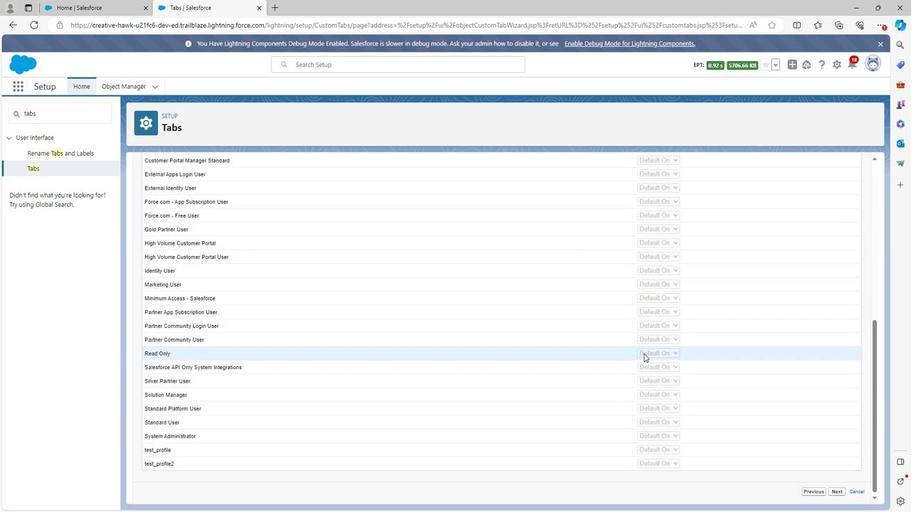 
Action: Mouse moved to (832, 491)
Screenshot: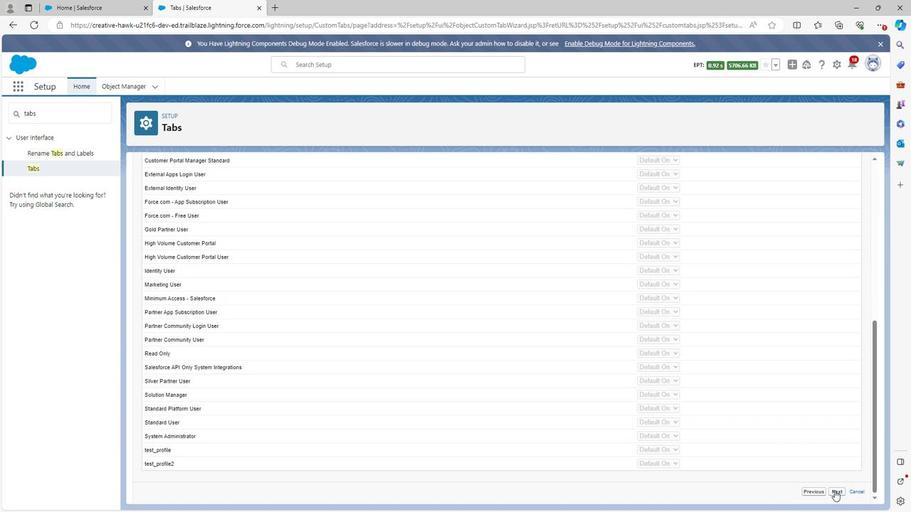 
Action: Mouse pressed left at (832, 491)
Screenshot: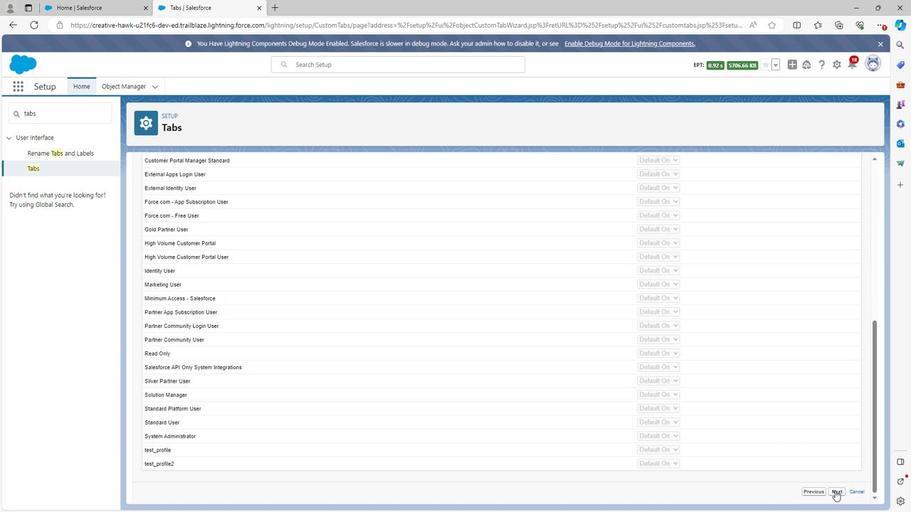 
Action: Mouse moved to (720, 319)
Screenshot: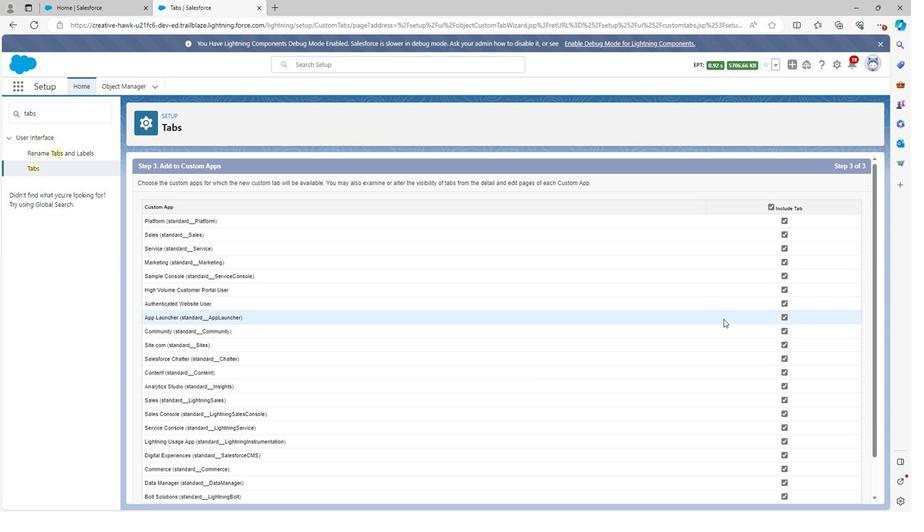 
Action: Mouse scrolled (720, 319) with delta (0, 0)
Screenshot: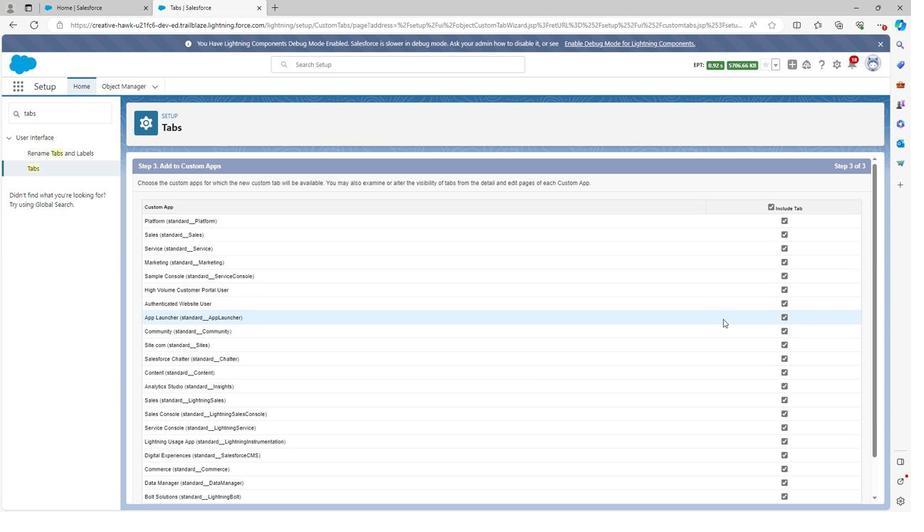 
Action: Mouse moved to (720, 322)
Screenshot: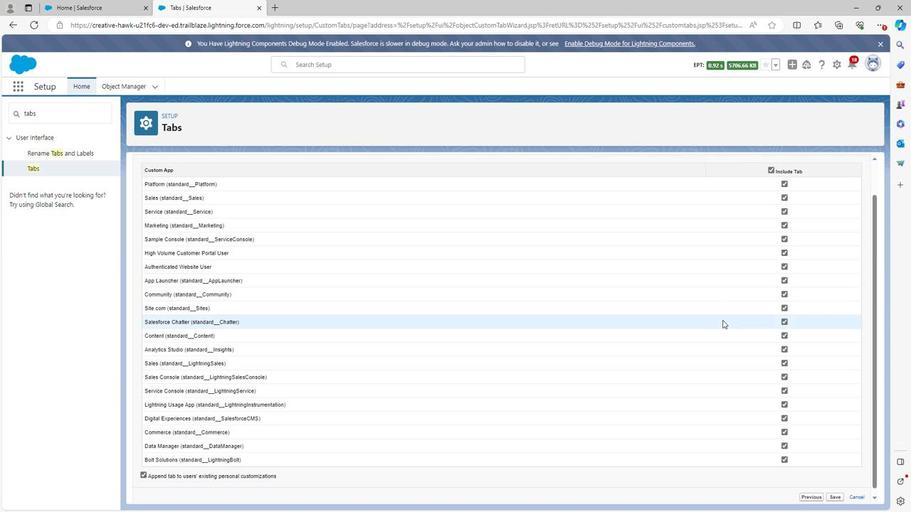 
Action: Mouse scrolled (720, 321) with delta (0, 0)
Screenshot: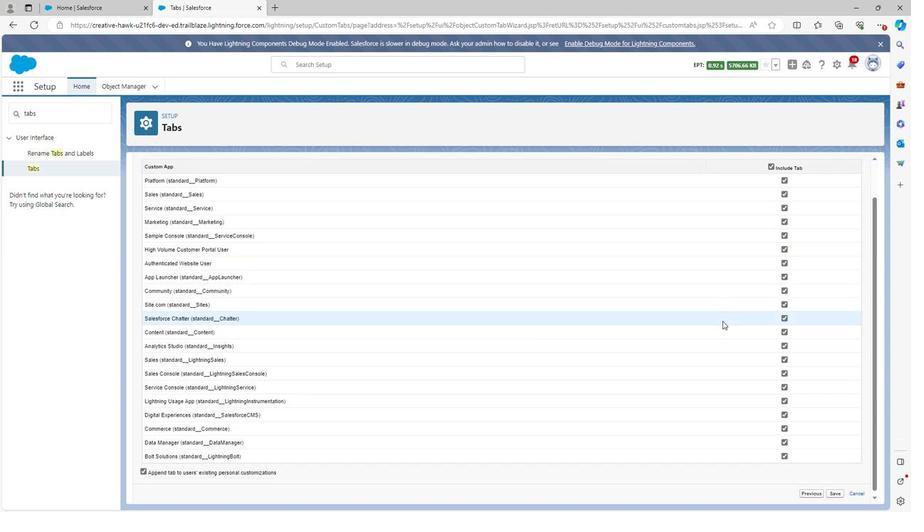 
Action: Mouse scrolled (720, 321) with delta (0, 0)
Screenshot: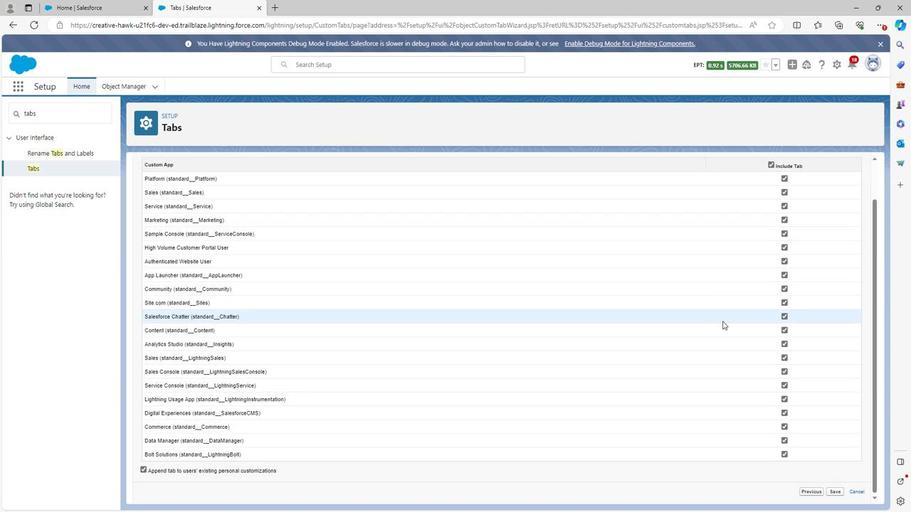 
Action: Mouse moved to (720, 325)
Screenshot: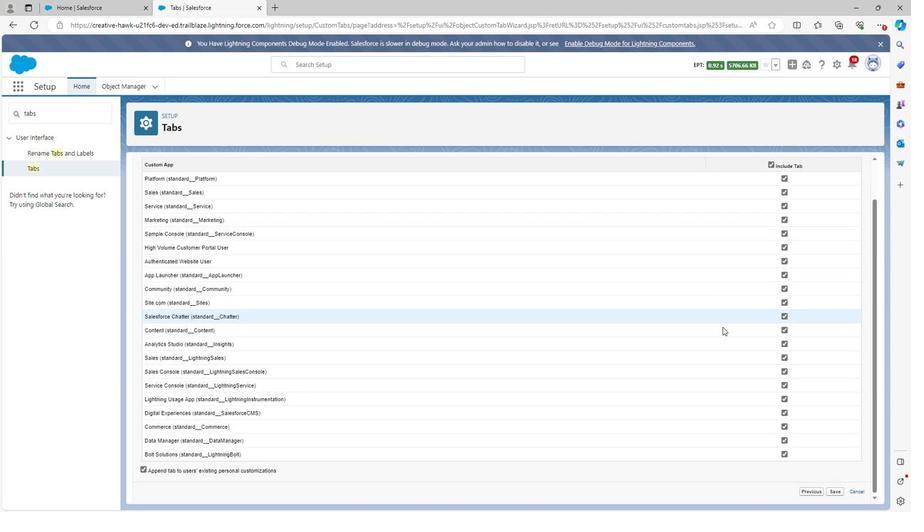 
Action: Mouse scrolled (720, 324) with delta (0, 0)
Screenshot: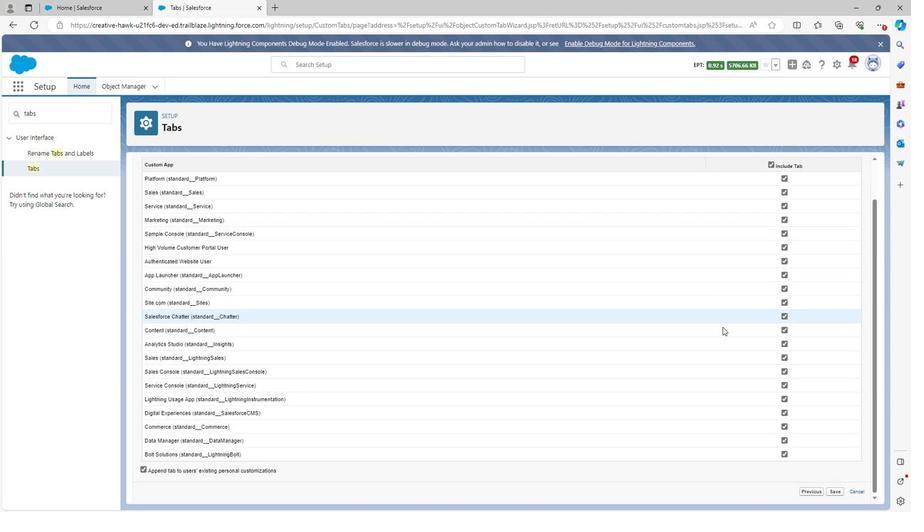 
Action: Mouse moved to (720, 336)
Screenshot: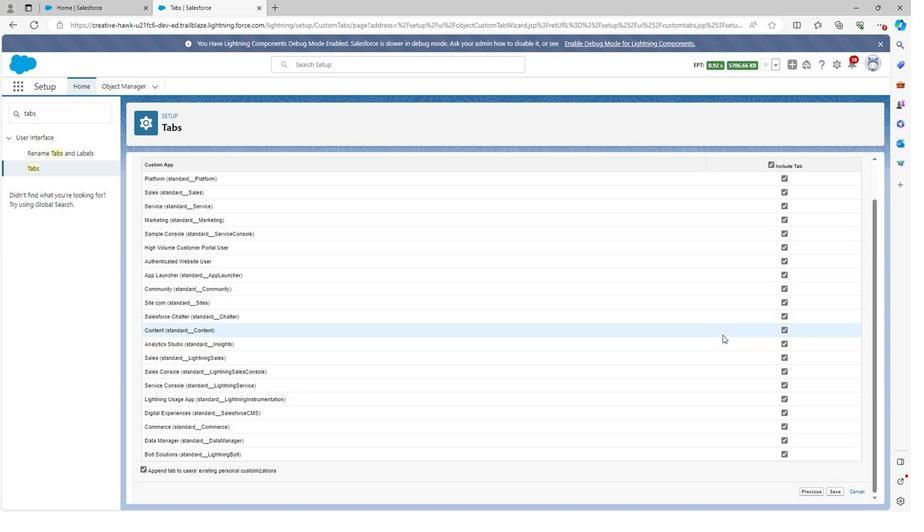 
Action: Mouse scrolled (720, 336) with delta (0, 0)
Screenshot: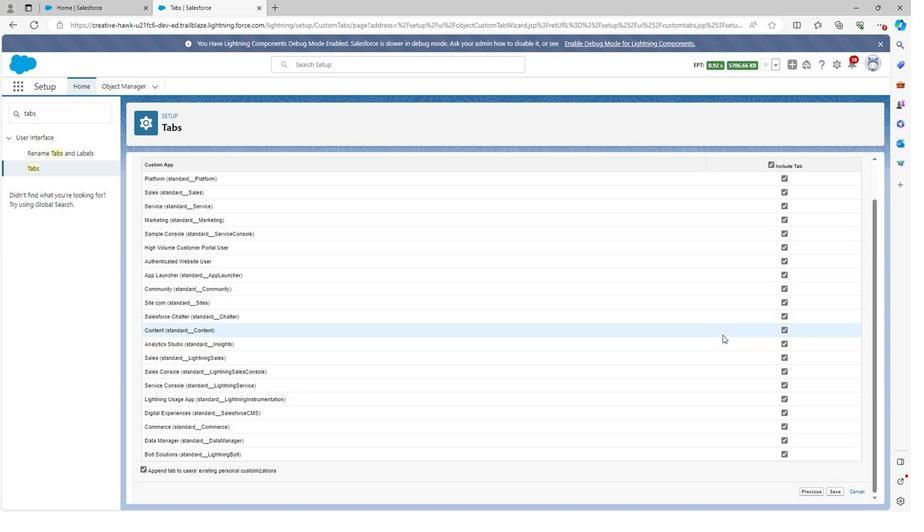 
Action: Mouse moved to (832, 489)
Screenshot: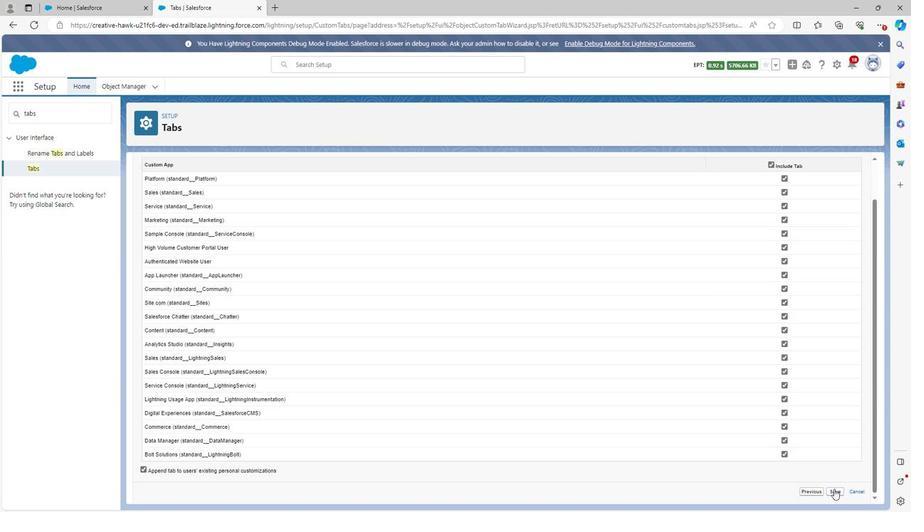 
Action: Mouse pressed left at (832, 489)
Screenshot: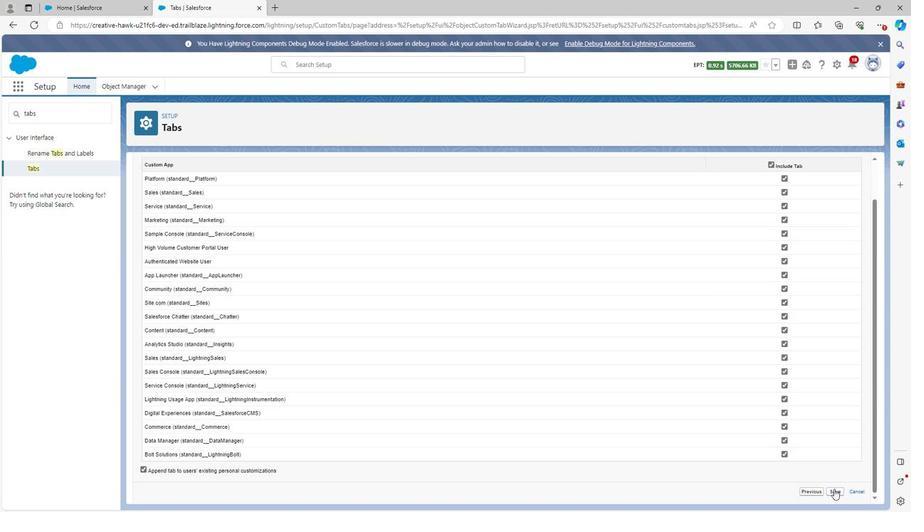 
Action: Mouse moved to (368, 229)
Screenshot: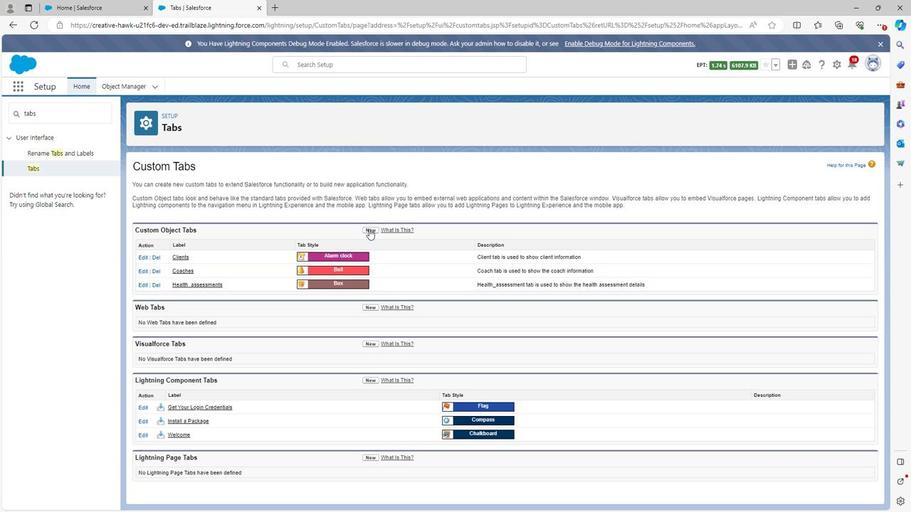 
Action: Mouse pressed left at (368, 229)
Screenshot: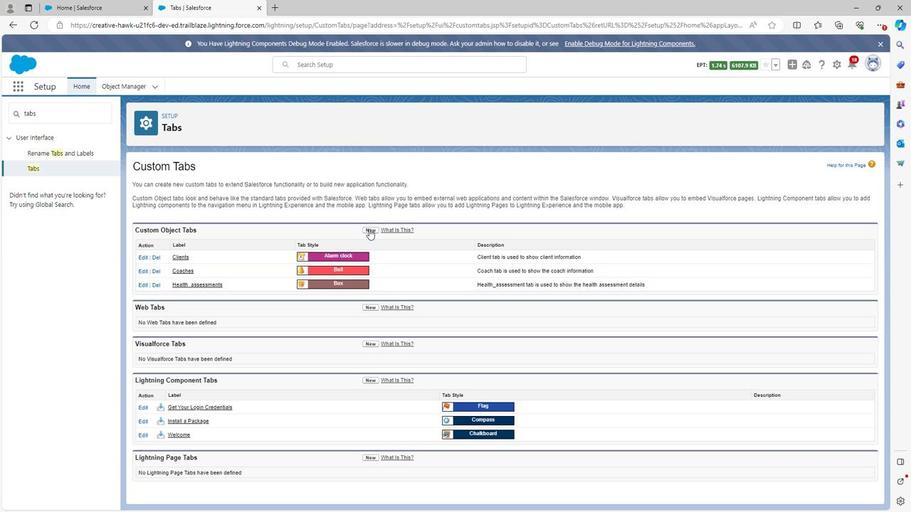 
Action: Mouse moved to (297, 243)
Screenshot: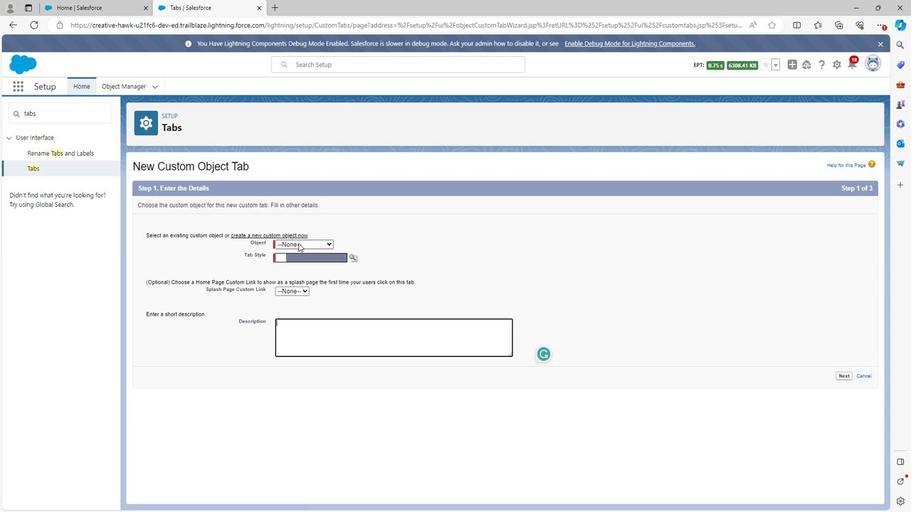 
Action: Mouse pressed left at (297, 243)
Screenshot: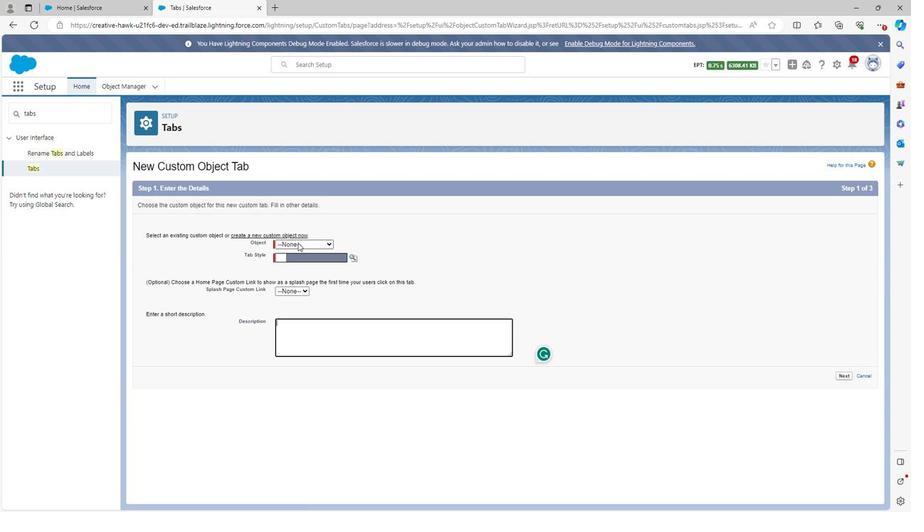 
Action: Mouse moved to (295, 270)
Screenshot: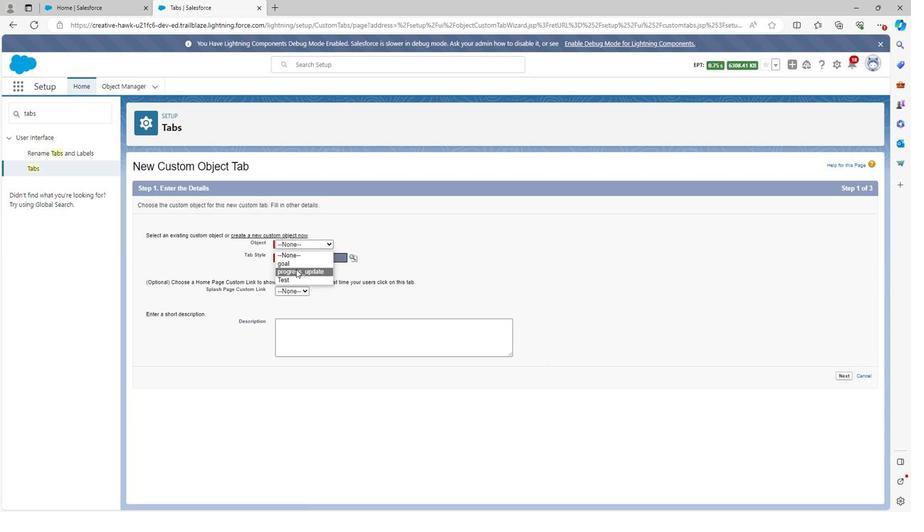 
Action: Mouse pressed left at (295, 270)
Screenshot: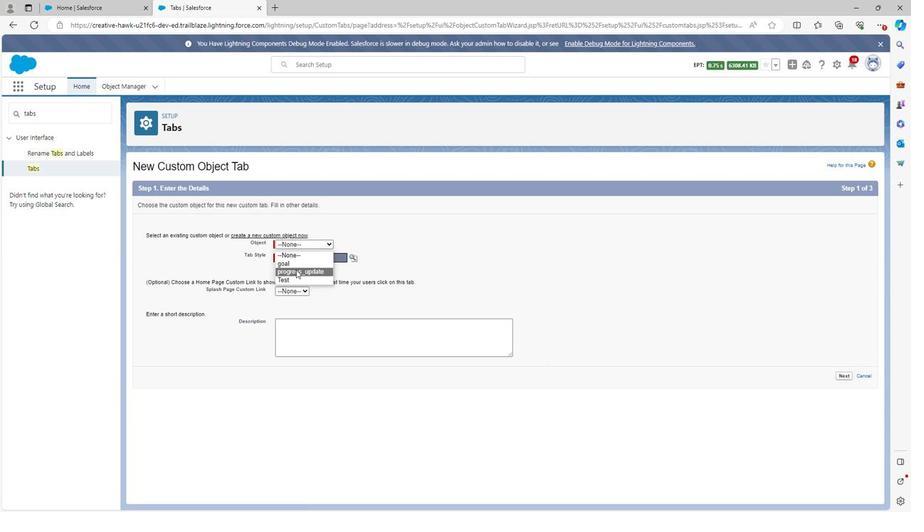 
Action: Mouse moved to (349, 257)
Screenshot: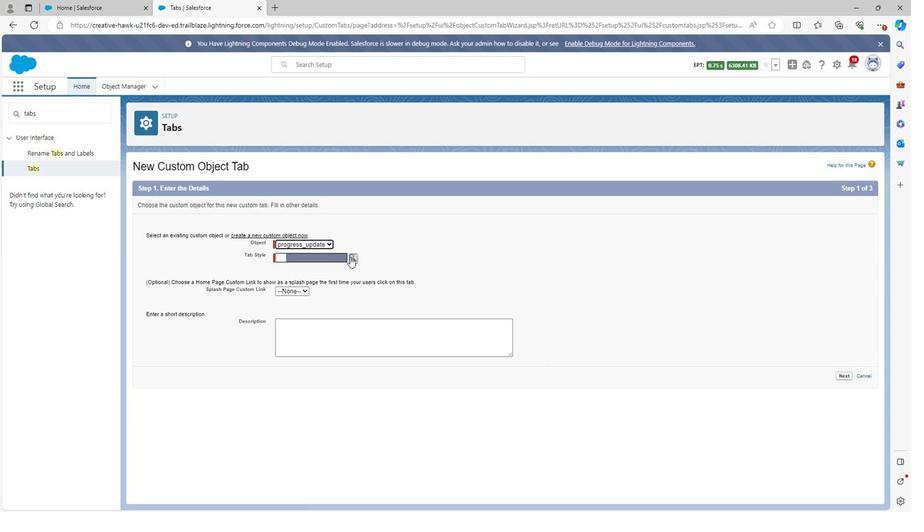 
Action: Mouse pressed left at (349, 257)
Screenshot: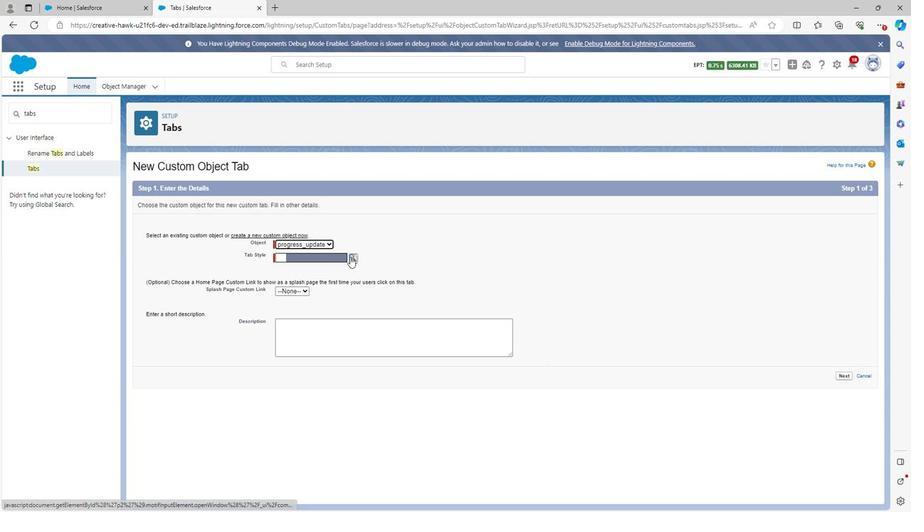 
Action: Mouse moved to (314, 294)
Screenshot: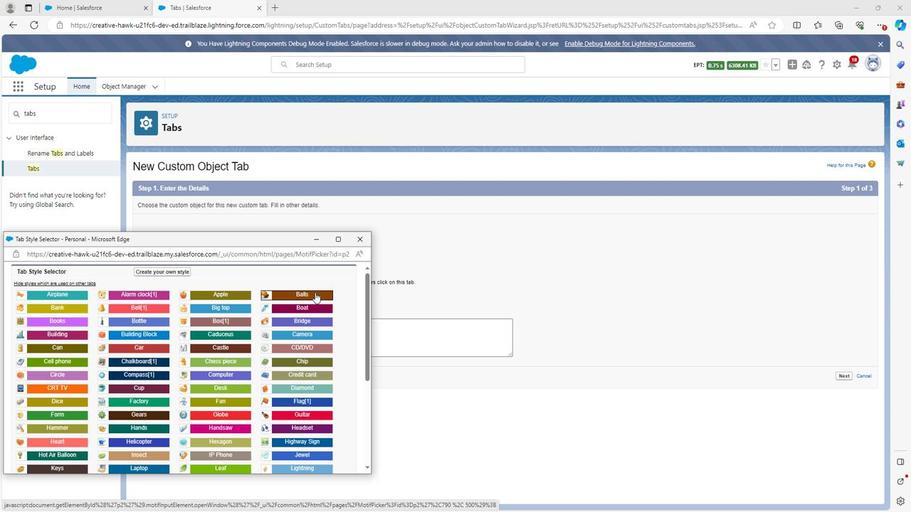 
Action: Mouse pressed left at (314, 294)
Screenshot: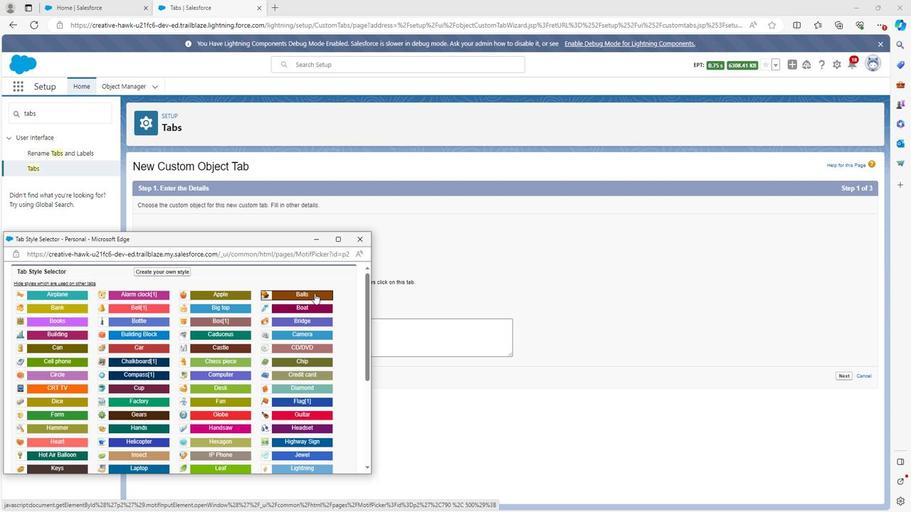
Action: Mouse moved to (318, 340)
Screenshot: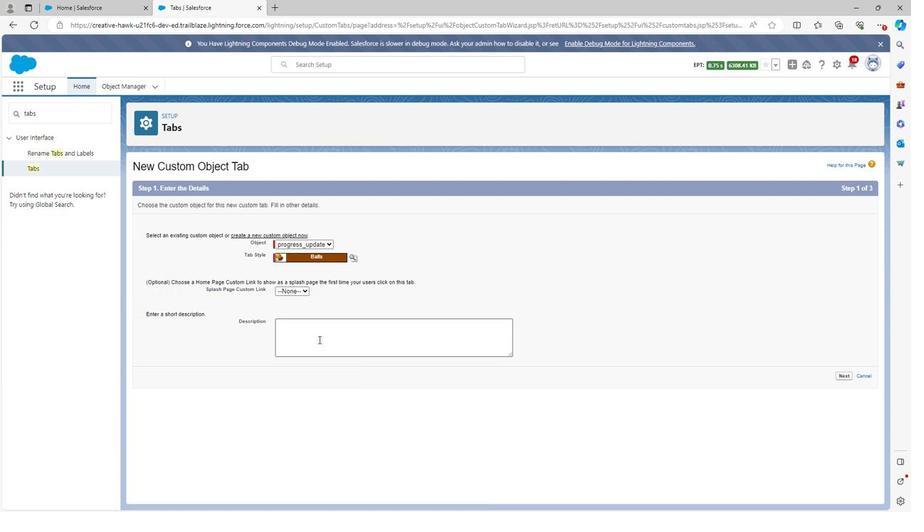 
Action: Mouse pressed left at (318, 340)
Screenshot: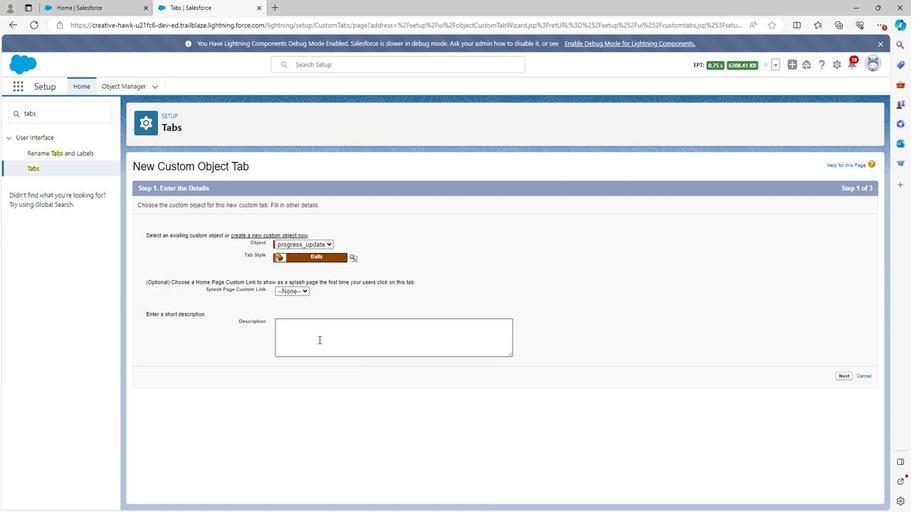 
Action: Mouse moved to (322, 341)
Screenshot: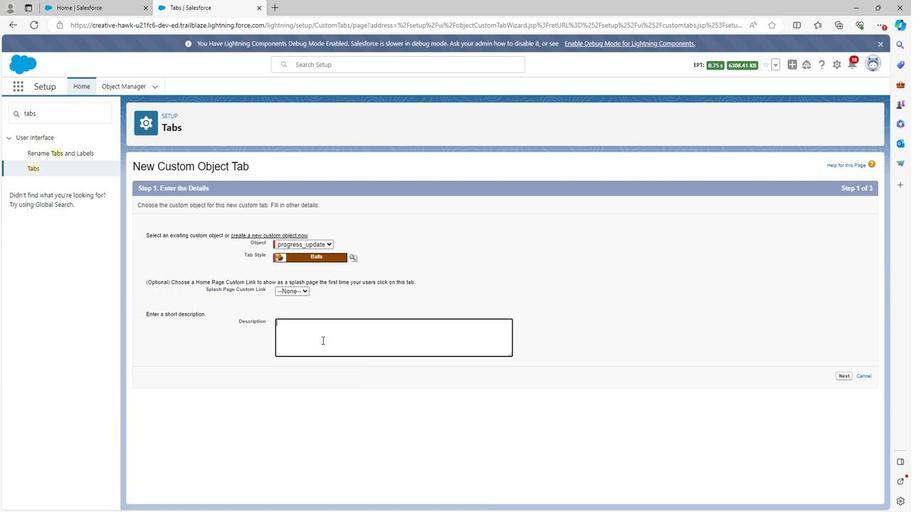 
Action: Key pressed <Key.shift>Progress<Key.shift>_update<Key.space>is<Key.space>used<Key.space>to<Key.space>show<Key.space>progress<Key.space>update<Key.space>information
Screenshot: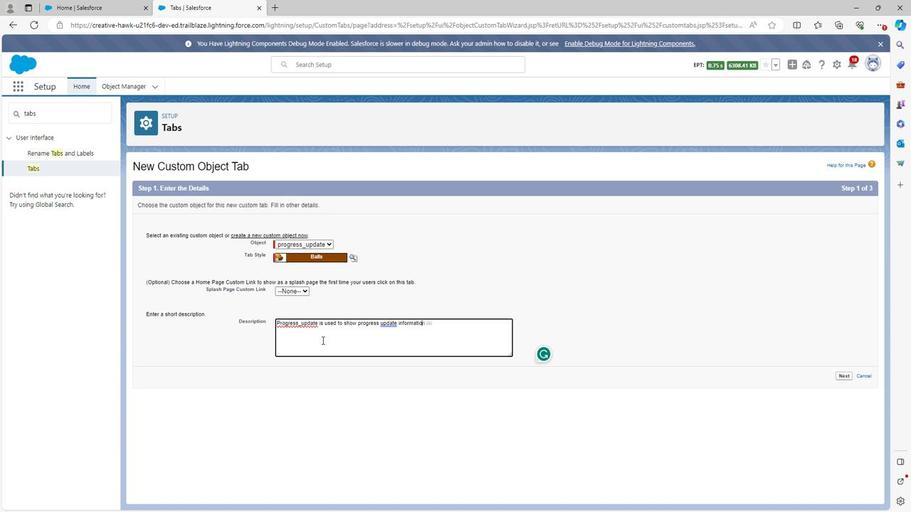 
Action: Mouse moved to (839, 377)
Screenshot: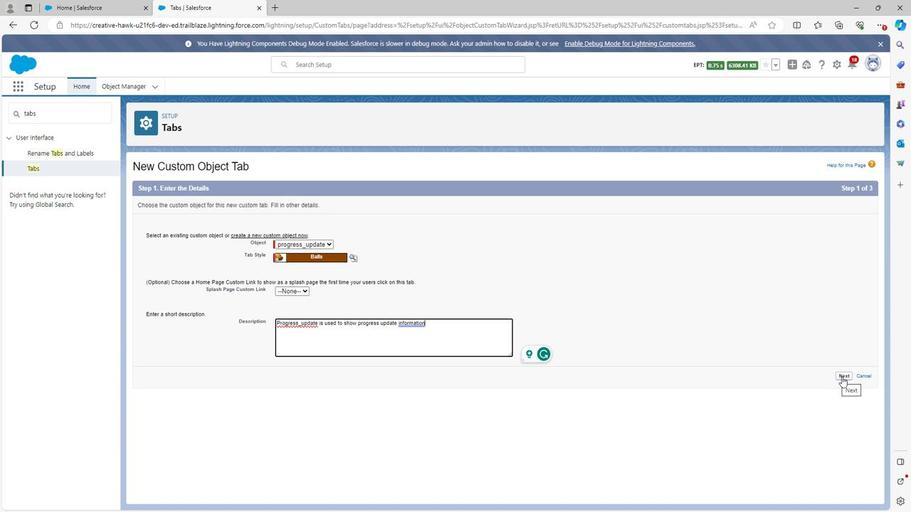 
Action: Mouse pressed left at (839, 377)
Screenshot: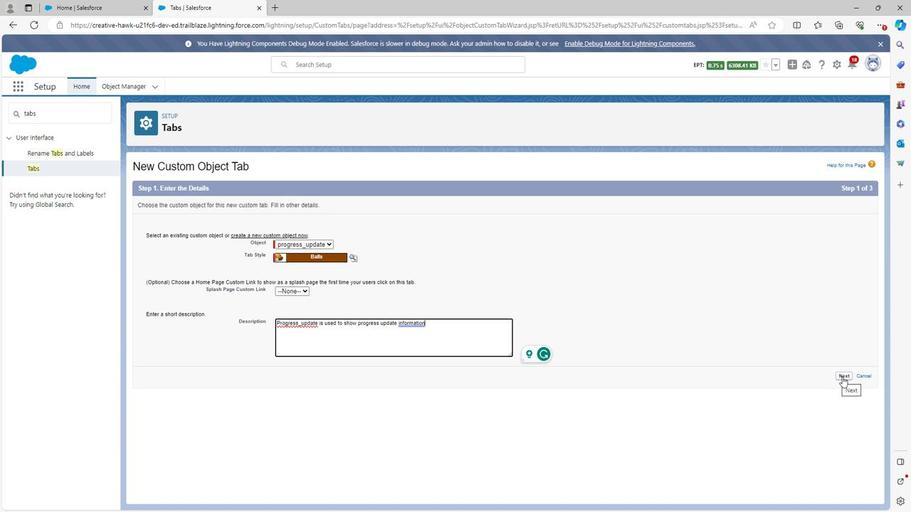 
Action: Mouse moved to (626, 304)
Screenshot: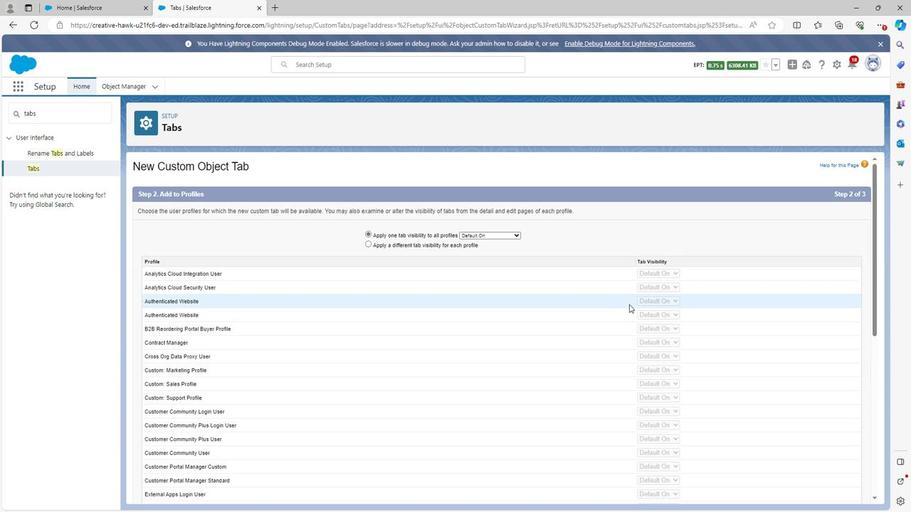 
Action: Mouse scrolled (626, 304) with delta (0, 0)
Screenshot: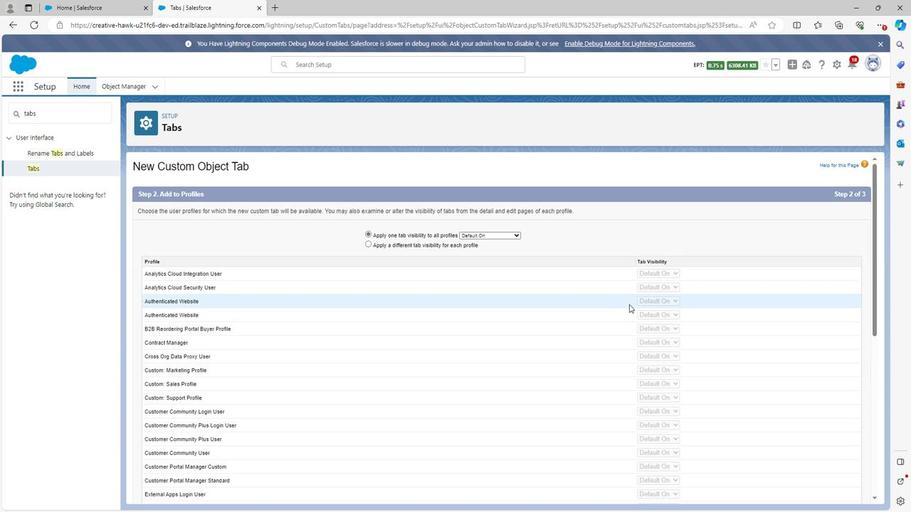 
Action: Mouse scrolled (626, 304) with delta (0, 0)
Screenshot: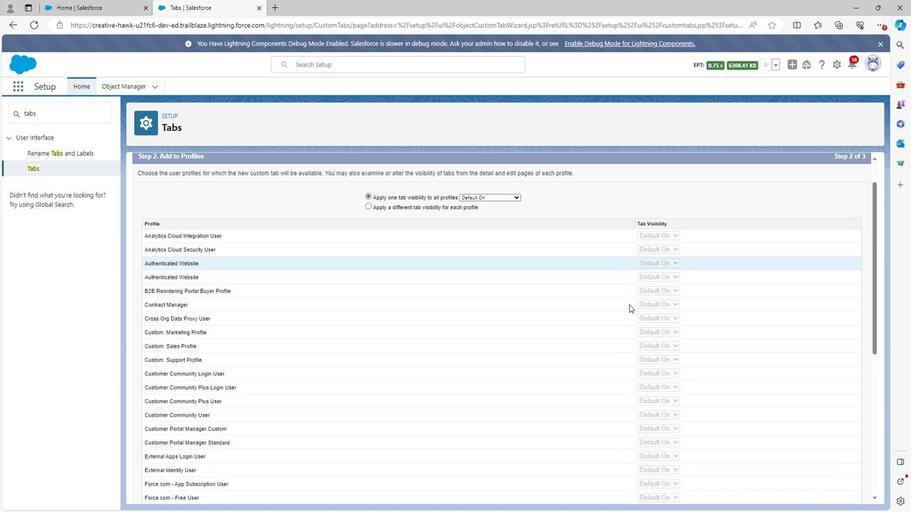 
Action: Mouse moved to (628, 304)
Screenshot: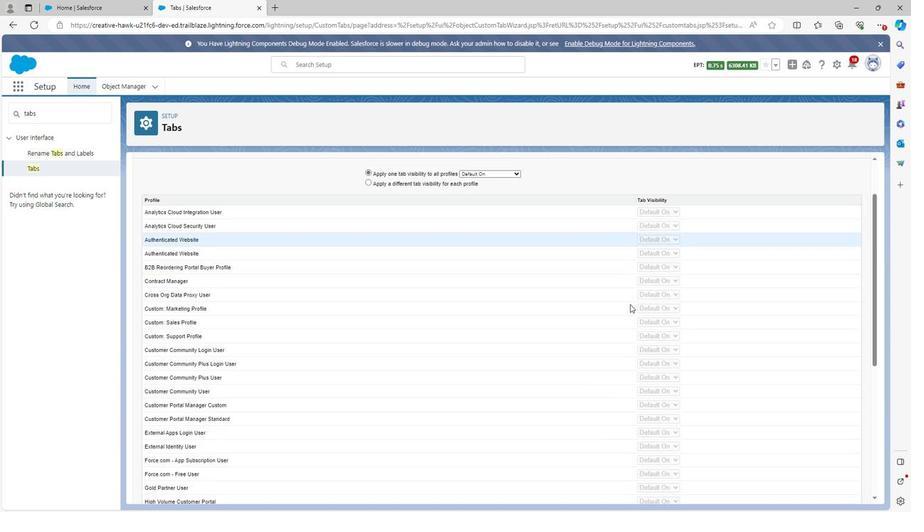 
Action: Mouse scrolled (628, 304) with delta (0, 0)
Screenshot: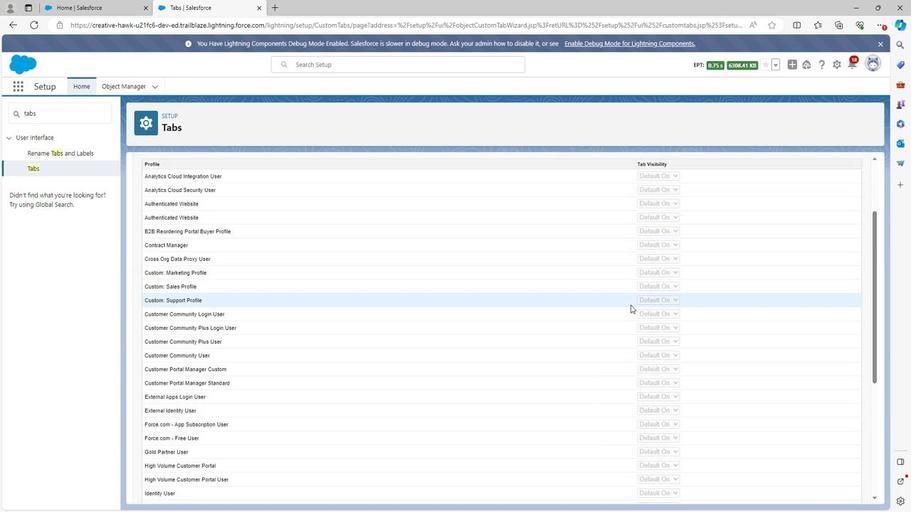 
Action: Mouse moved to (629, 306)
Screenshot: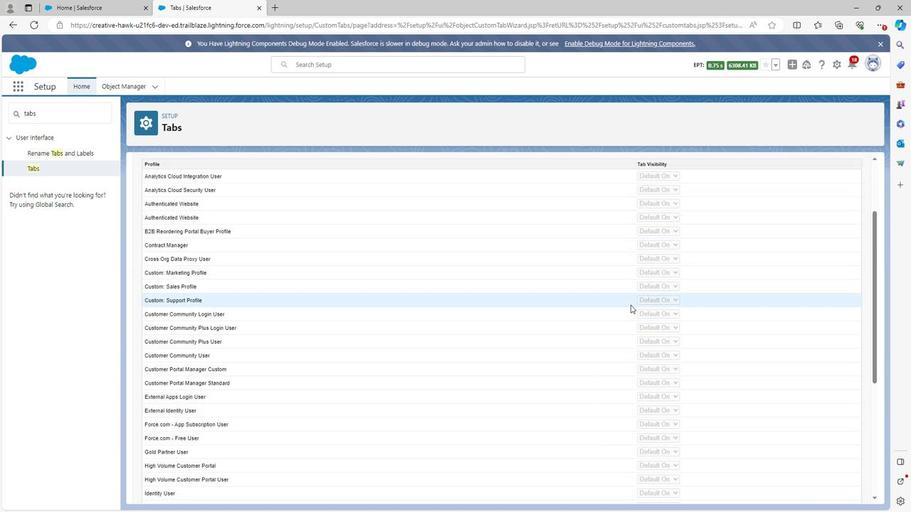 
Action: Mouse scrolled (629, 306) with delta (0, 0)
Screenshot: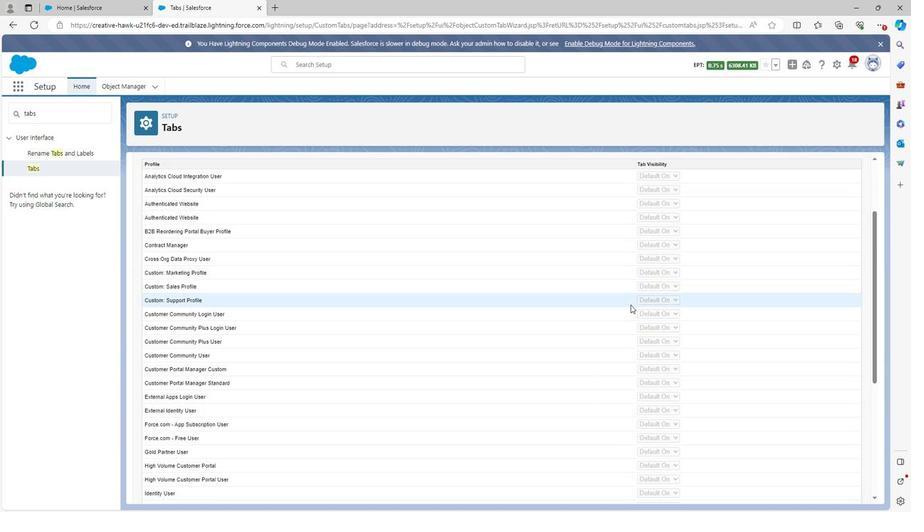 
Action: Mouse moved to (629, 308)
Screenshot: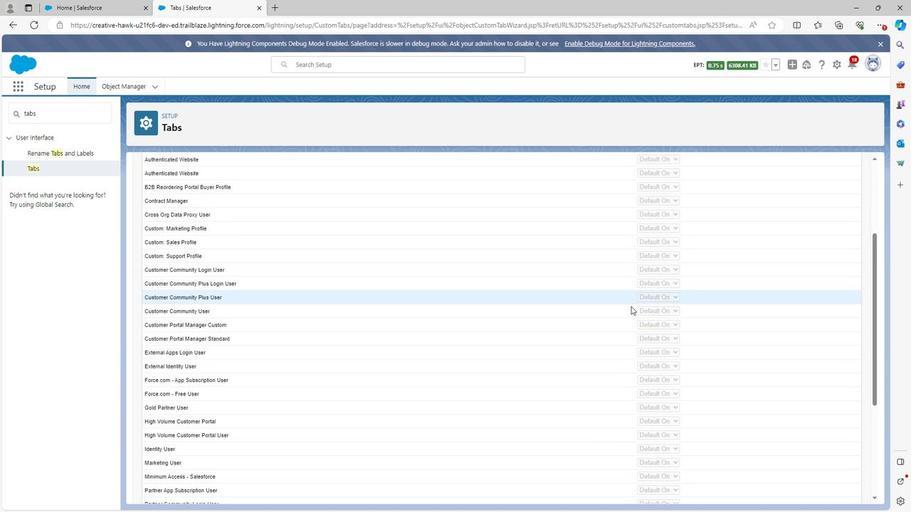 
Action: Mouse scrolled (629, 307) with delta (0, 0)
Screenshot: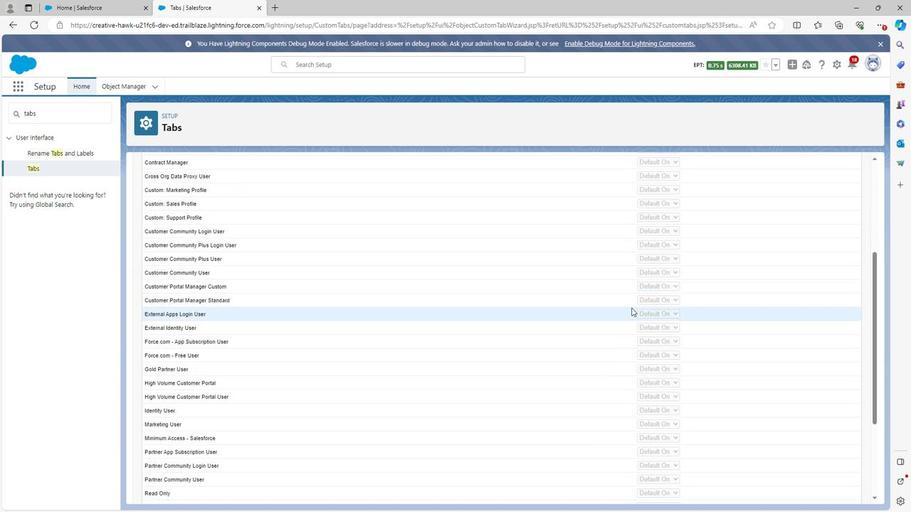 
Action: Mouse moved to (629, 309)
Screenshot: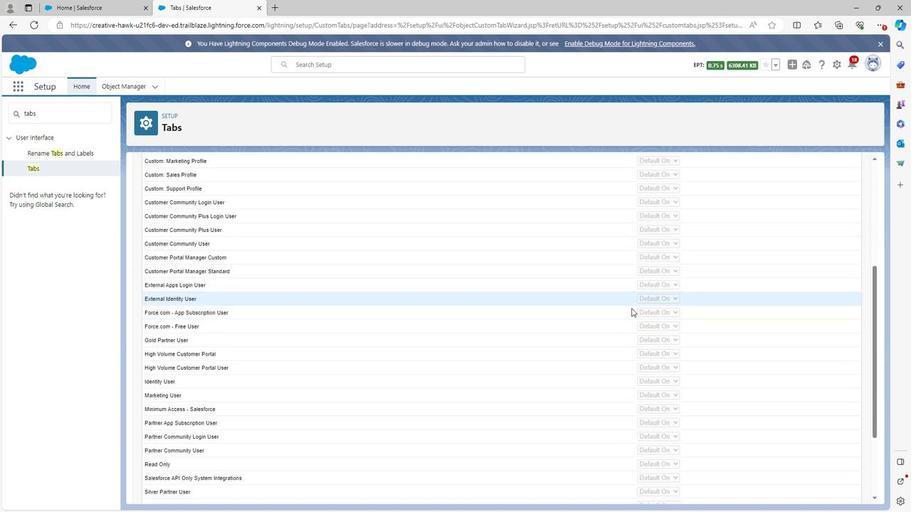 
Action: Mouse scrolled (629, 308) with delta (0, 0)
Screenshot: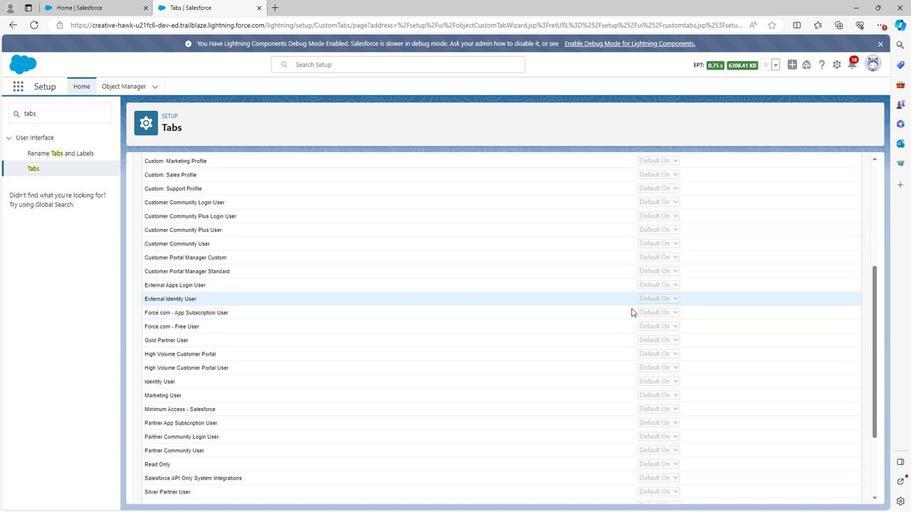 
Action: Mouse scrolled (629, 308) with delta (0, 0)
Screenshot: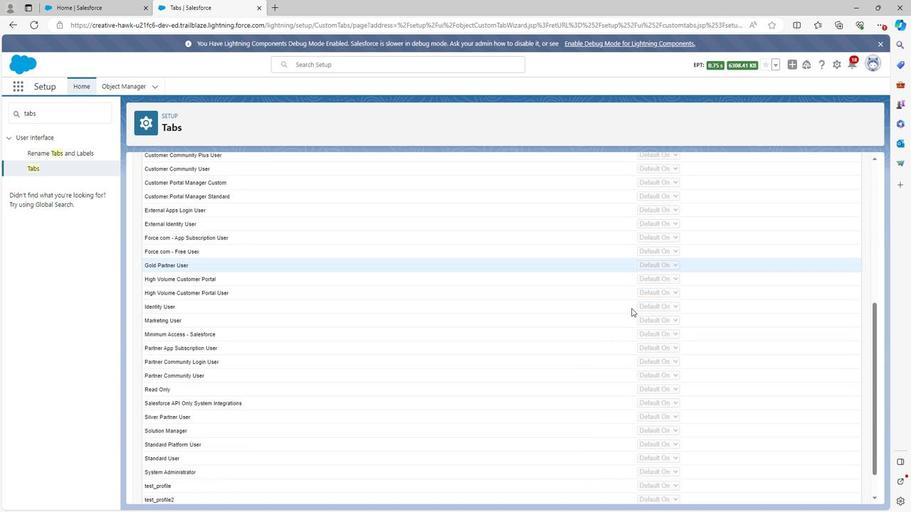 
Action: Mouse moved to (629, 309)
Screenshot: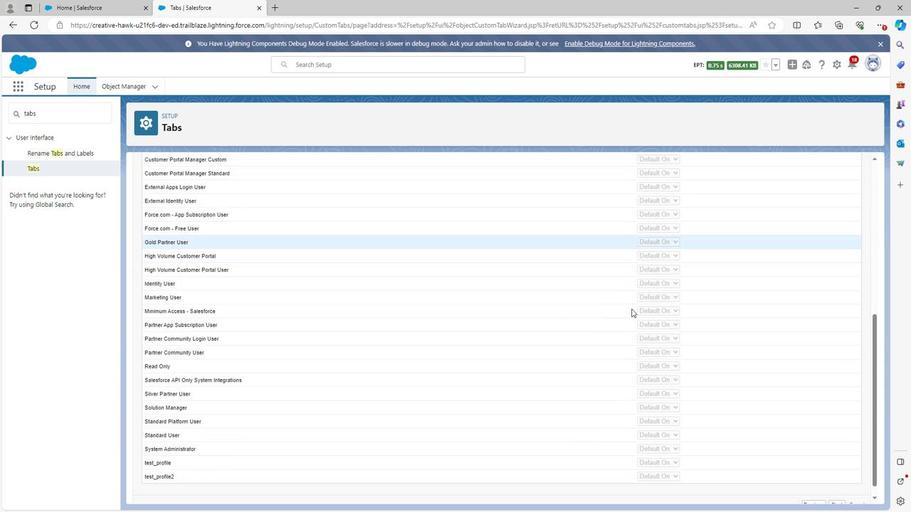 
Action: Mouse scrolled (629, 309) with delta (0, 0)
Screenshot: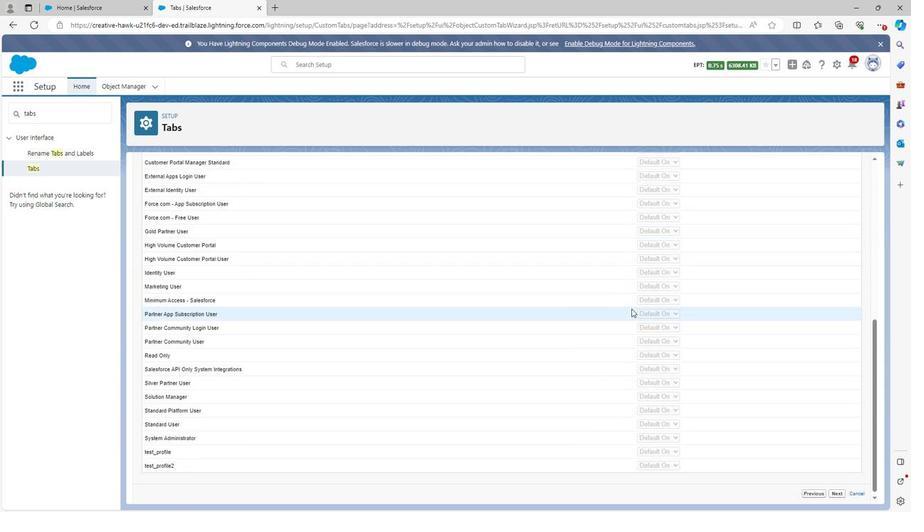 
Action: Mouse moved to (833, 491)
Screenshot: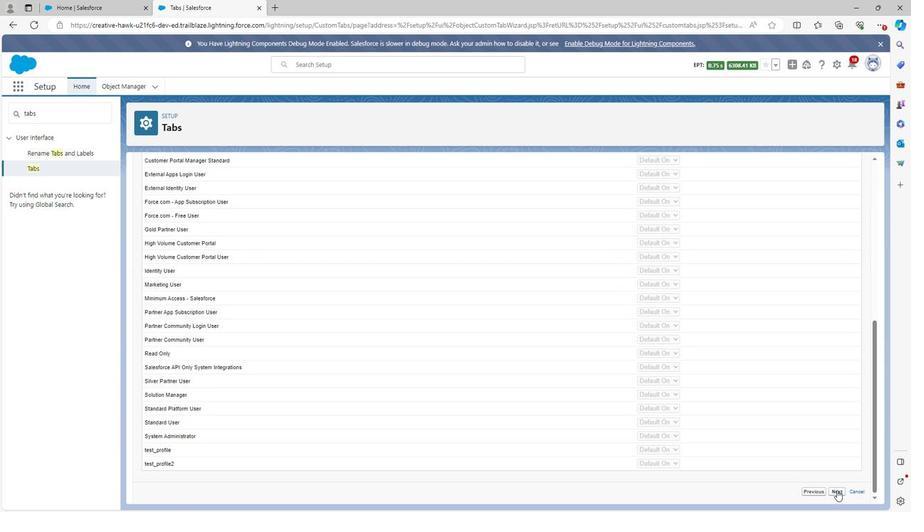 
Action: Mouse pressed left at (833, 491)
Screenshot: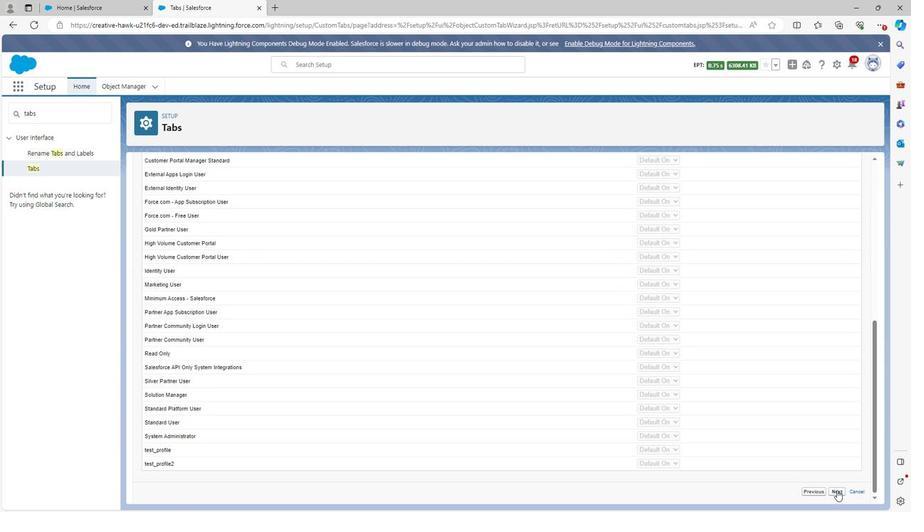 
Action: Mouse moved to (819, 471)
Screenshot: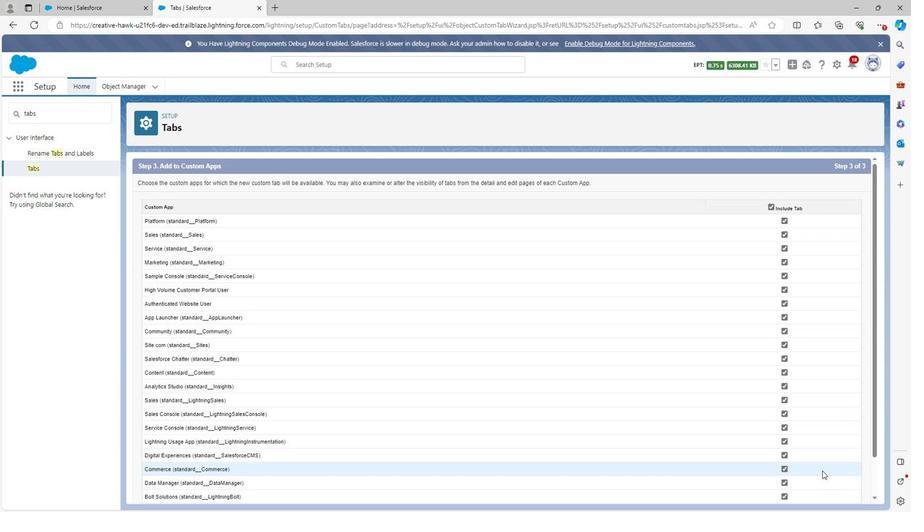 
Action: Mouse scrolled (819, 470) with delta (0, 0)
Screenshot: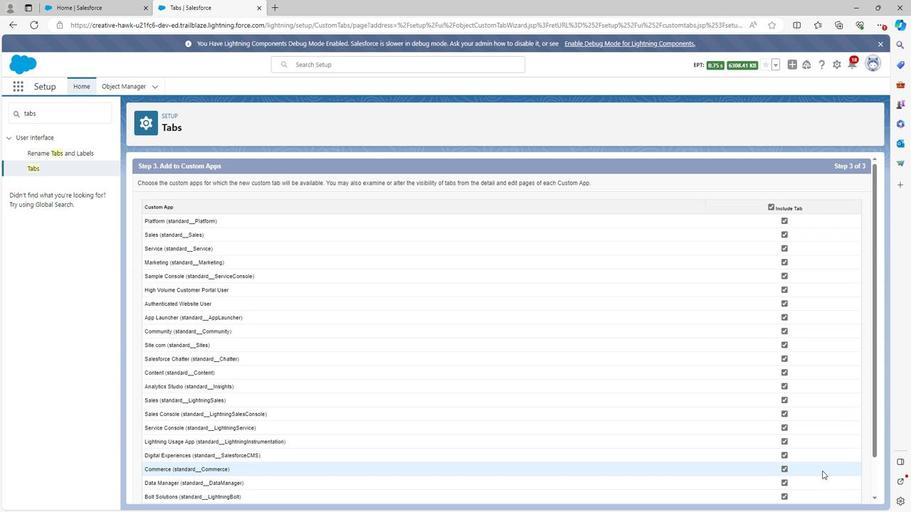 
Action: Mouse scrolled (819, 470) with delta (0, 0)
Screenshot: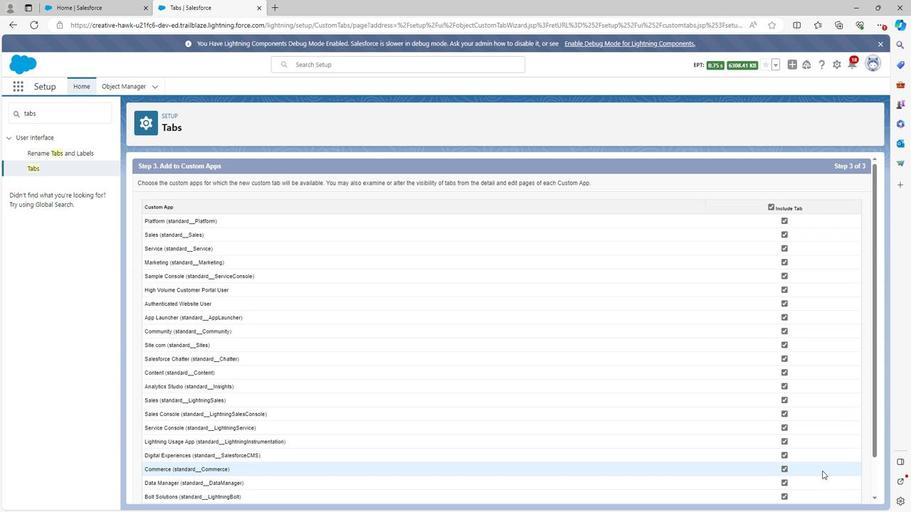 
Action: Mouse moved to (820, 471)
Screenshot: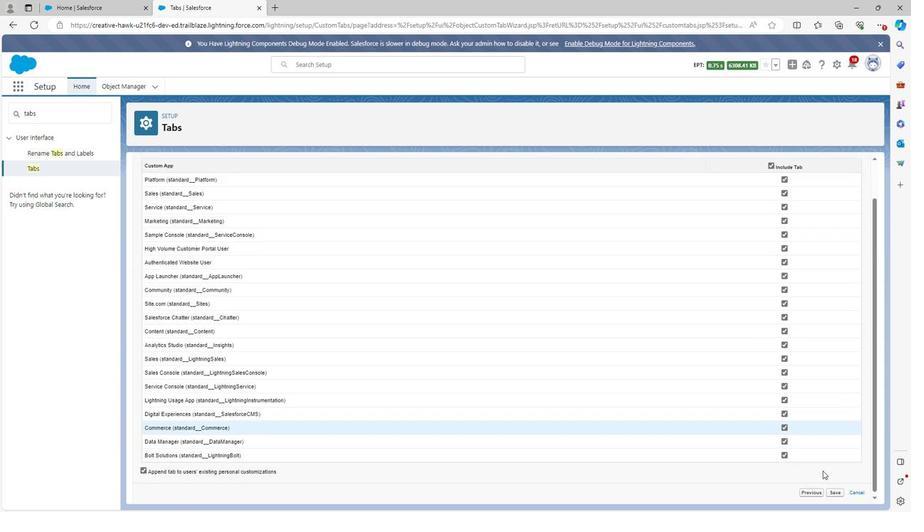 
Action: Mouse scrolled (820, 470) with delta (0, 0)
Screenshot: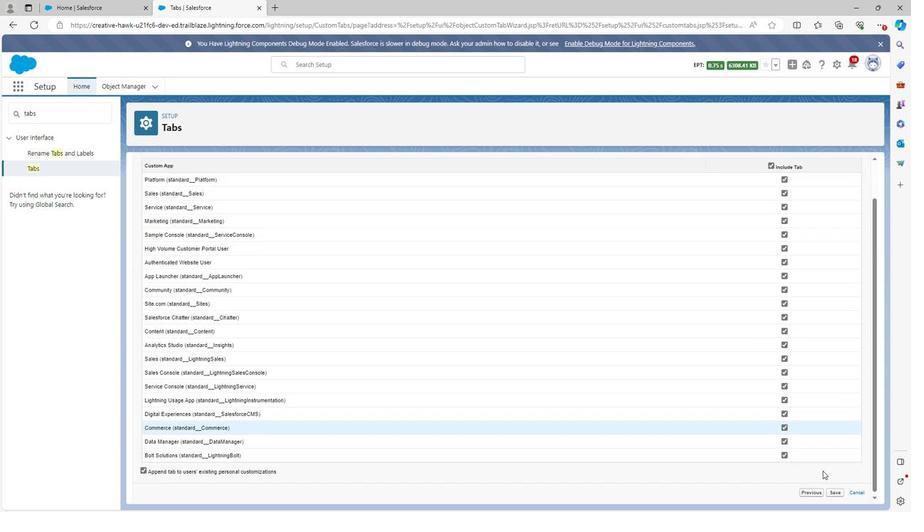
Action: Mouse moved to (820, 471)
Screenshot: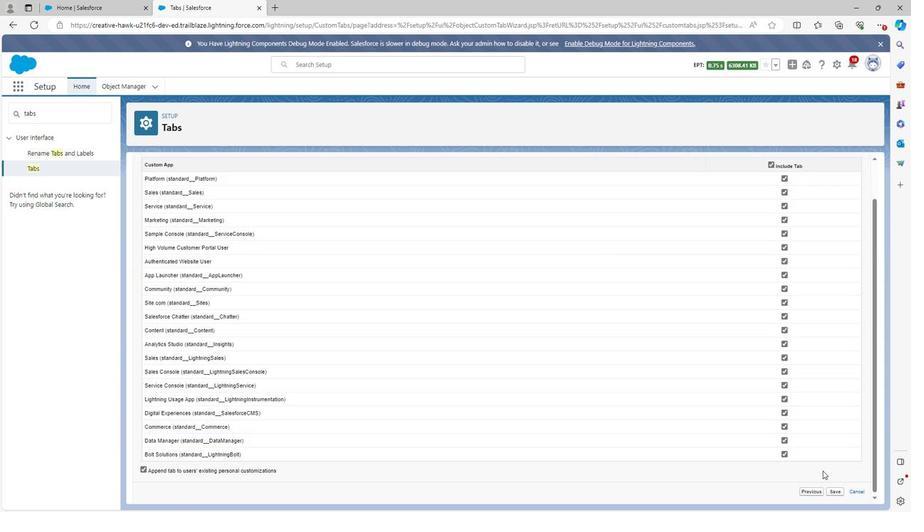 
Action: Mouse scrolled (820, 470) with delta (0, 0)
Screenshot: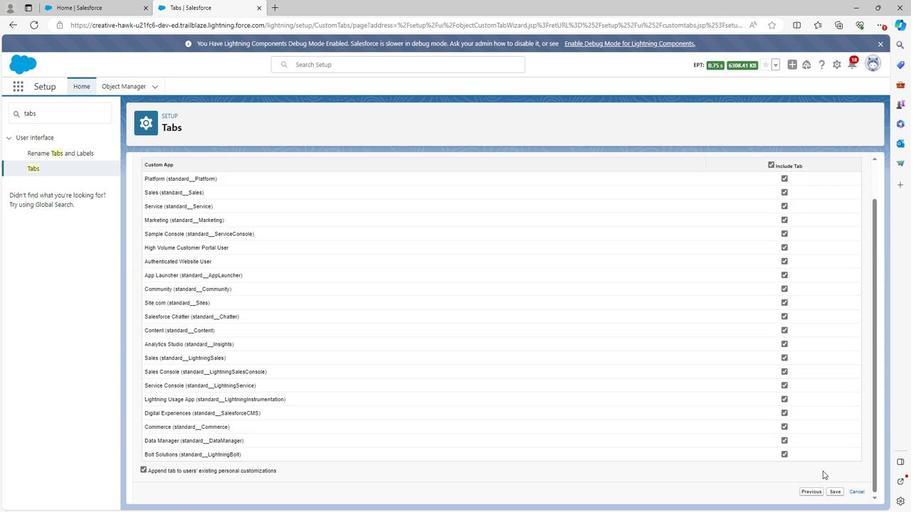 
Action: Mouse scrolled (820, 470) with delta (0, 0)
Screenshot: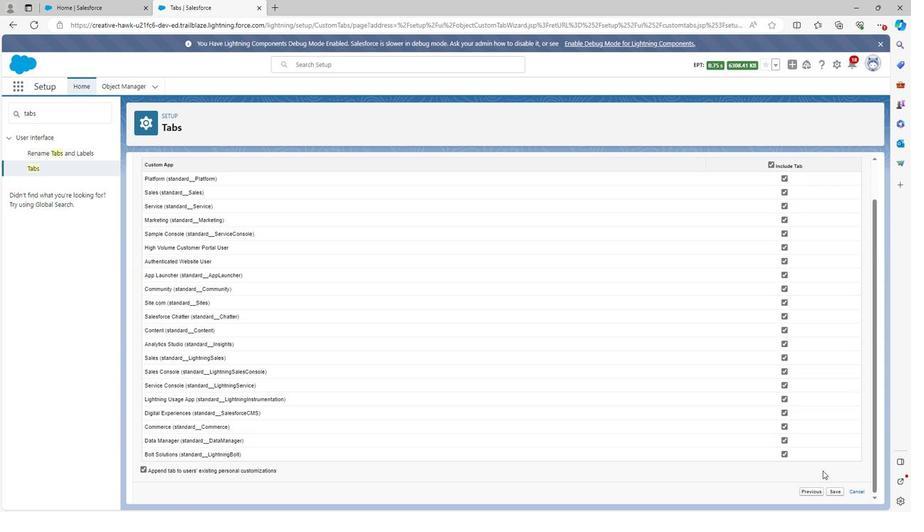 
Action: Mouse moved to (831, 493)
Screenshot: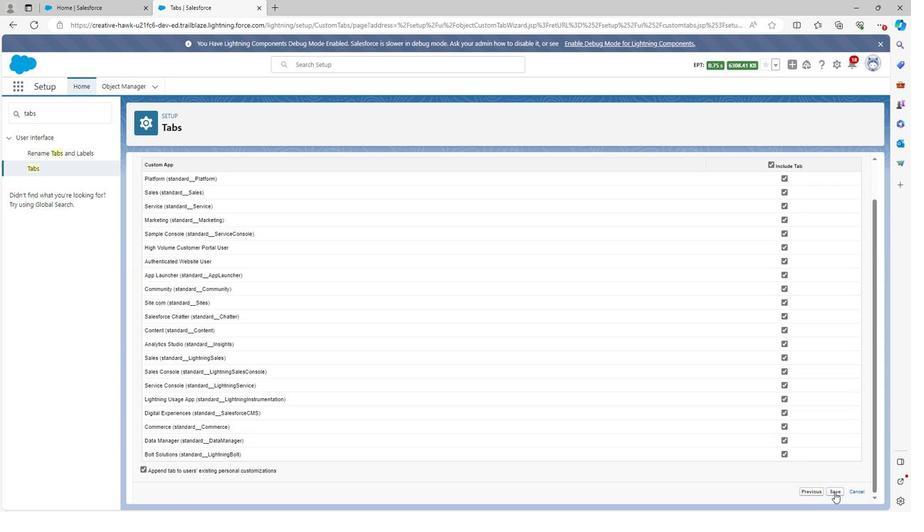 
Action: Mouse pressed left at (831, 493)
Screenshot: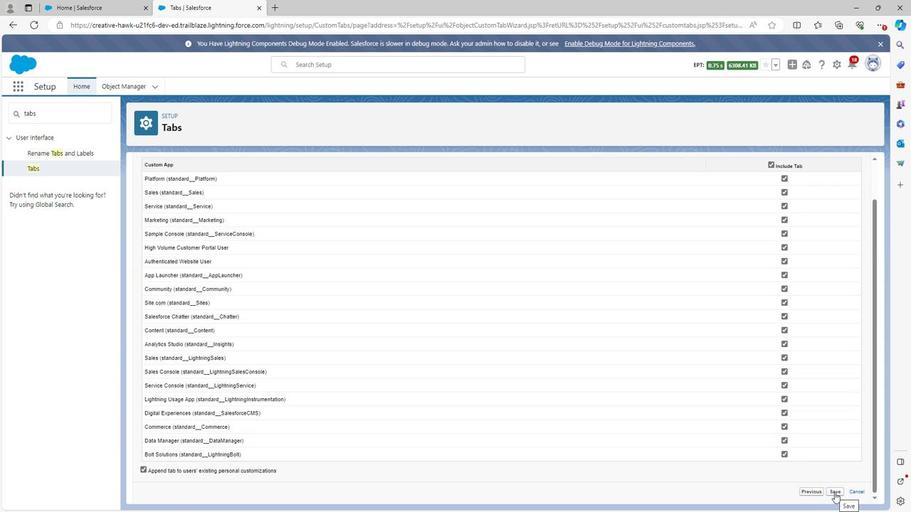 
Action: Mouse moved to (370, 227)
Screenshot: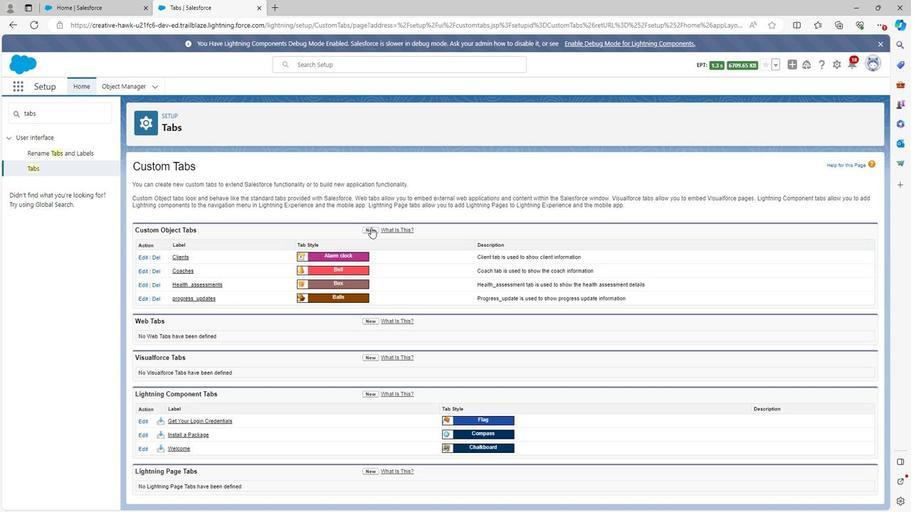 
Action: Mouse pressed left at (370, 227)
Screenshot: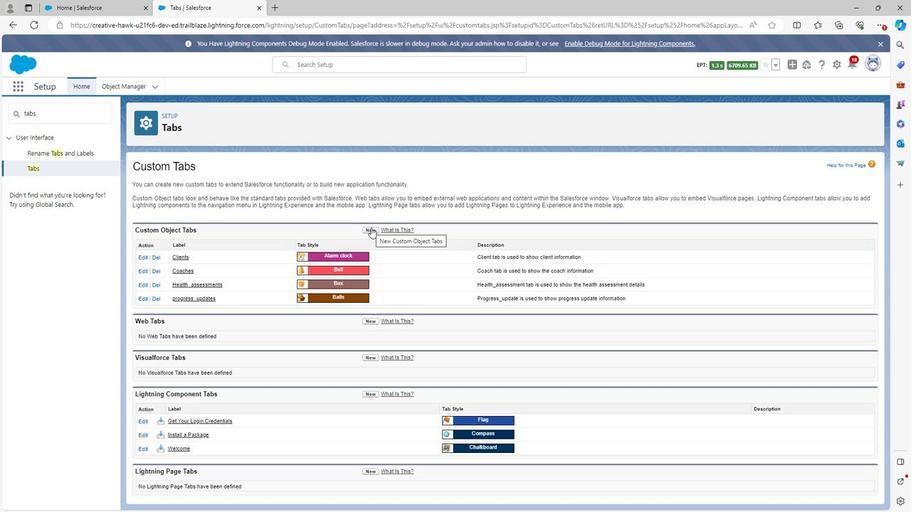 
Action: Mouse moved to (304, 243)
Screenshot: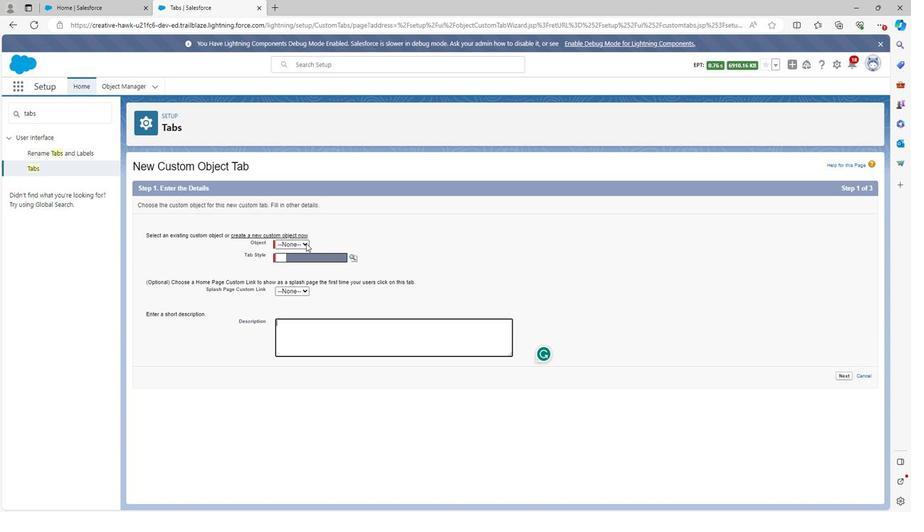 
Action: Mouse pressed left at (304, 243)
Screenshot: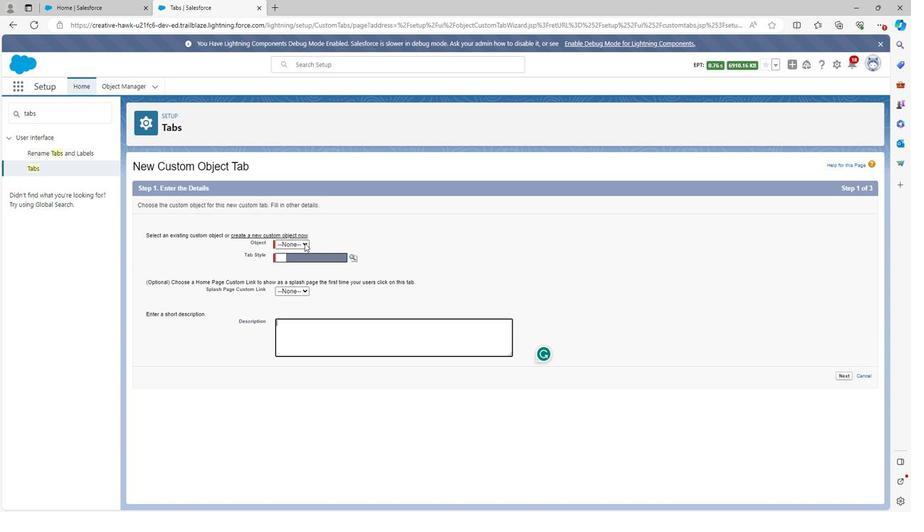 
Action: Mouse moved to (289, 266)
Screenshot: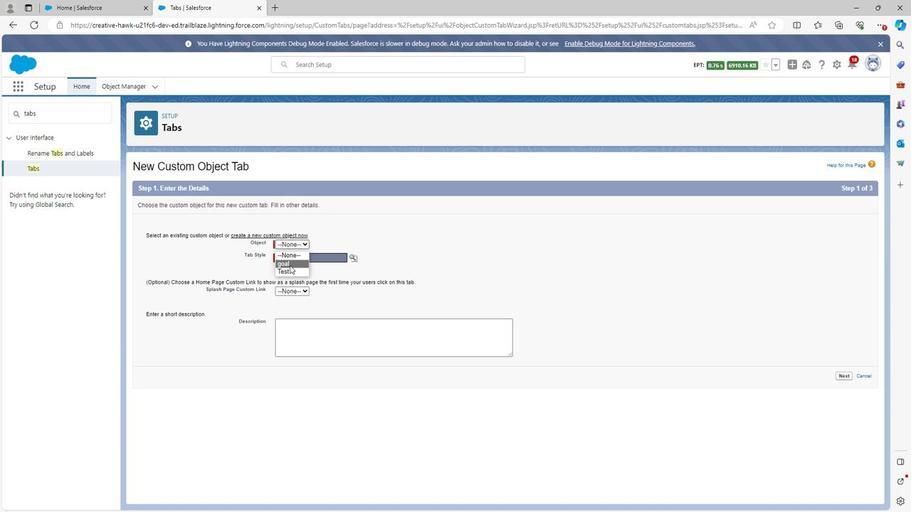 
Action: Mouse pressed left at (289, 266)
Screenshot: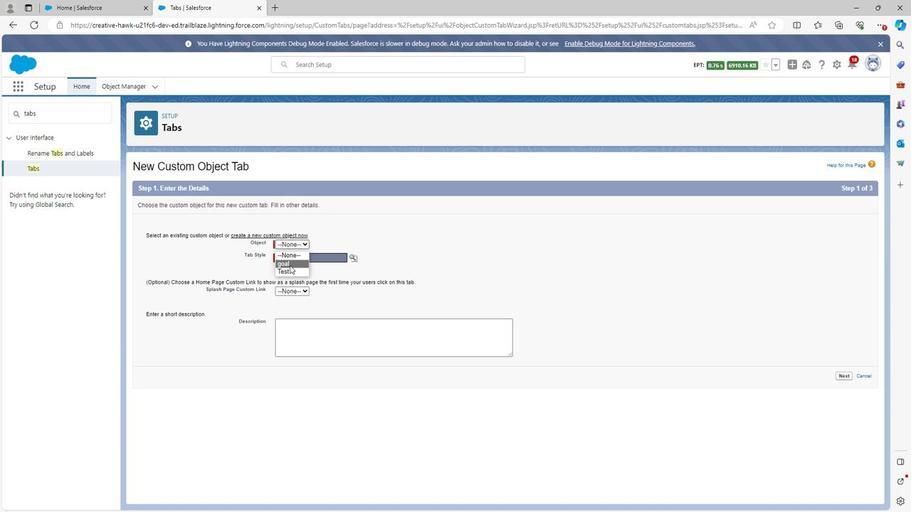 
Action: Mouse moved to (331, 256)
Screenshot: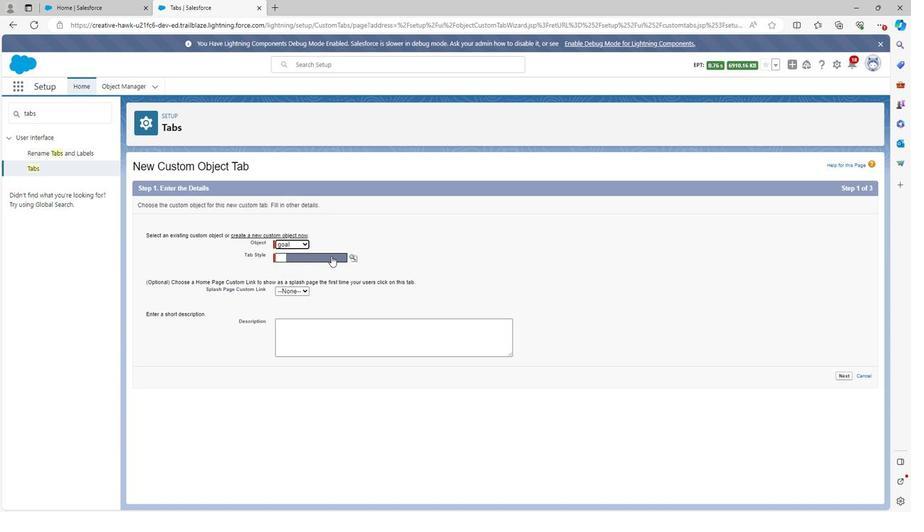 
Action: Mouse pressed left at (331, 256)
Screenshot: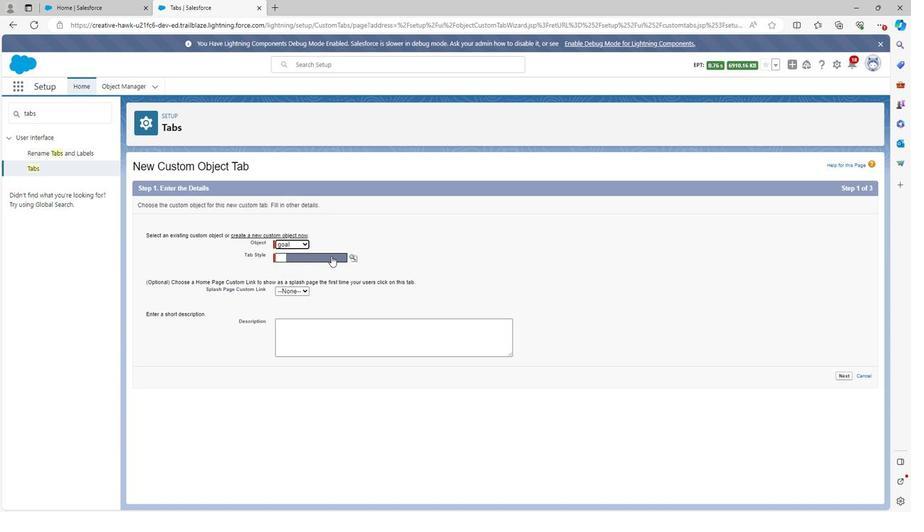 
Action: Mouse moved to (217, 212)
Screenshot: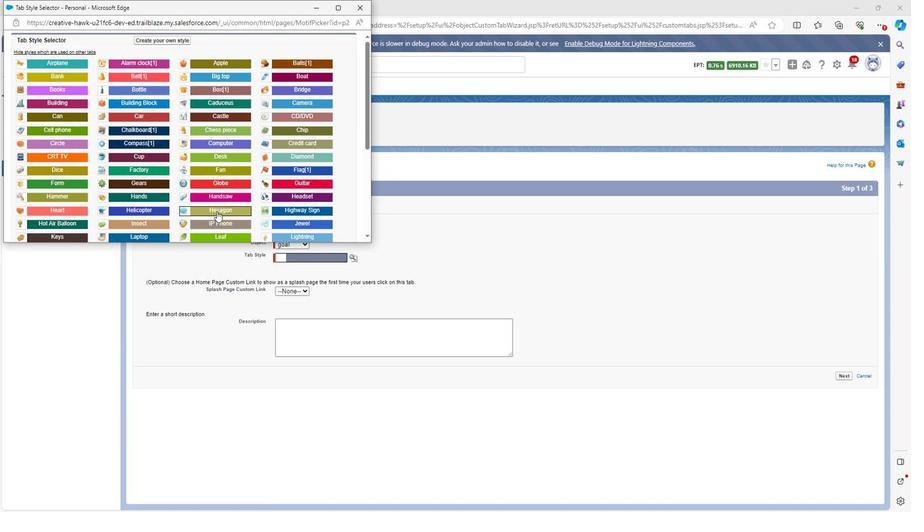 
Action: Mouse pressed left at (217, 212)
Screenshot: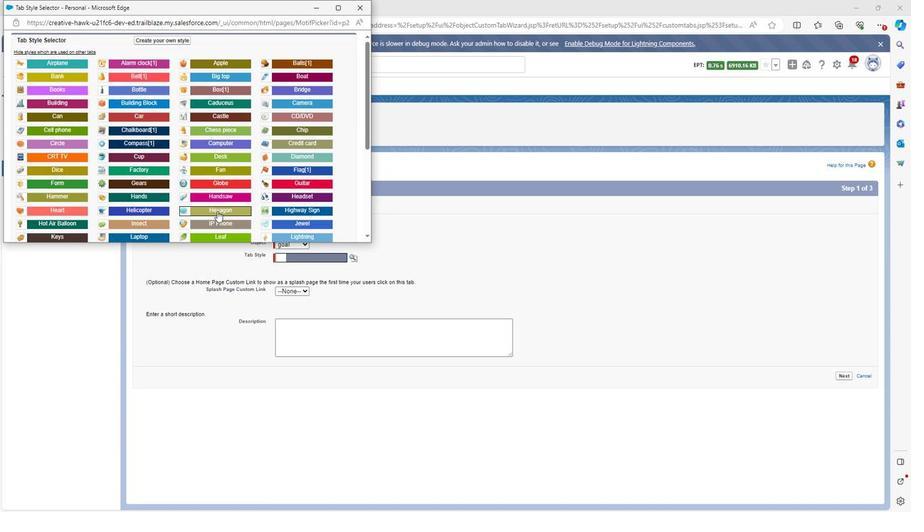 
Action: Mouse moved to (310, 329)
Screenshot: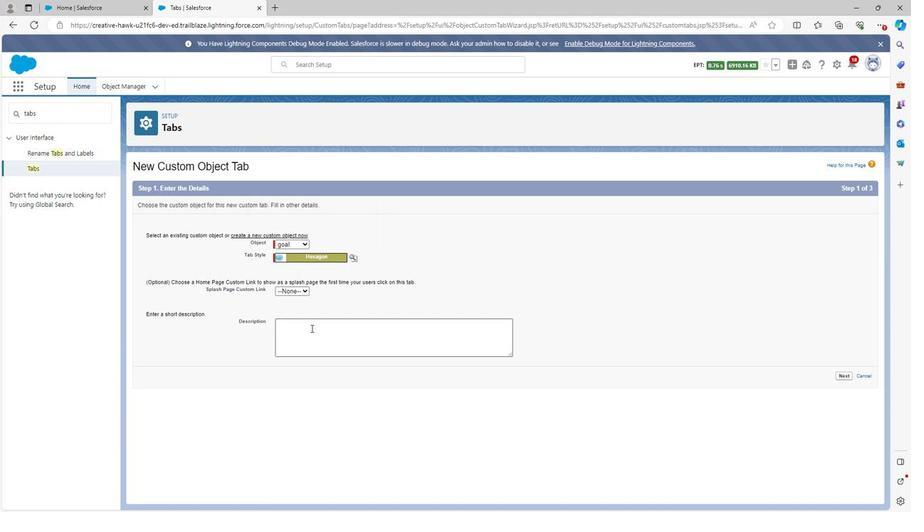 
Action: Mouse pressed left at (310, 329)
Screenshot: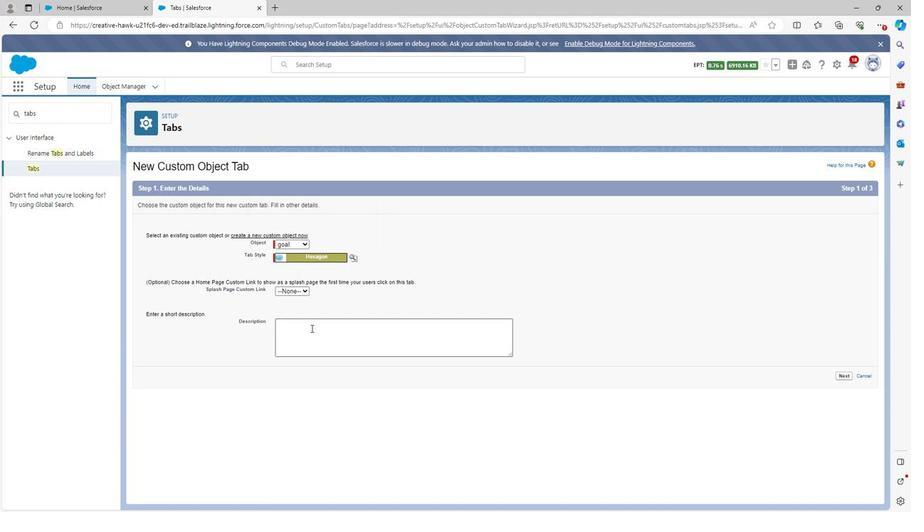 
Action: Key pressed <Key.shift>Goal<Key.space>is<Key.space><Key.backspace><Key.backspace><Key.backspace>tab<Key.space>is<Key.space>used<Key.space>to<Key.space>show<Key.space>the<Key.space>goal<Key.space>information
Screenshot: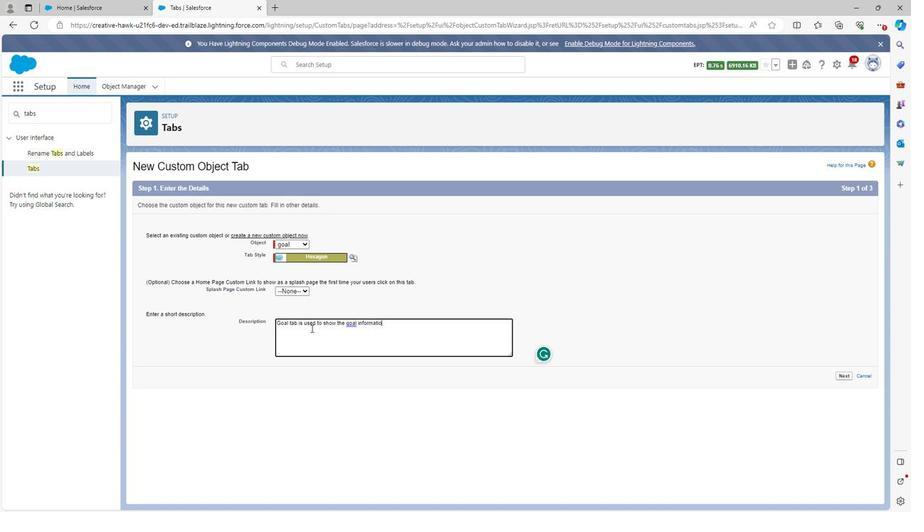 
Action: Mouse moved to (836, 374)
Screenshot: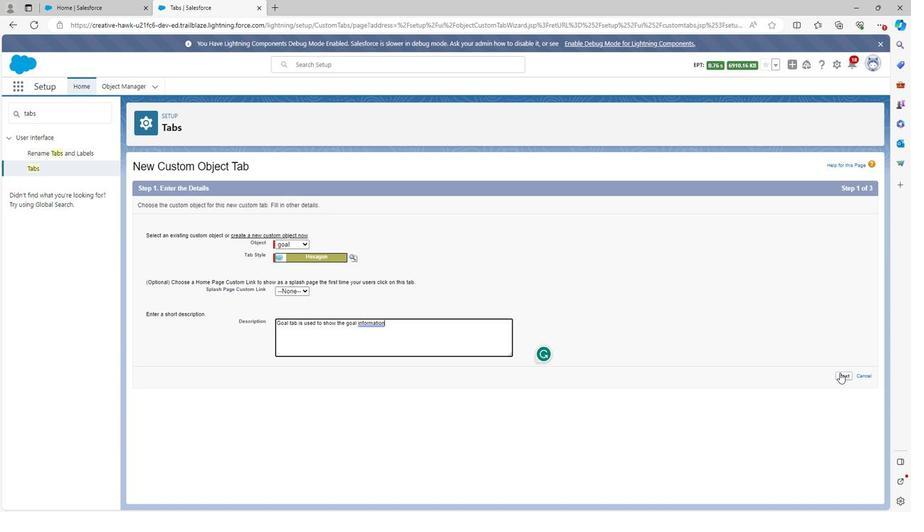 
Action: Mouse pressed left at (836, 374)
Screenshot: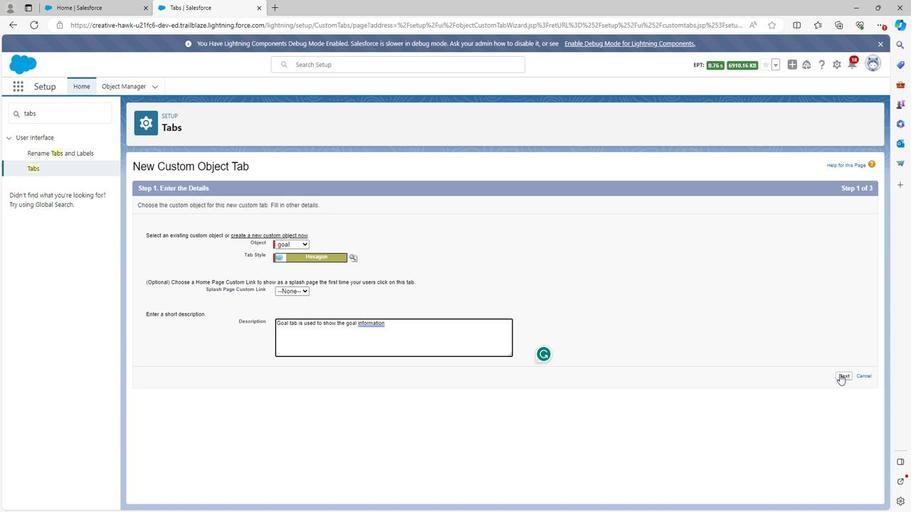 
Action: Mouse moved to (835, 400)
Screenshot: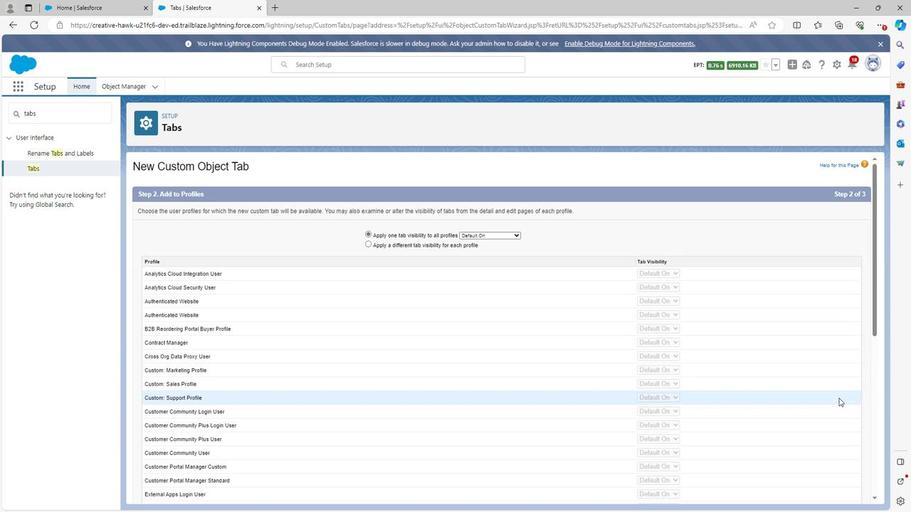 
Action: Mouse scrolled (835, 399) with delta (0, 0)
Screenshot: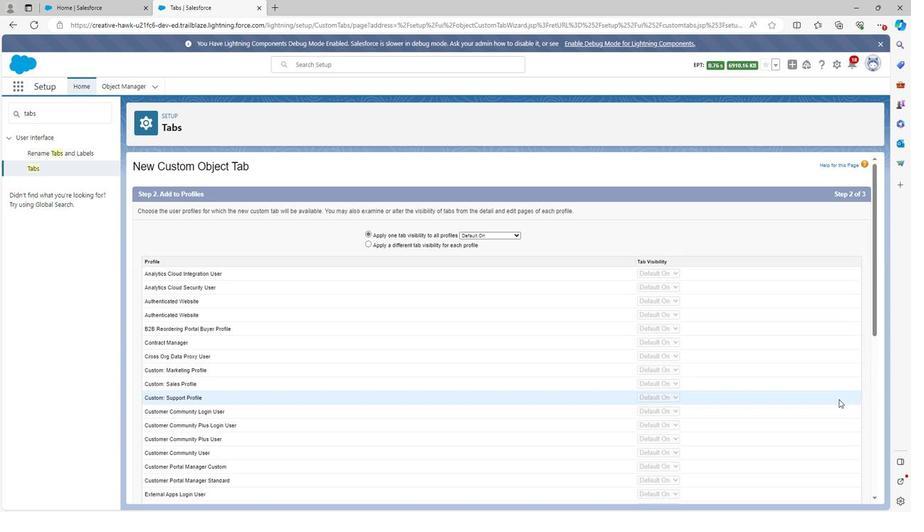 
Action: Mouse moved to (835, 400)
Screenshot: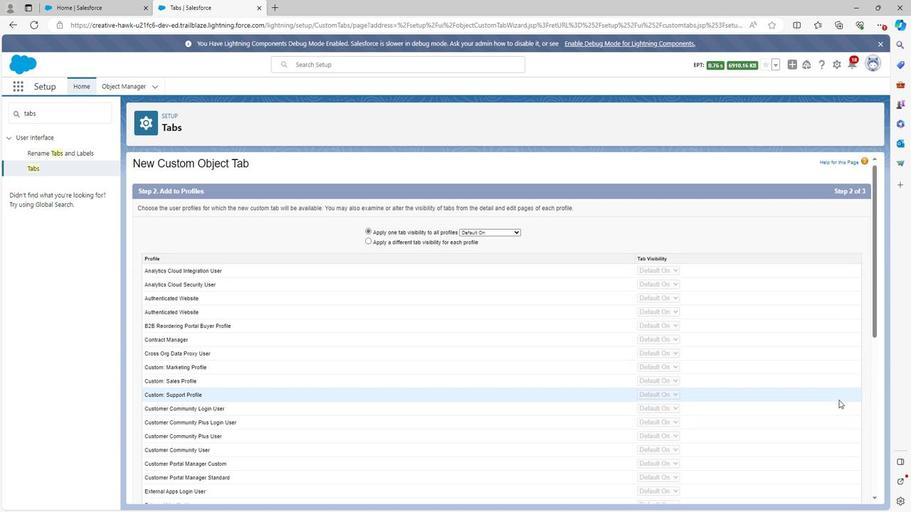 
Action: Mouse scrolled (835, 400) with delta (0, 0)
Screenshot: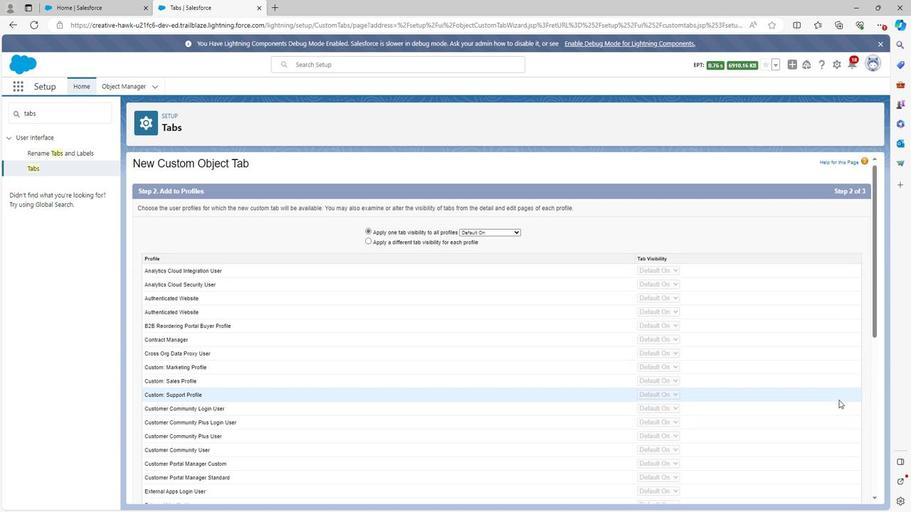 
Action: Mouse moved to (835, 401)
Screenshot: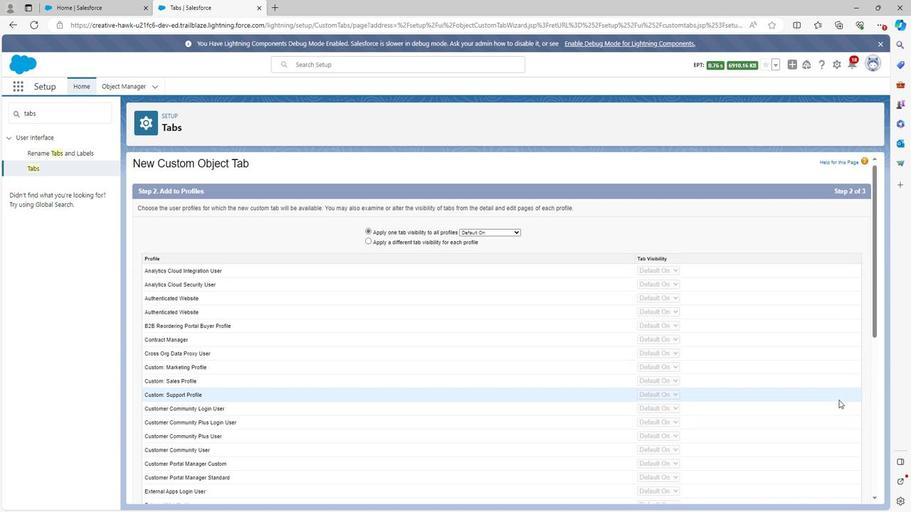 
Action: Mouse scrolled (835, 401) with delta (0, 0)
Screenshot: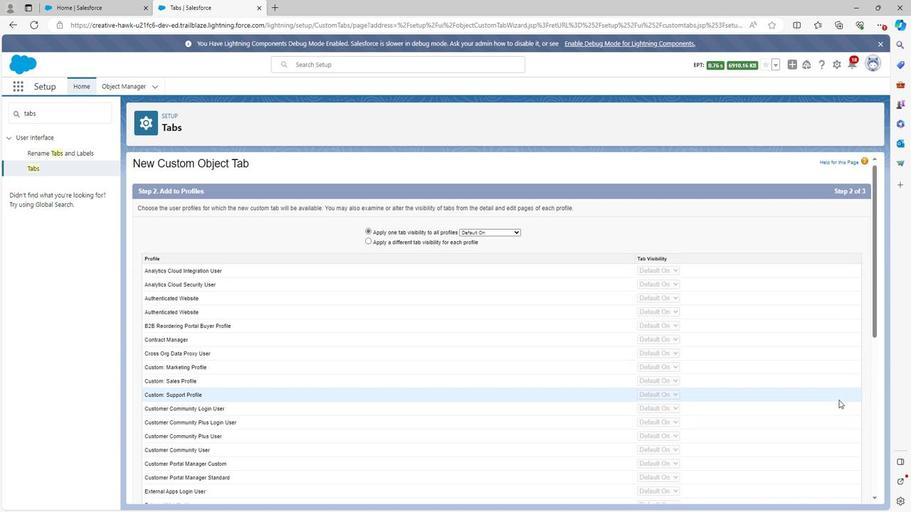 
Action: Mouse moved to (835, 401)
Screenshot: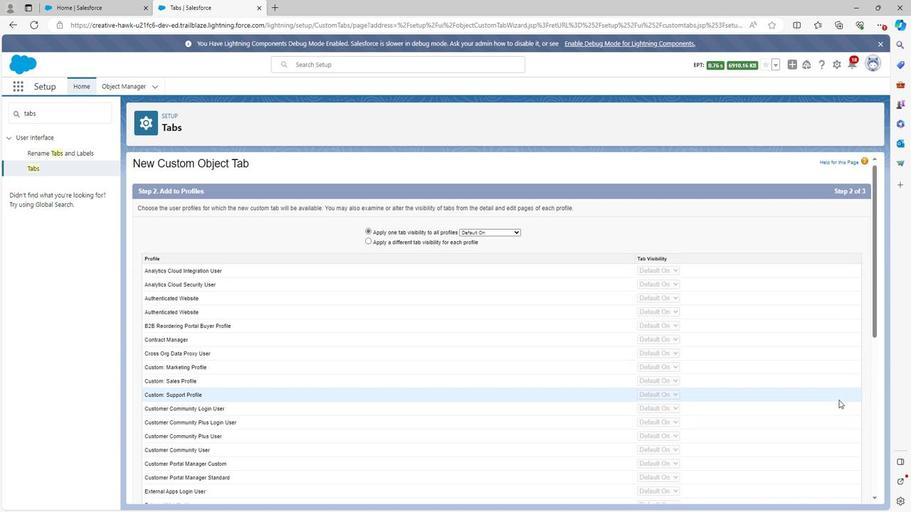 
Action: Mouse scrolled (835, 401) with delta (0, 0)
Screenshot: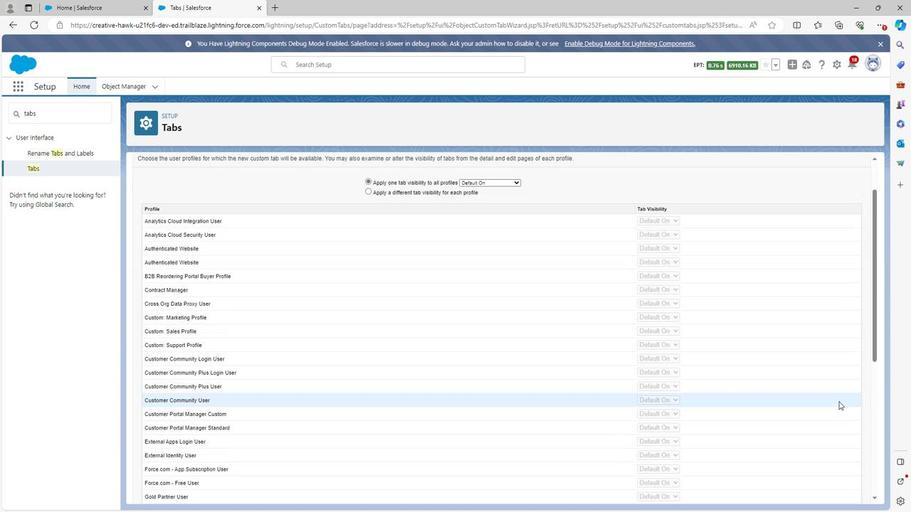 
Action: Mouse moved to (835, 401)
Screenshot: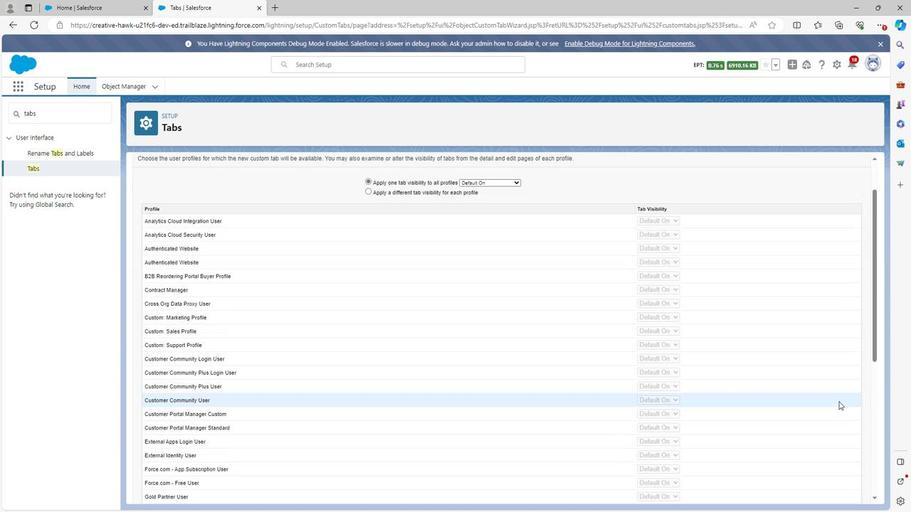 
Action: Mouse scrolled (835, 401) with delta (0, 0)
Screenshot: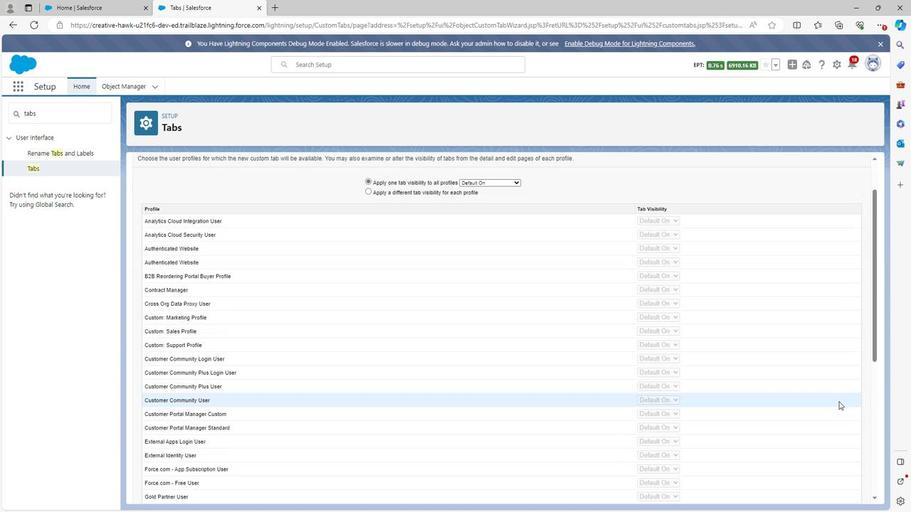 
Action: Mouse moved to (835, 402)
Screenshot: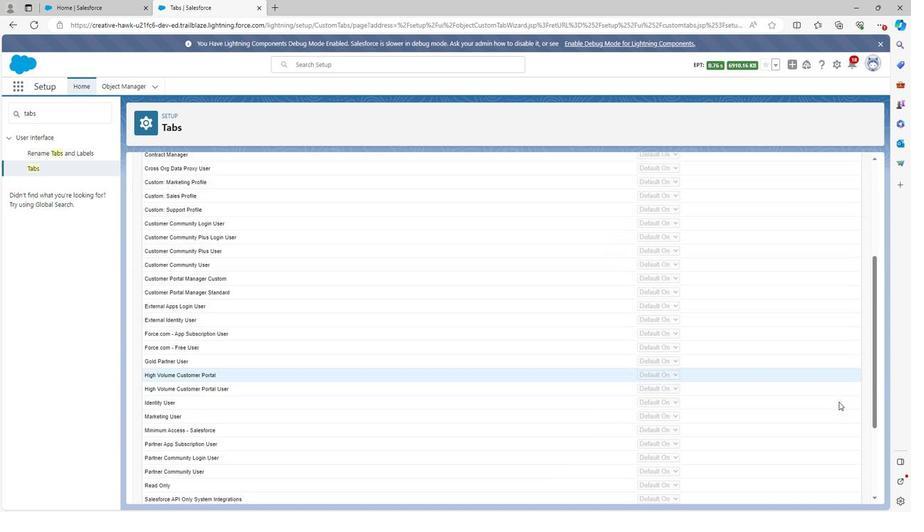
Action: Mouse scrolled (835, 401) with delta (0, 0)
Screenshot: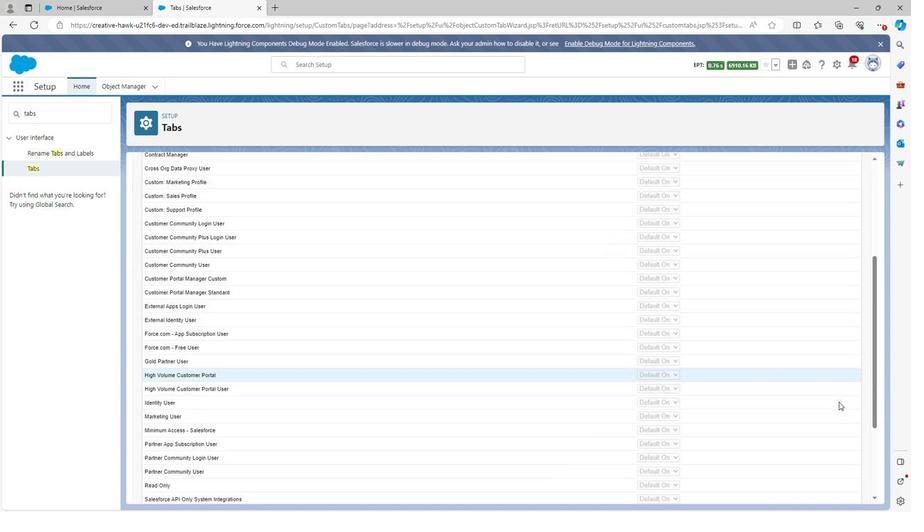 
Action: Mouse scrolled (835, 401) with delta (0, 0)
Screenshot: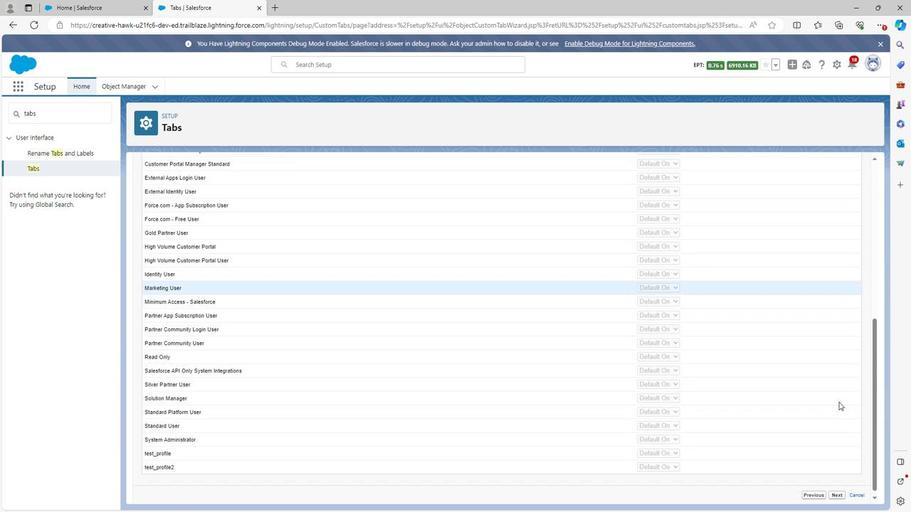 
Action: Mouse scrolled (835, 401) with delta (0, 0)
Screenshot: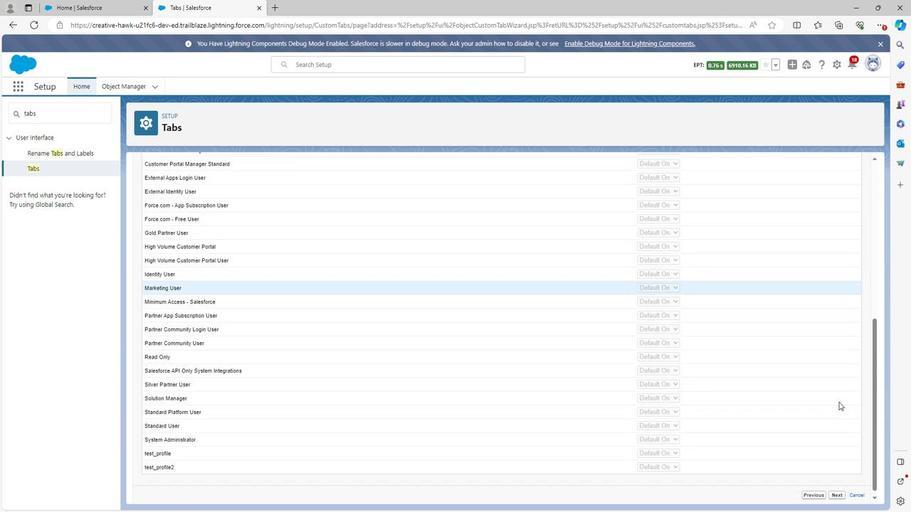 
Action: Mouse moved to (835, 403)
Screenshot: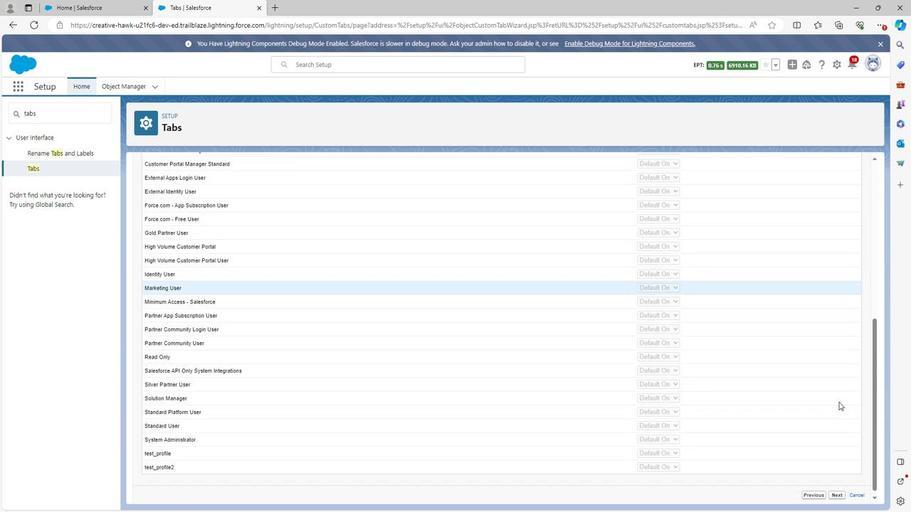 
Action: Mouse scrolled (835, 402) with delta (0, 0)
Screenshot: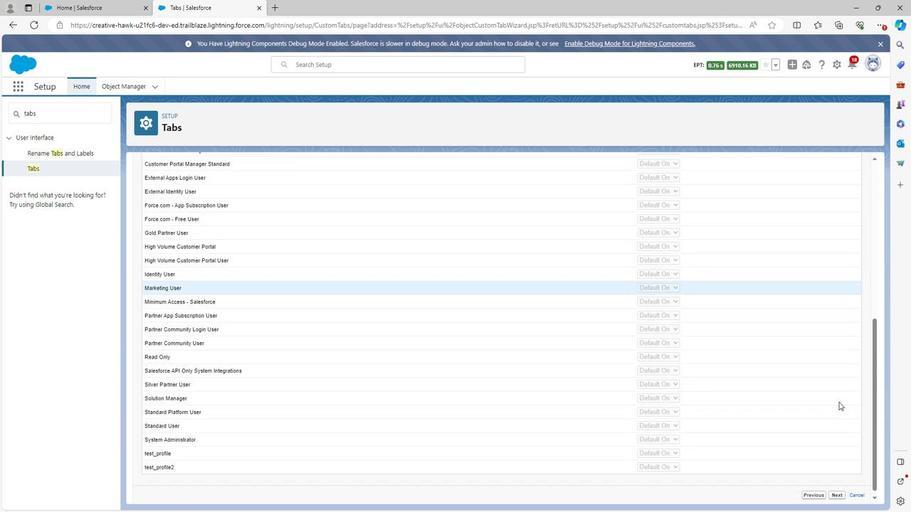 
Action: Mouse moved to (835, 403)
Screenshot: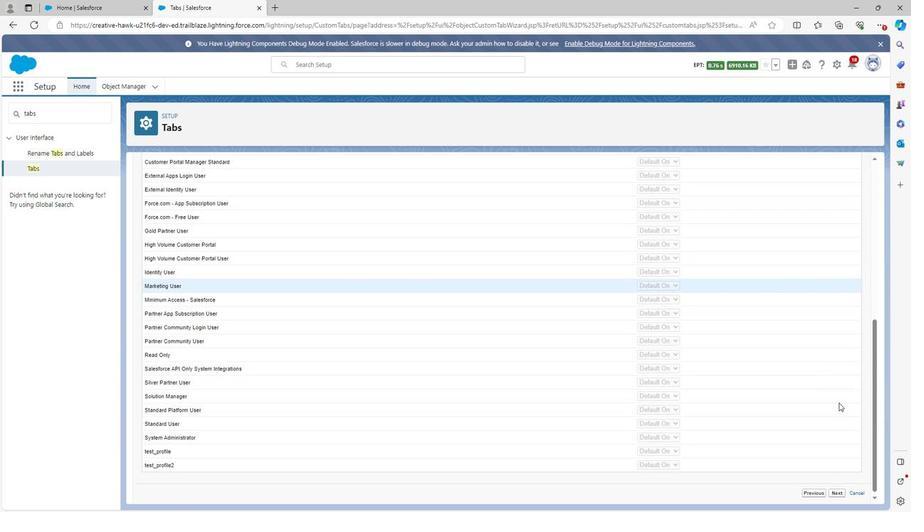 
Action: Mouse scrolled (835, 403) with delta (0, 0)
Screenshot: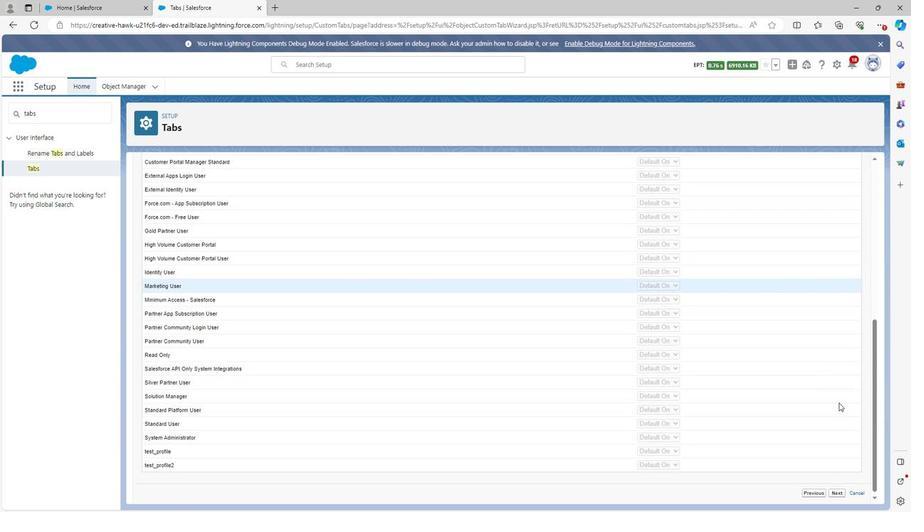 
Action: Mouse moved to (835, 404)
Screenshot: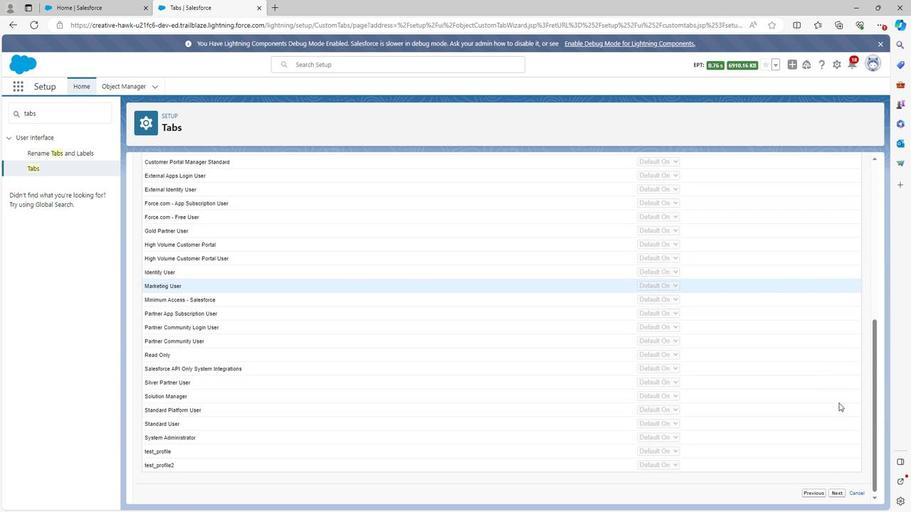 
Action: Mouse scrolled (835, 403) with delta (0, 0)
Screenshot: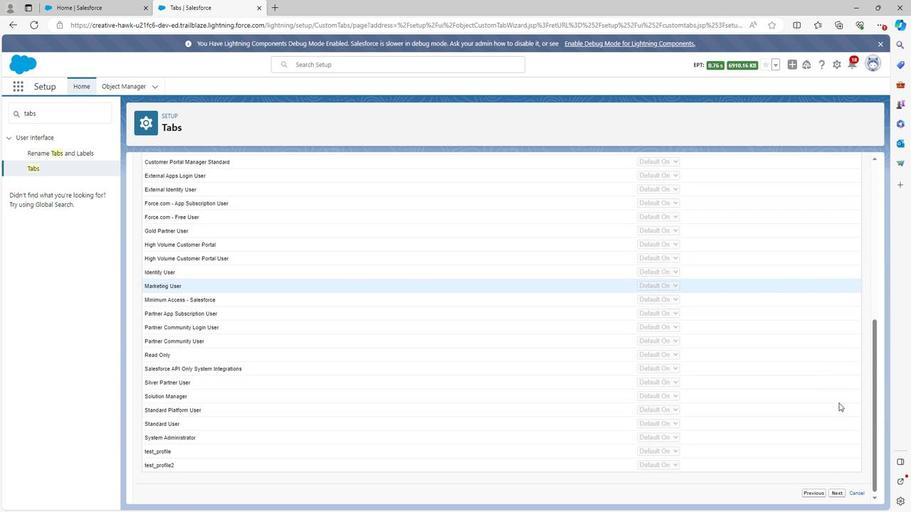 
Action: Mouse moved to (837, 489)
Screenshot: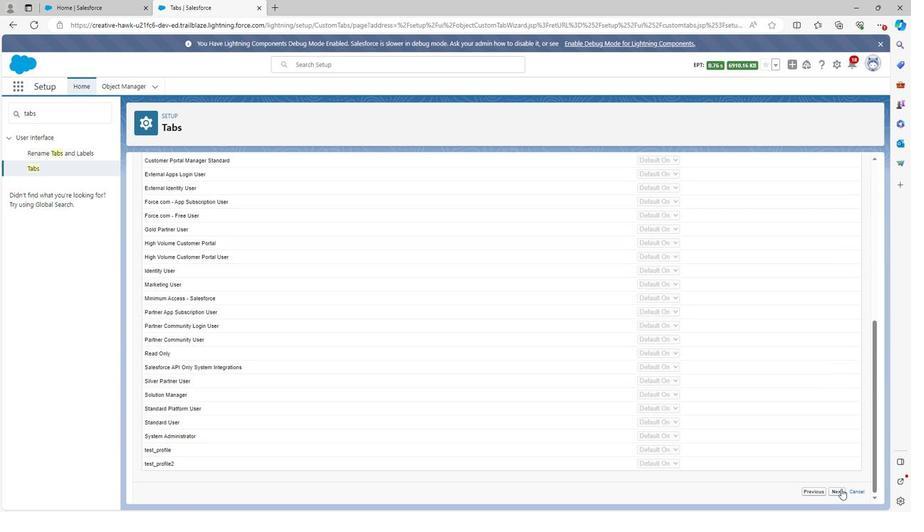 
Action: Mouse pressed left at (837, 489)
Screenshot: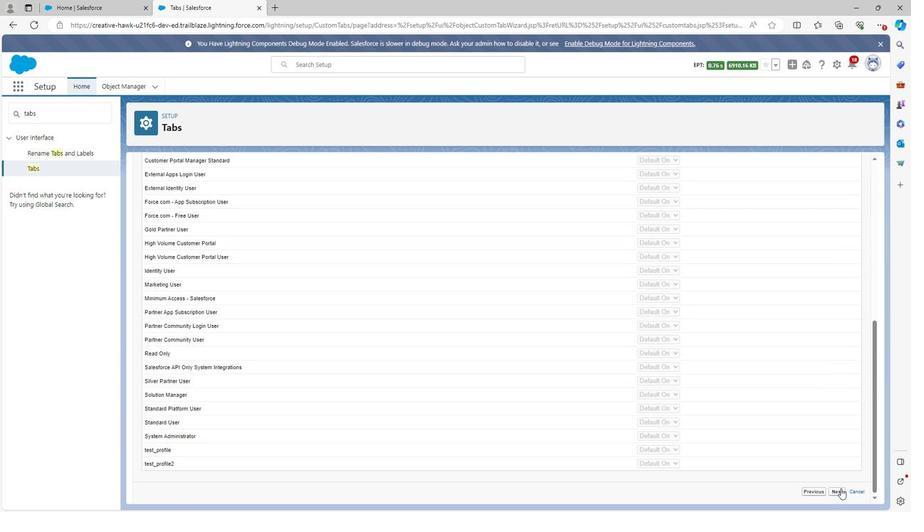 
Action: Mouse moved to (817, 460)
Screenshot: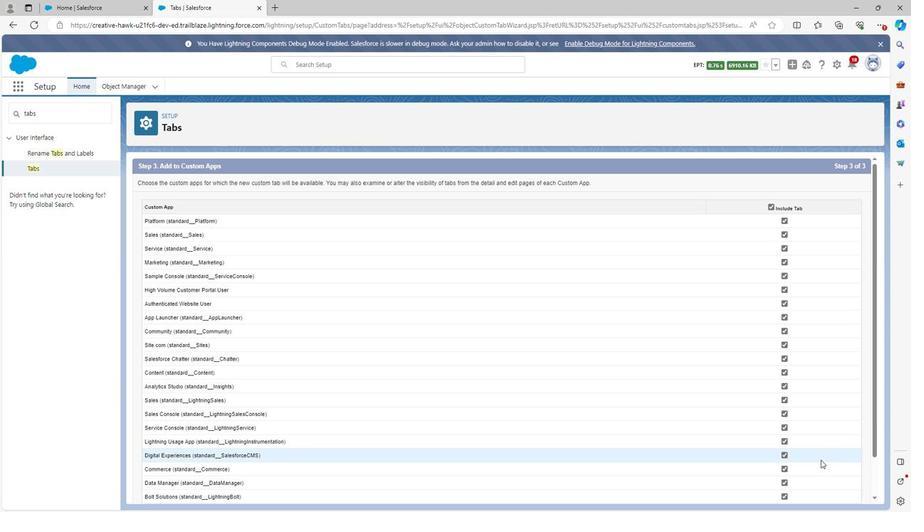 
Action: Mouse scrolled (817, 460) with delta (0, 0)
Screenshot: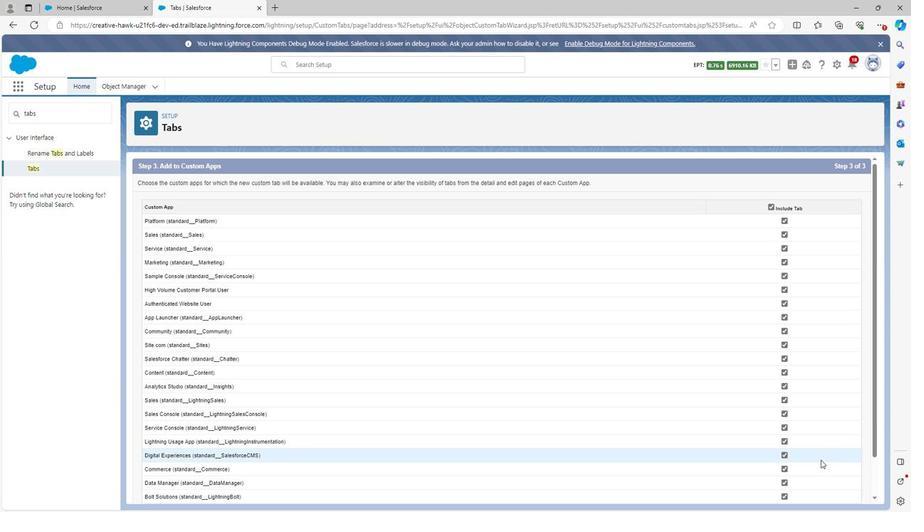 
Action: Mouse scrolled (817, 460) with delta (0, 0)
Screenshot: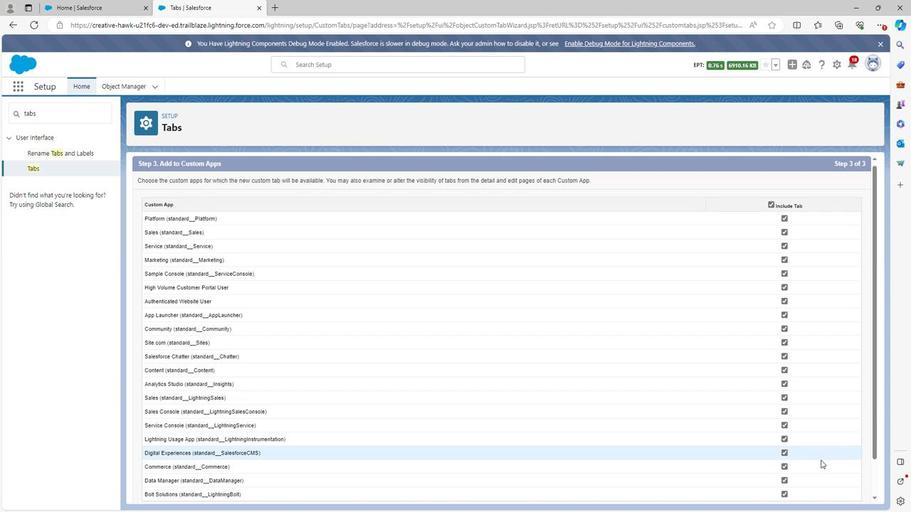 
Action: Mouse moved to (817, 460)
Screenshot: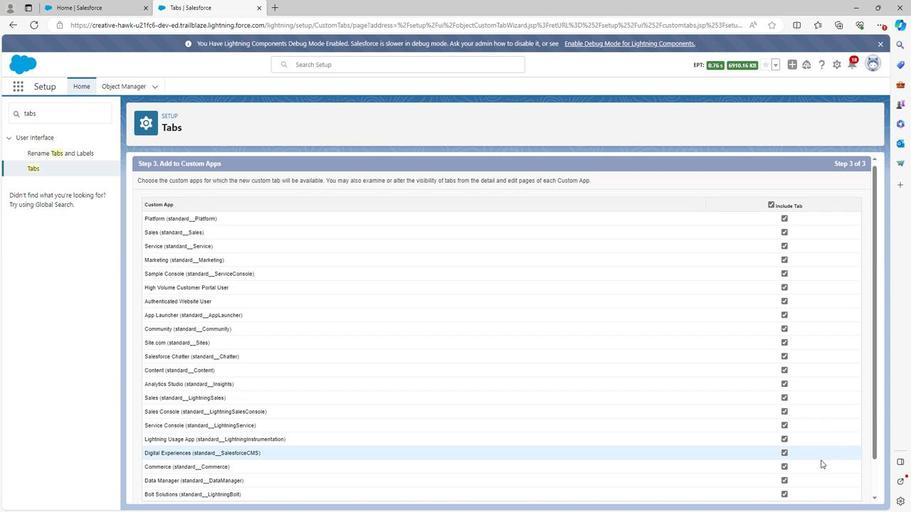 
Action: Mouse scrolled (817, 460) with delta (0, 0)
Screenshot: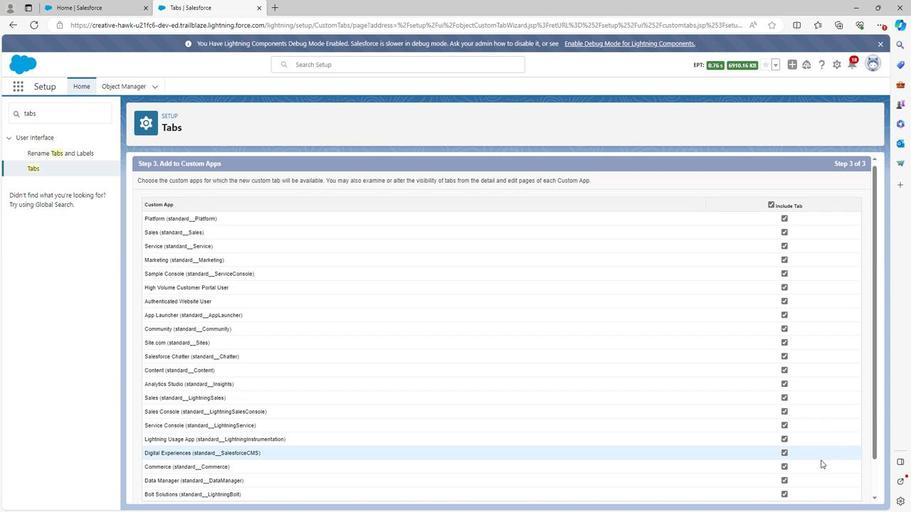 
Action: Mouse moved to (817, 461)
Screenshot: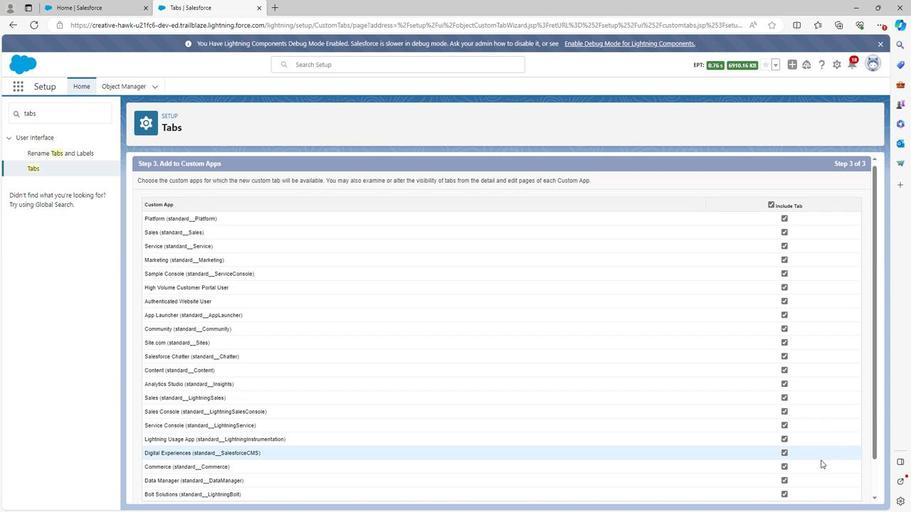 
Action: Mouse scrolled (817, 460) with delta (0, 0)
Screenshot: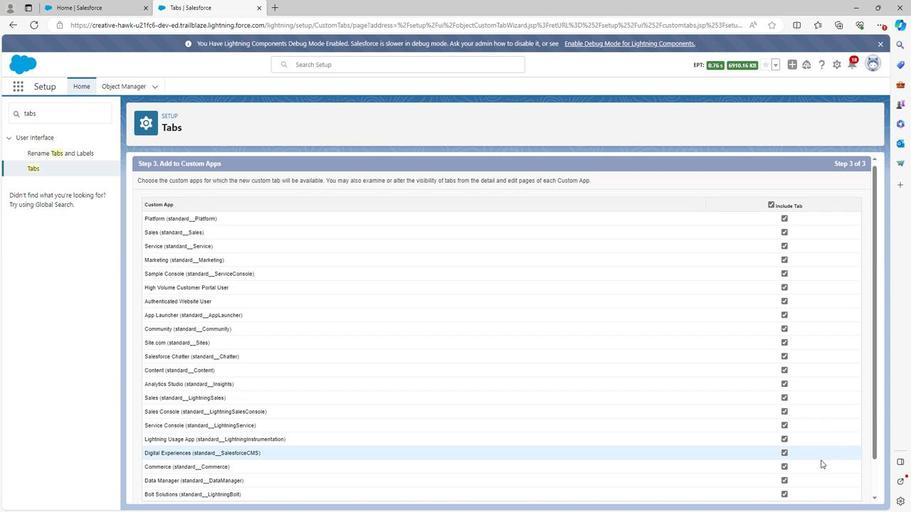 
Action: Mouse scrolled (817, 460) with delta (0, 0)
Screenshot: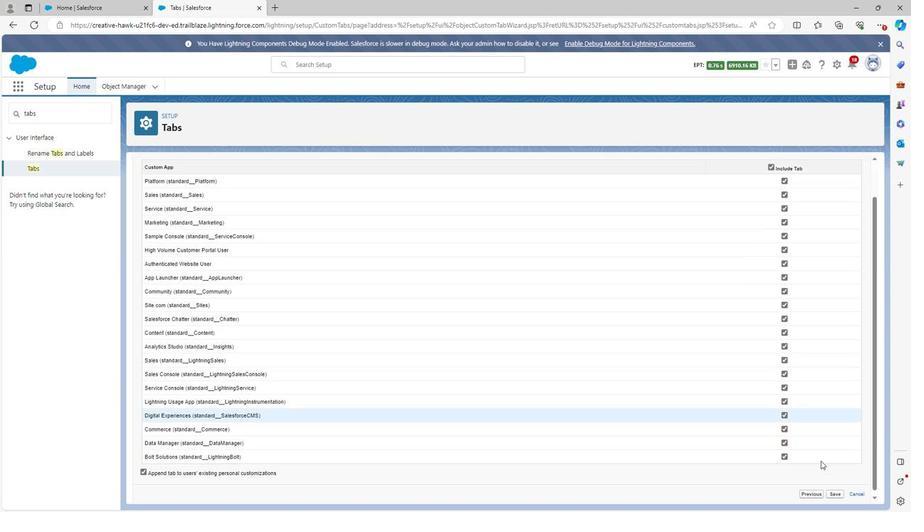 
Action: Mouse scrolled (817, 460) with delta (0, 0)
Screenshot: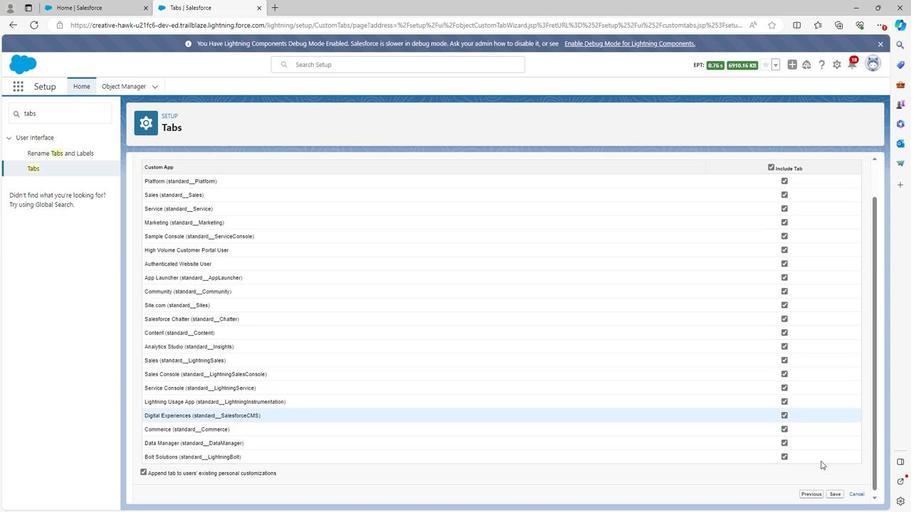 
Action: Mouse moved to (830, 491)
Screenshot: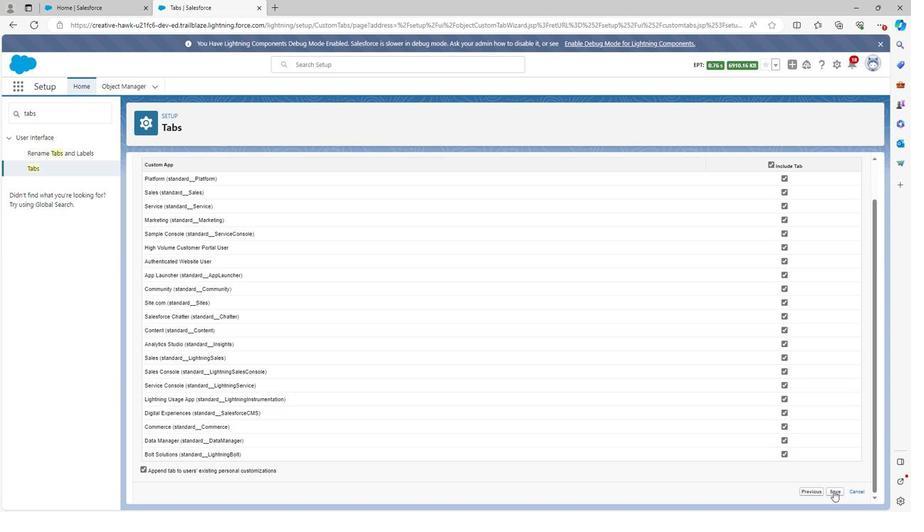 
Action: Mouse pressed left at (830, 491)
Screenshot: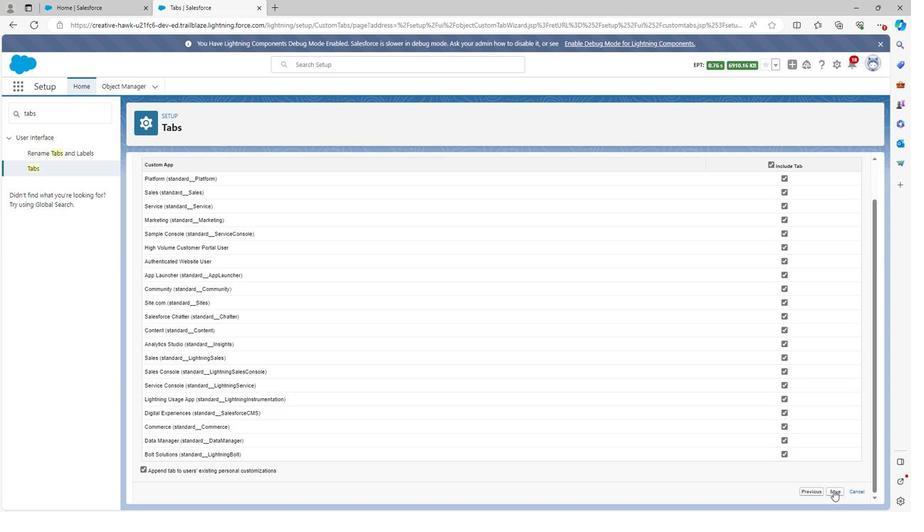 
Action: Mouse moved to (35, 167)
Screenshot: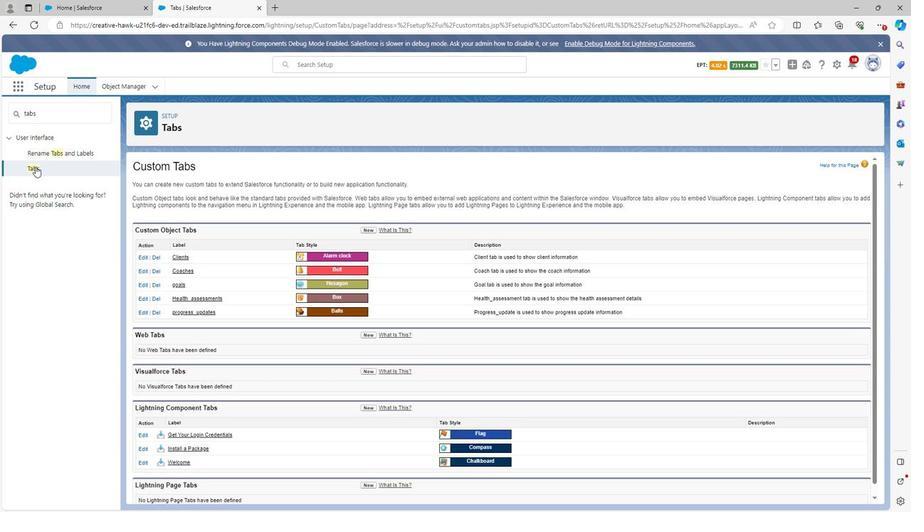 
Action: Mouse pressed left at (35, 167)
Screenshot: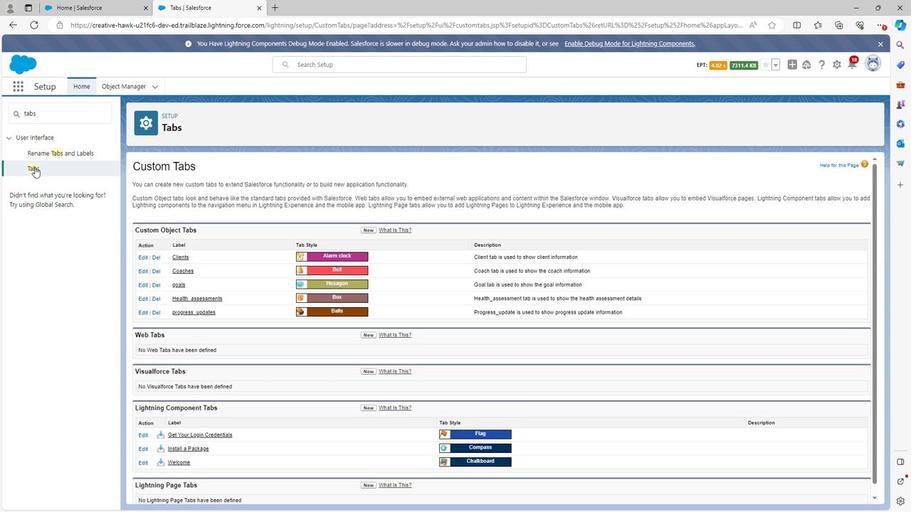 
Action: Mouse moved to (336, 260)
Screenshot: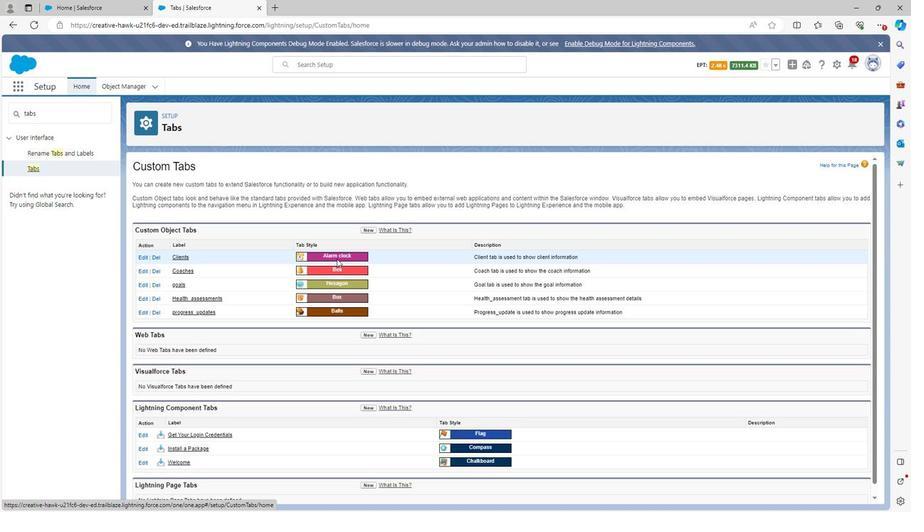 
